 Task: Find connections with filter location Mundargi with filter topic #Networkingwith filter profile language German with filter current company MyGate with filter school Pandit Deendayal Energy University with filter industry Robot Manufacturing with filter service category Trade Shows with filter keywords title Director of Bean Counting
Action: Mouse moved to (614, 109)
Screenshot: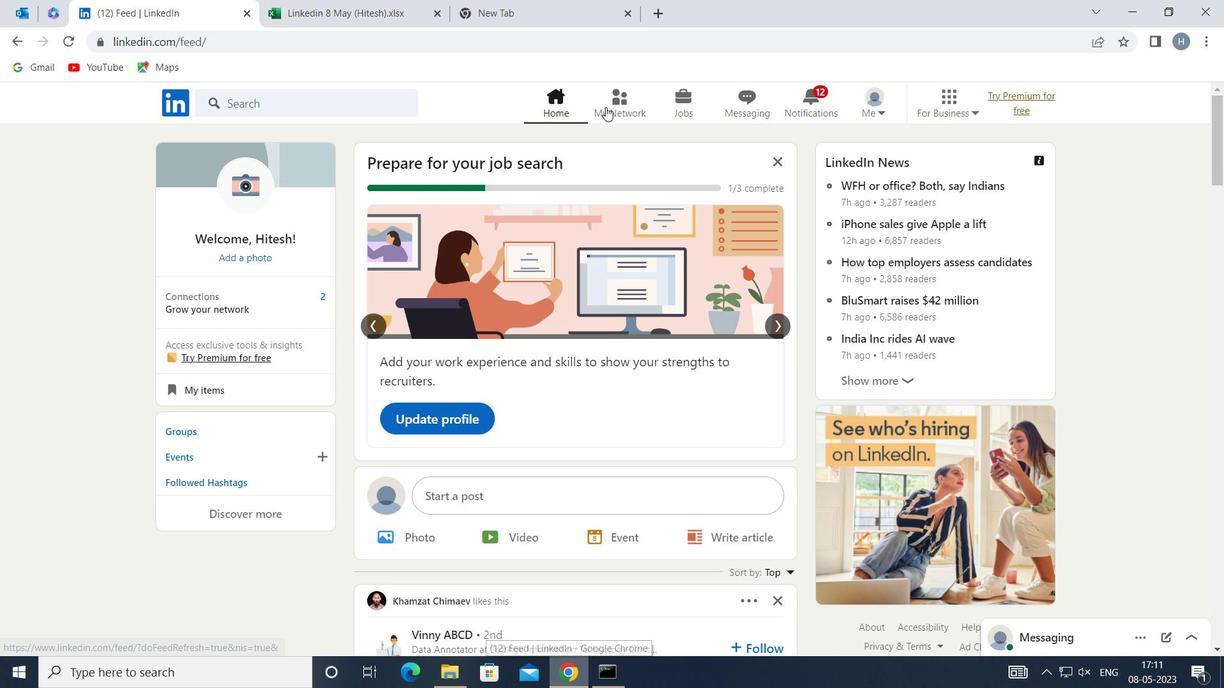 
Action: Mouse pressed left at (614, 109)
Screenshot: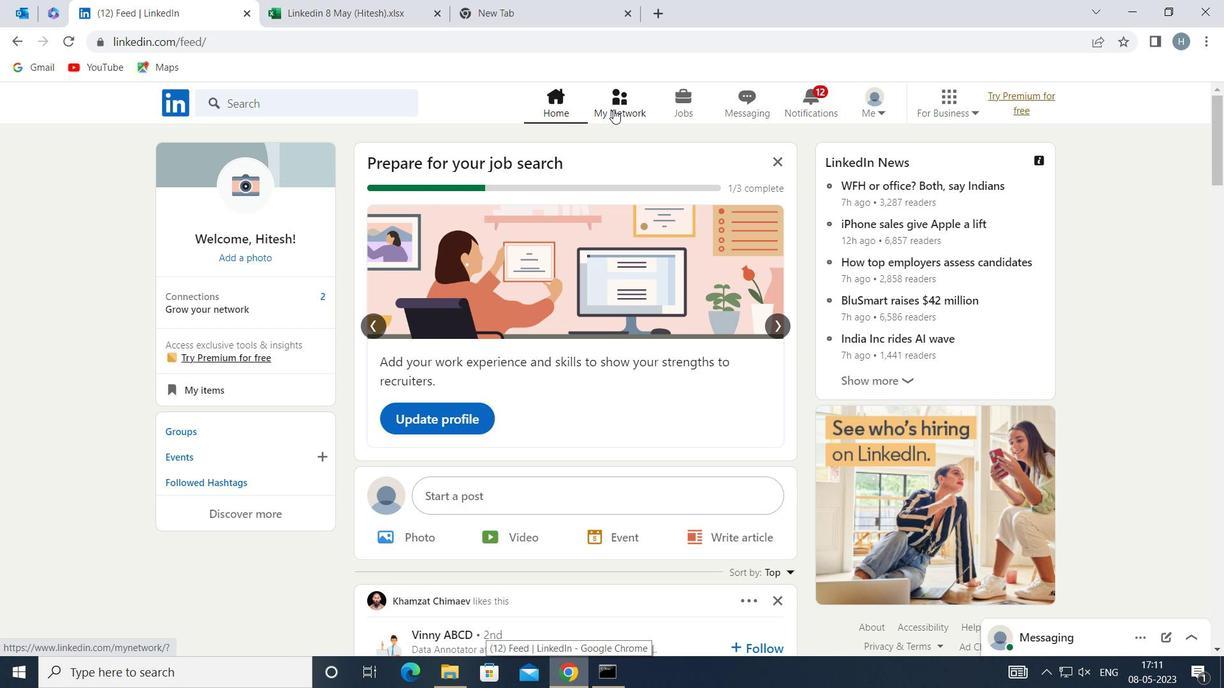 
Action: Mouse moved to (324, 190)
Screenshot: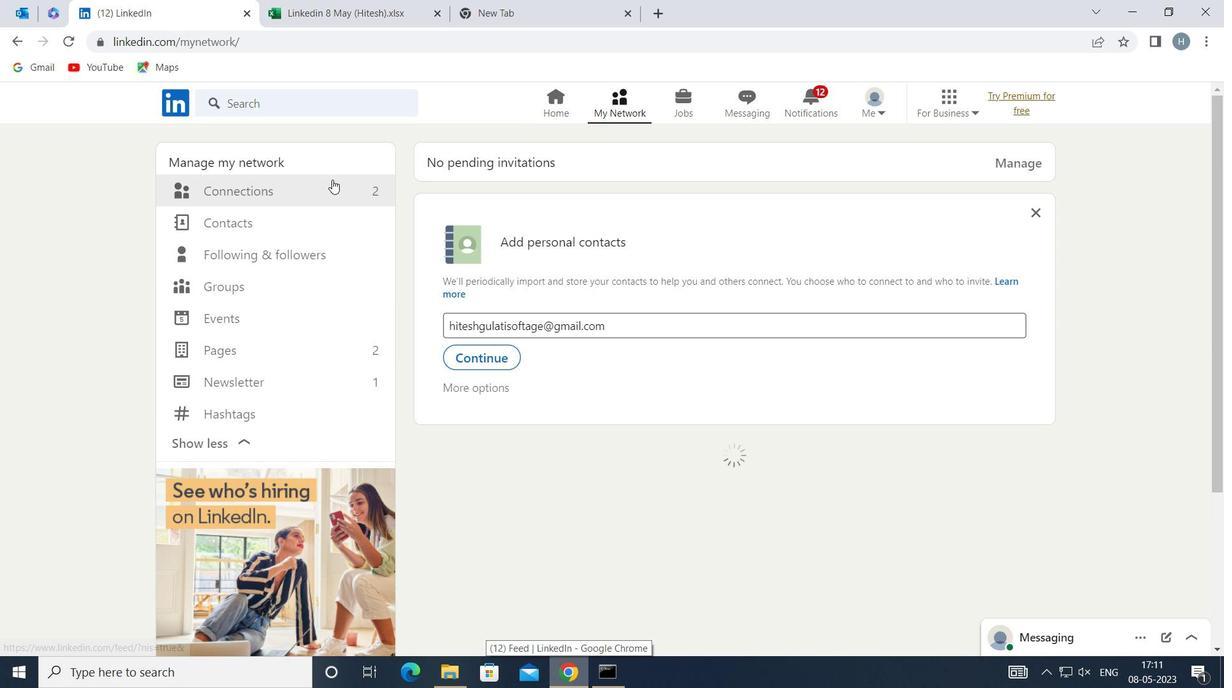 
Action: Mouse pressed left at (324, 190)
Screenshot: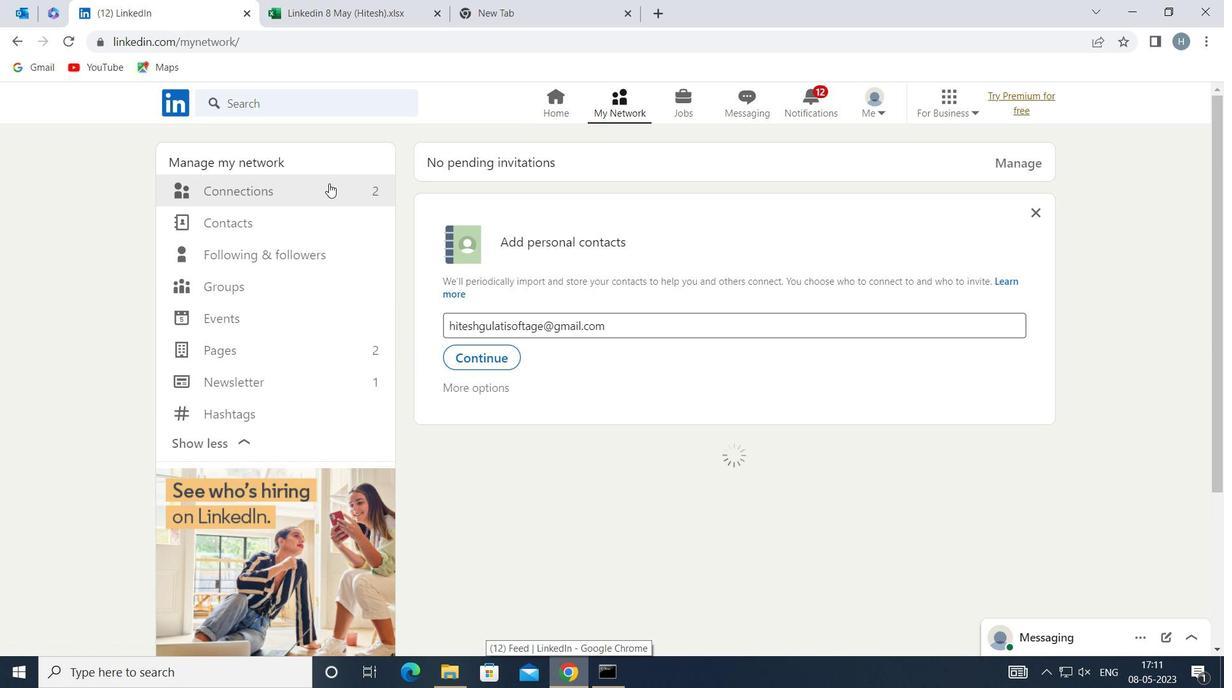 
Action: Mouse moved to (710, 190)
Screenshot: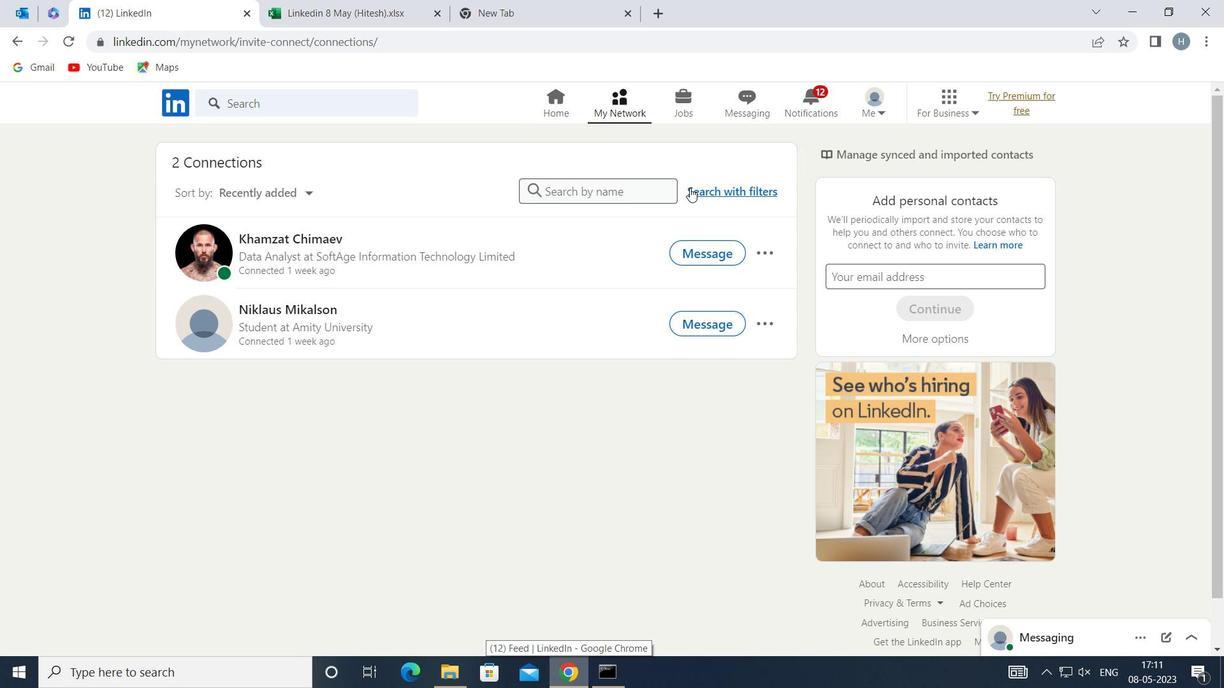 
Action: Mouse pressed left at (710, 190)
Screenshot: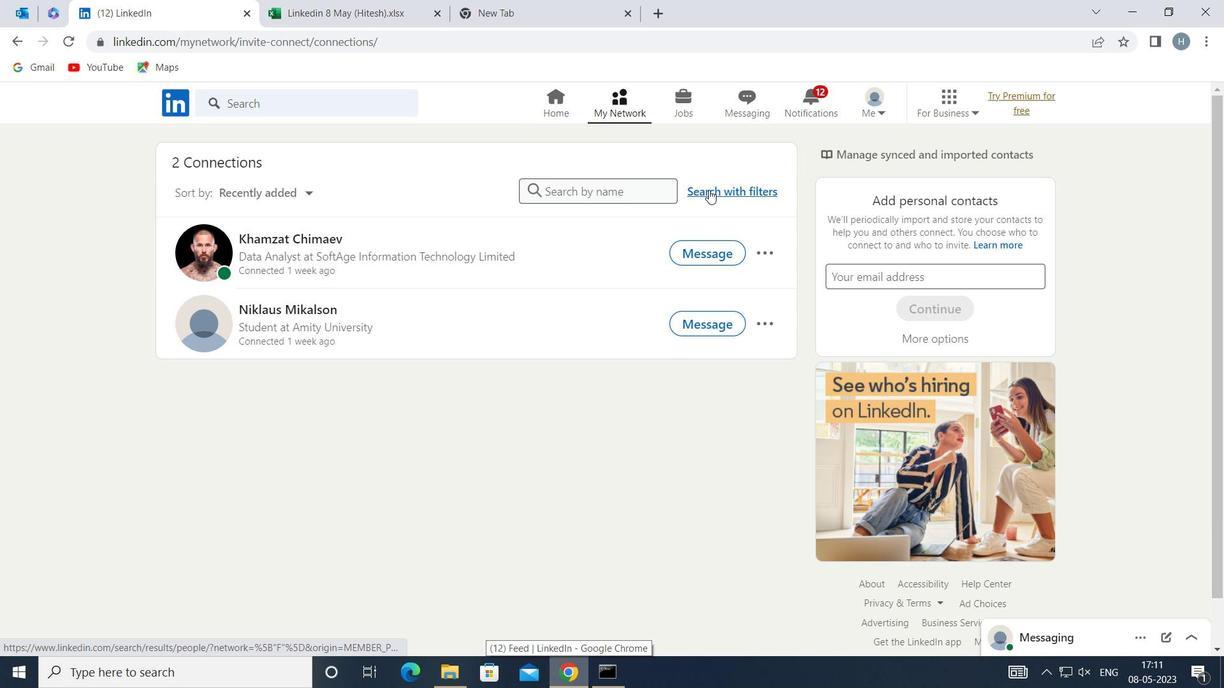 
Action: Mouse moved to (661, 150)
Screenshot: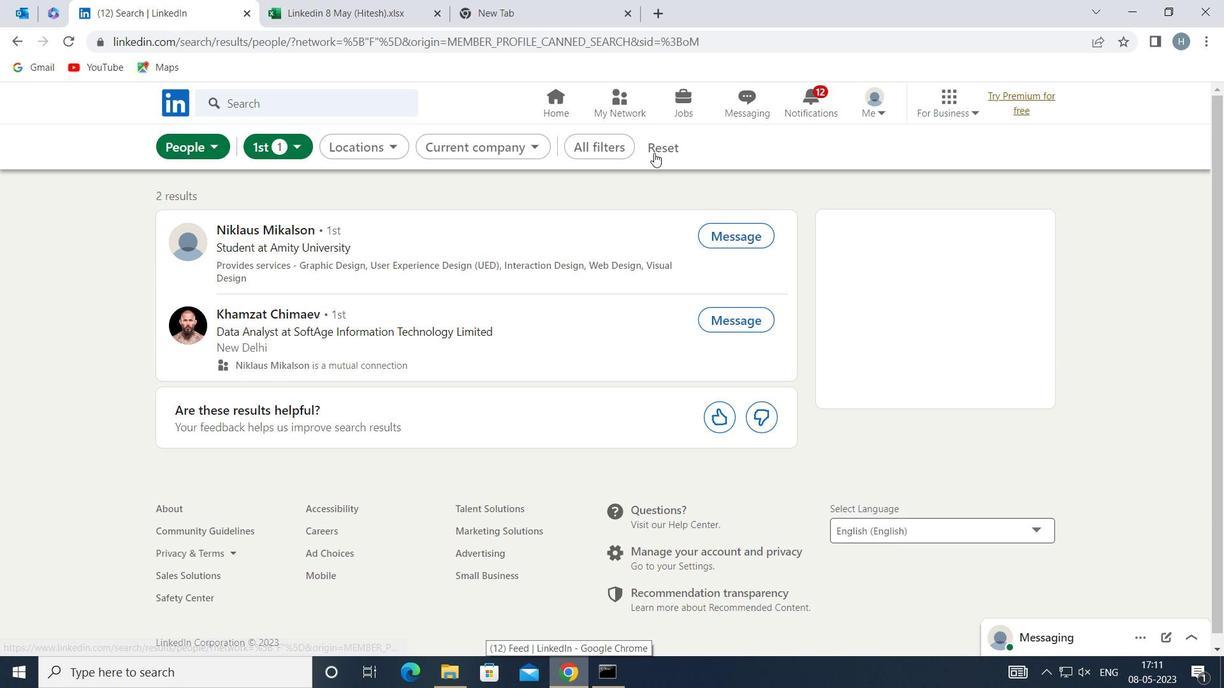 
Action: Mouse pressed left at (661, 150)
Screenshot: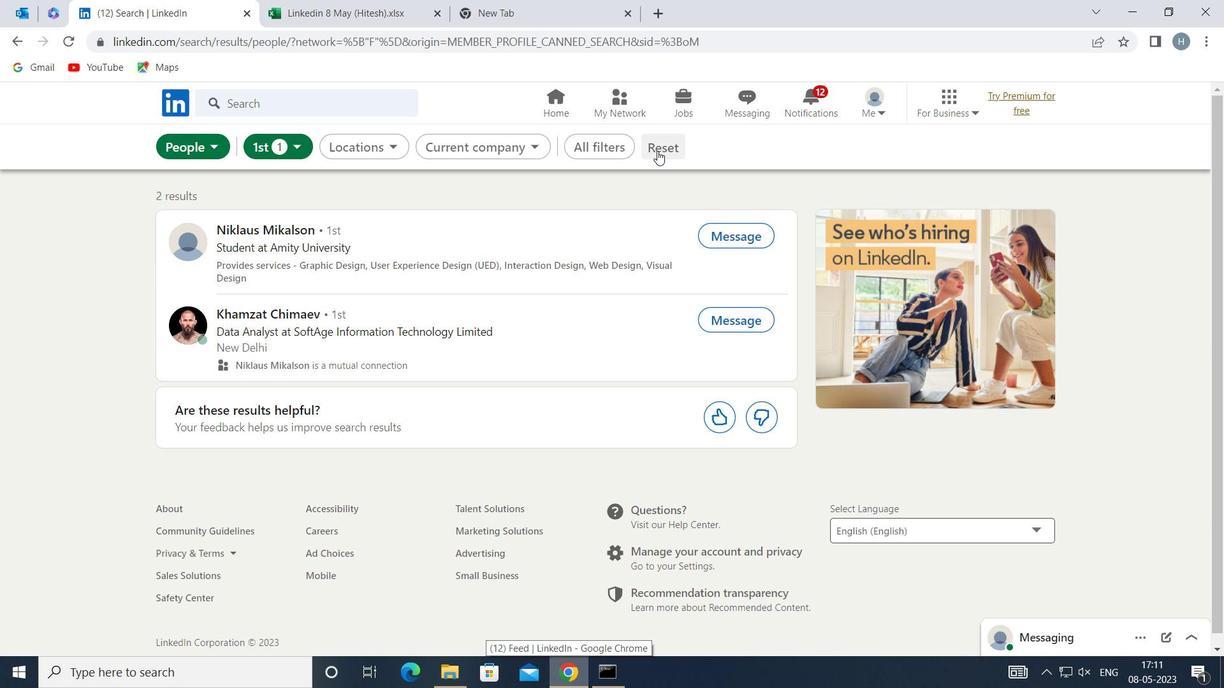 
Action: Mouse moved to (645, 147)
Screenshot: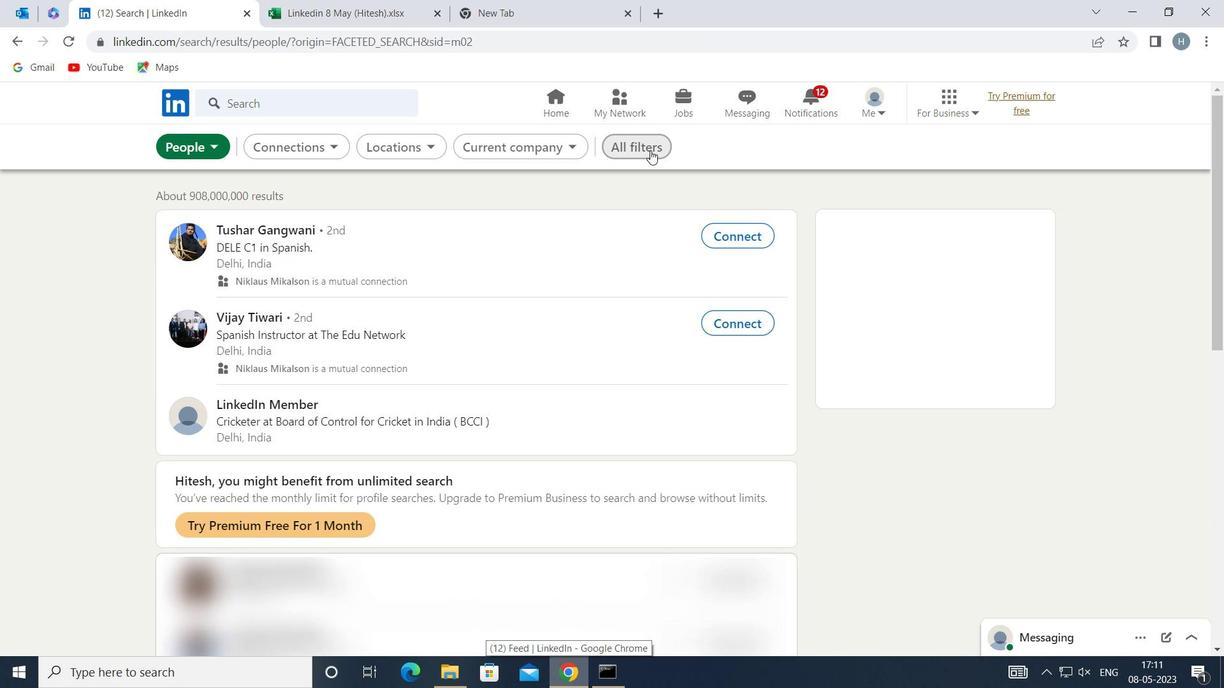 
Action: Mouse pressed left at (645, 147)
Screenshot: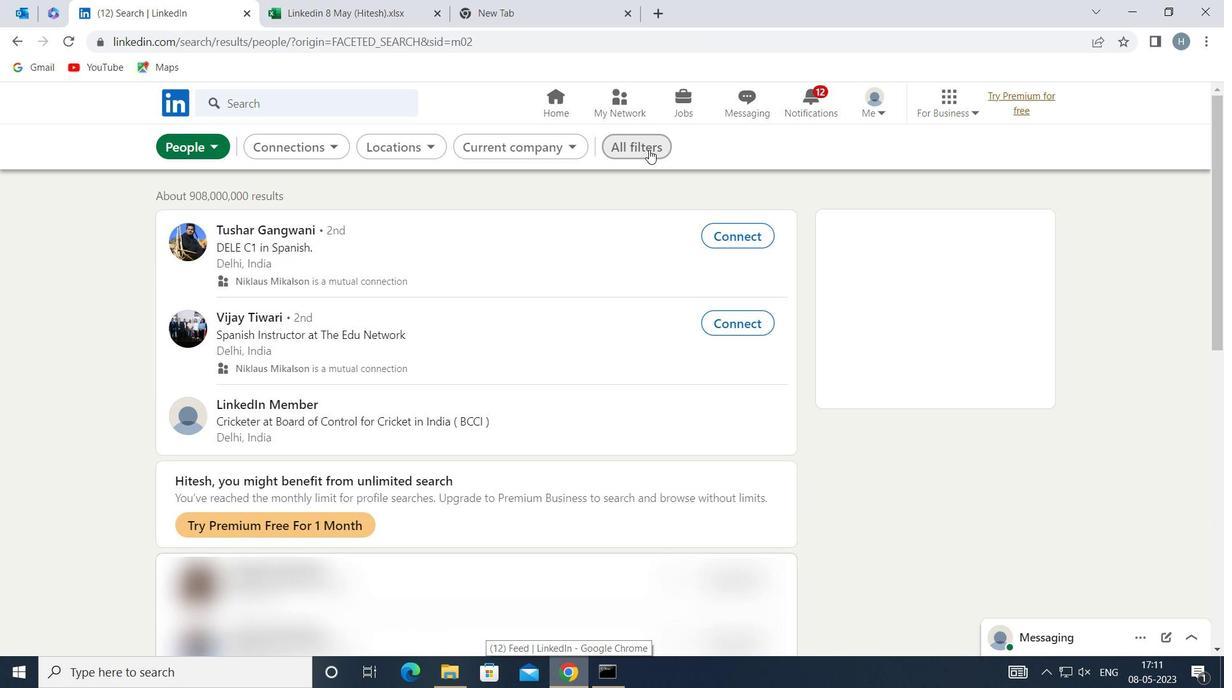 
Action: Mouse moved to (929, 285)
Screenshot: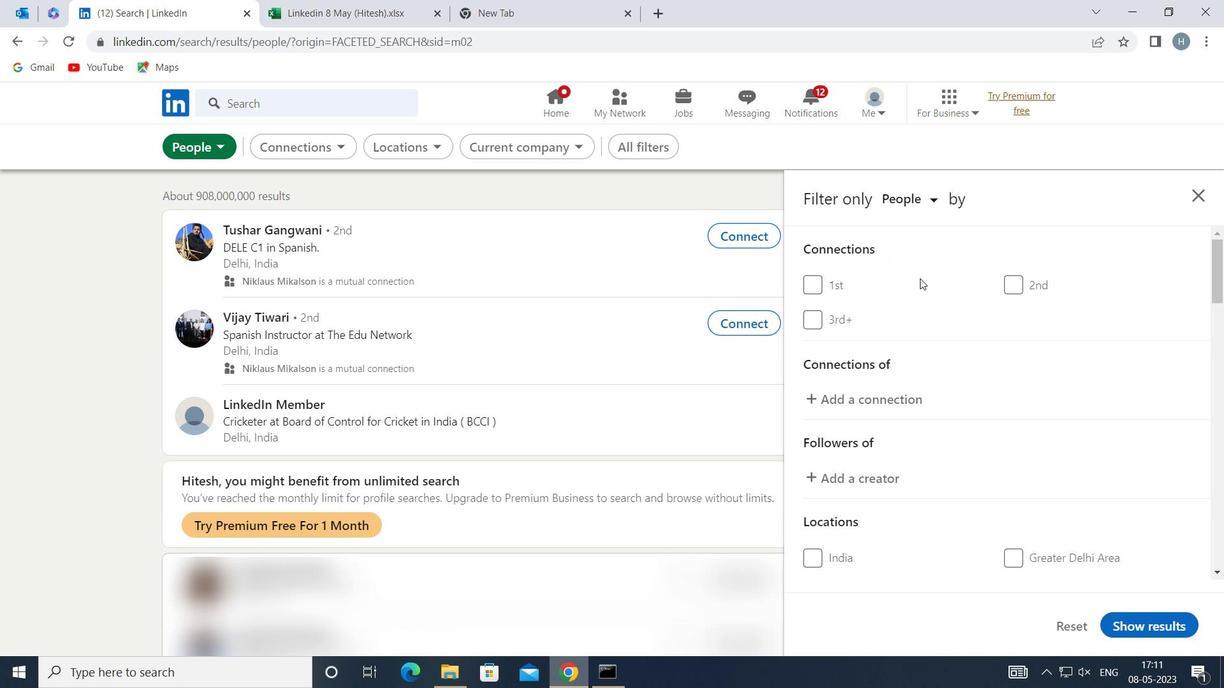 
Action: Mouse scrolled (929, 284) with delta (0, 0)
Screenshot: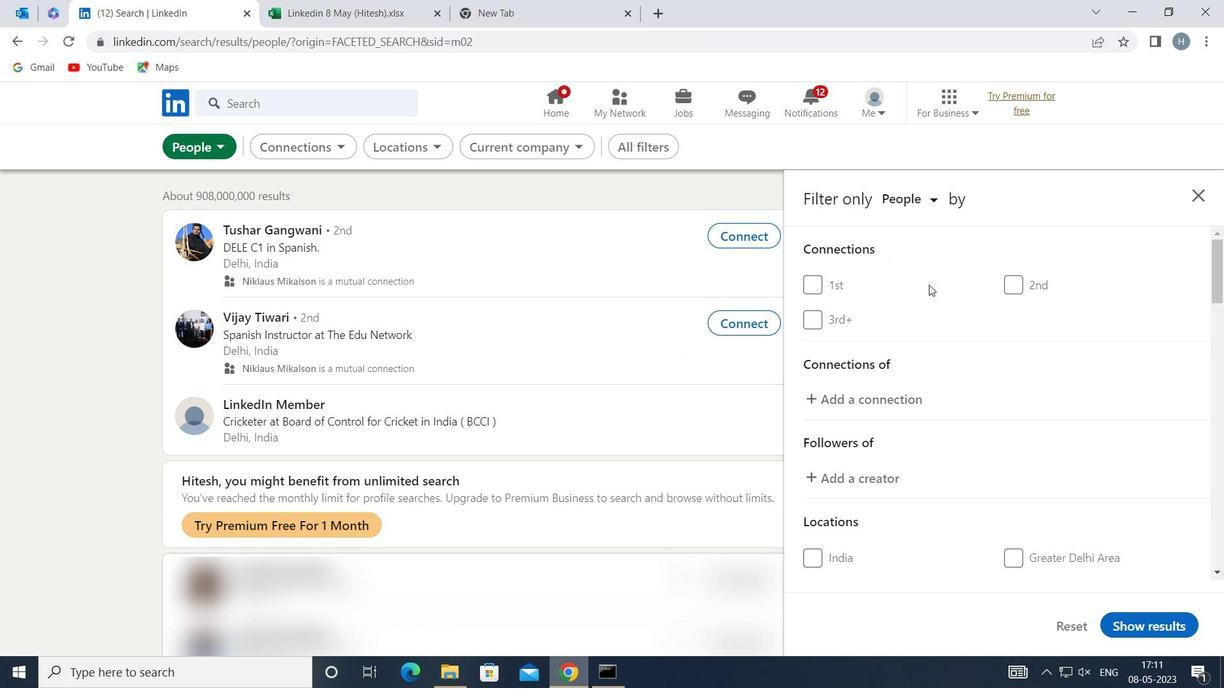 
Action: Mouse scrolled (929, 284) with delta (0, 0)
Screenshot: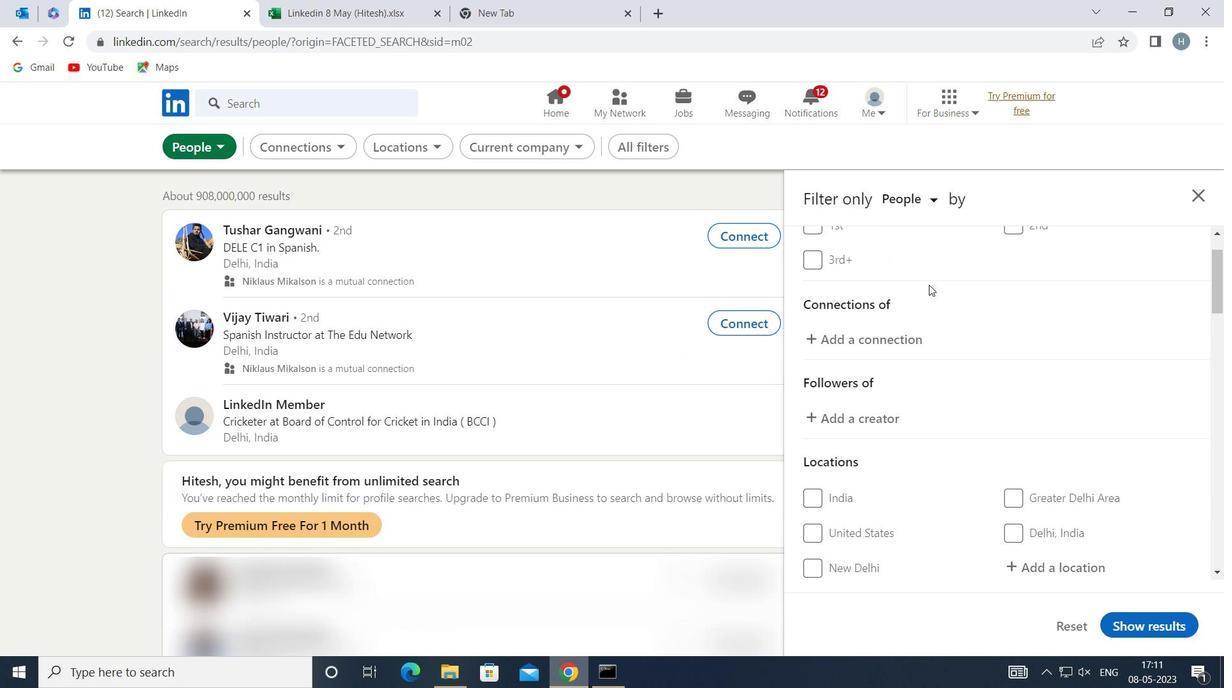 
Action: Mouse scrolled (929, 284) with delta (0, 0)
Screenshot: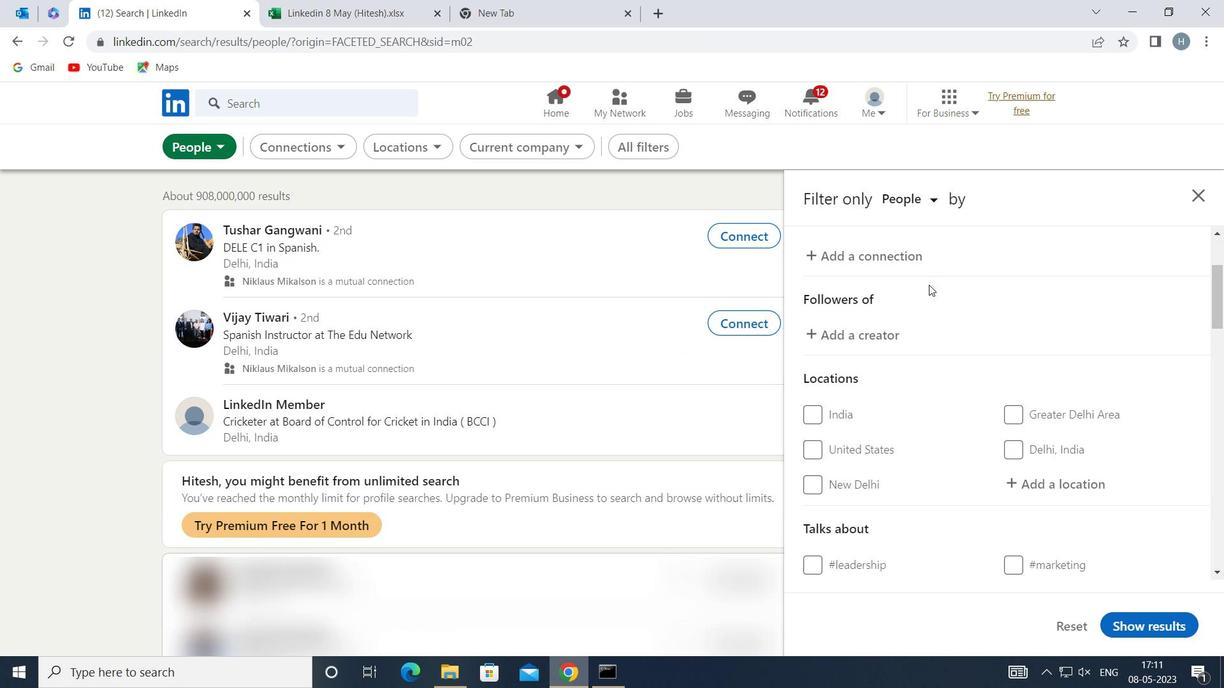 
Action: Mouse moved to (1048, 381)
Screenshot: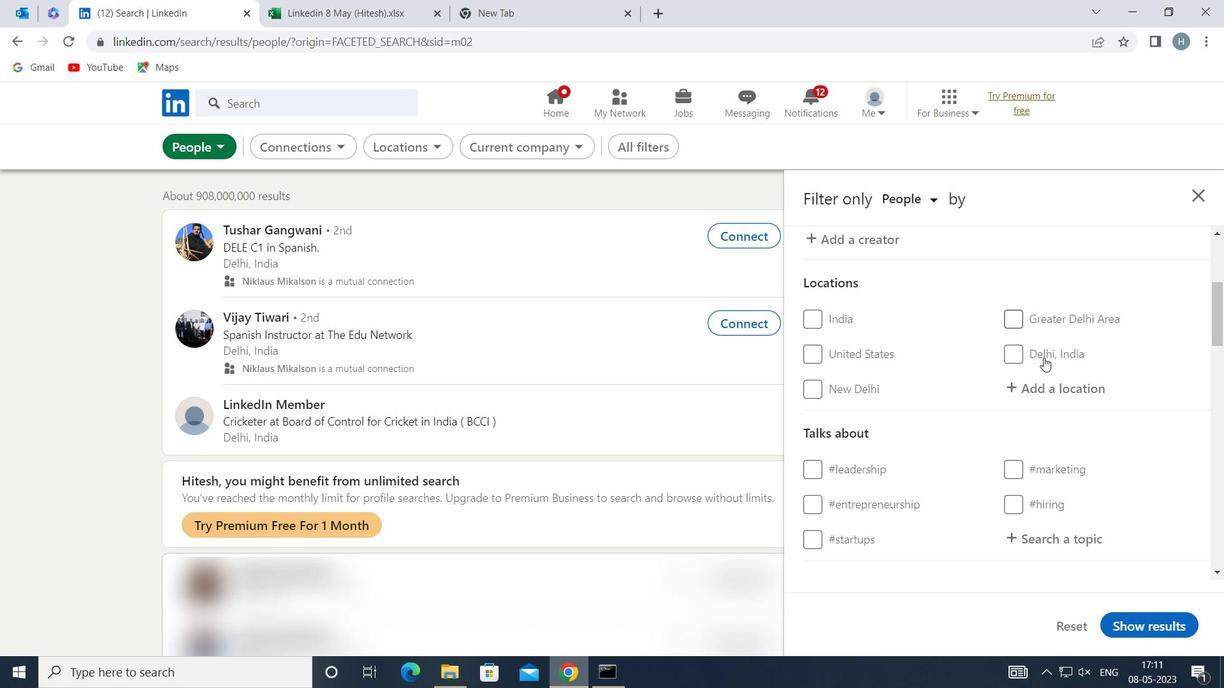 
Action: Mouse pressed left at (1048, 381)
Screenshot: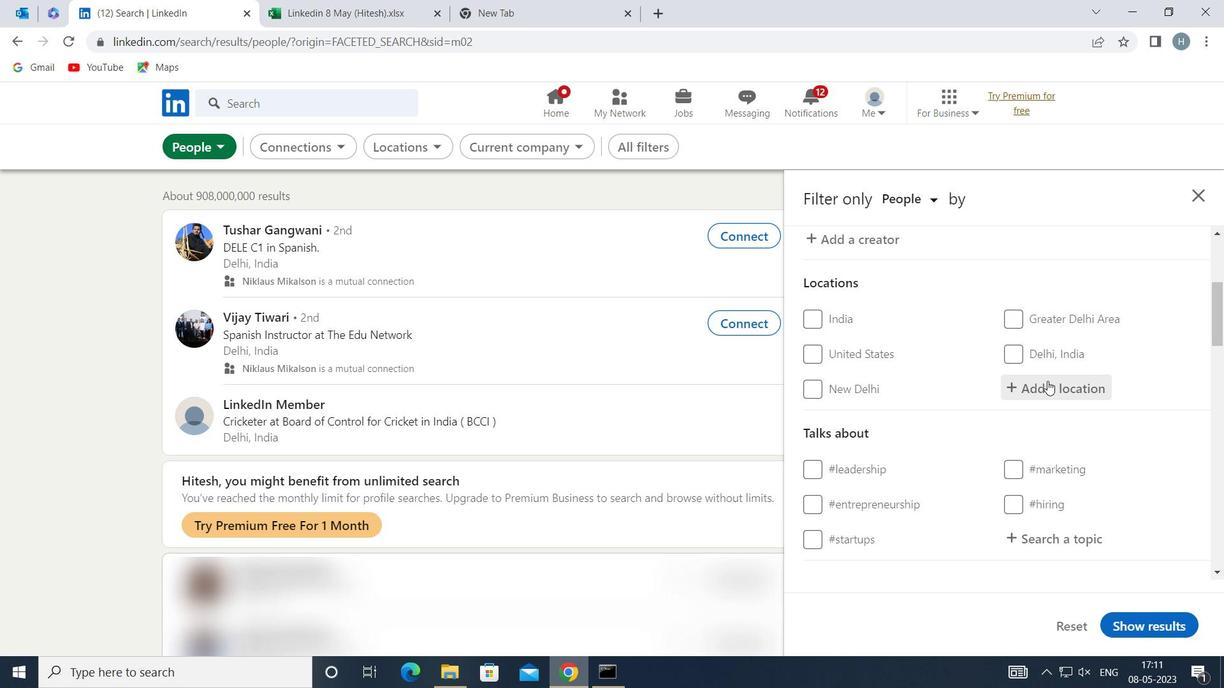 
Action: Key pressed <Key.shift>MUNDARGI
Screenshot: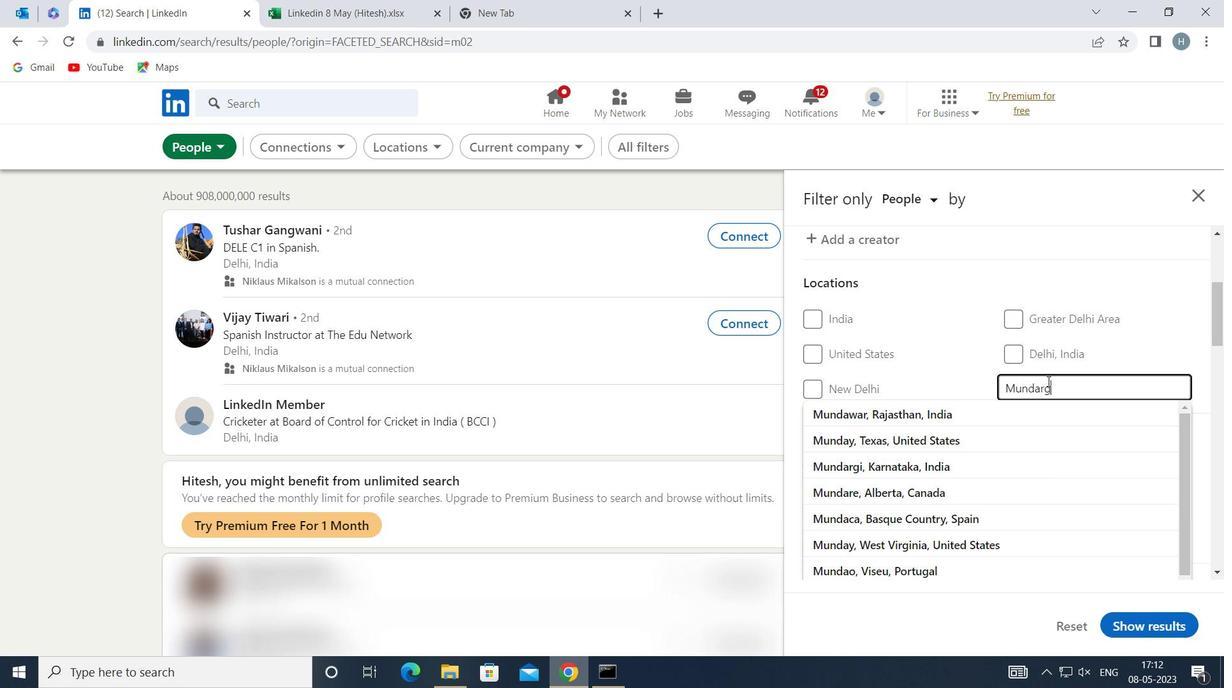 
Action: Mouse moved to (1019, 404)
Screenshot: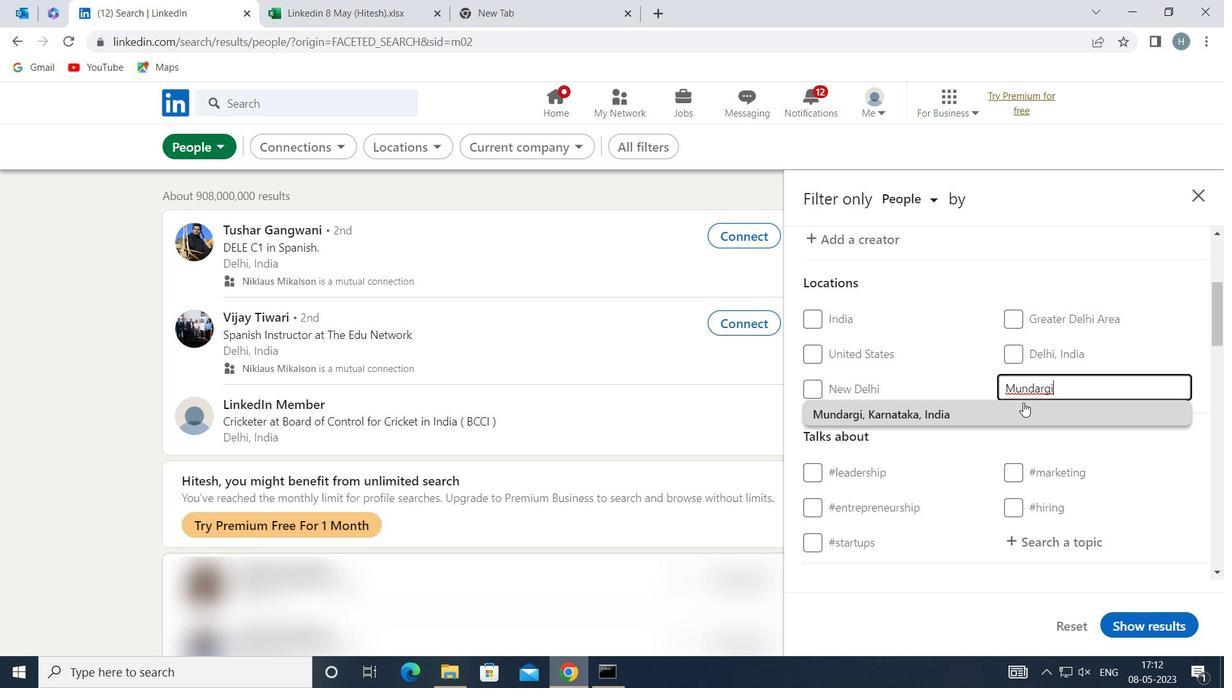 
Action: Mouse pressed left at (1019, 404)
Screenshot: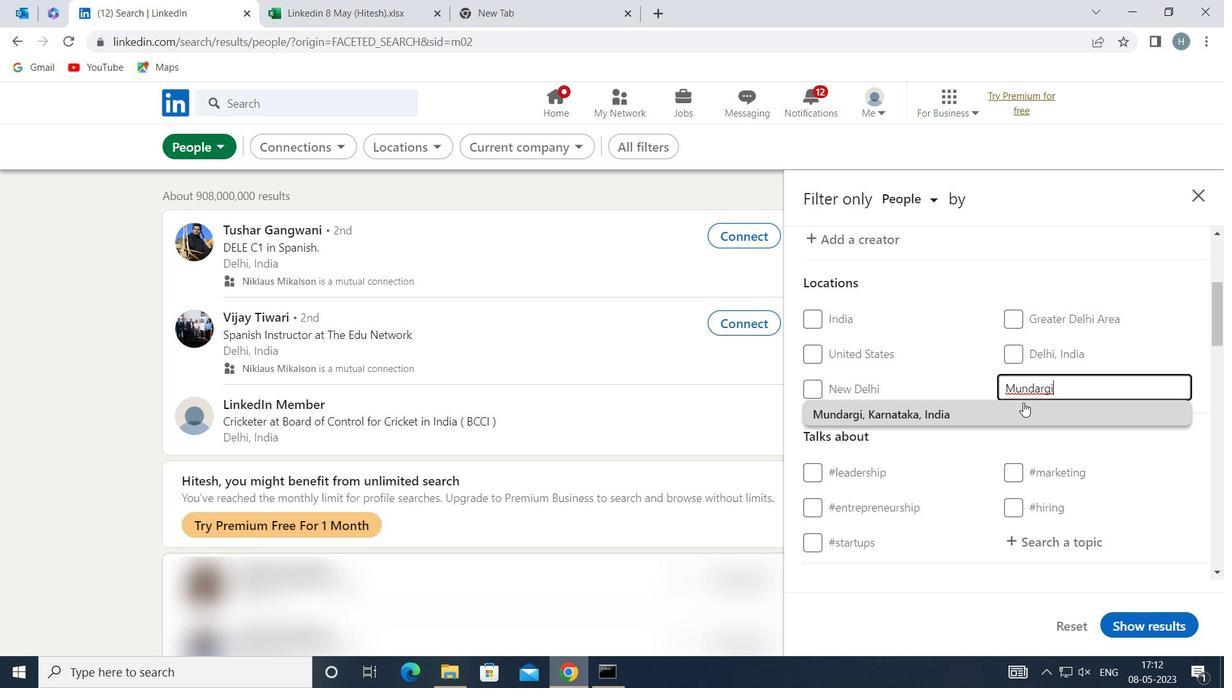 
Action: Mouse moved to (1015, 408)
Screenshot: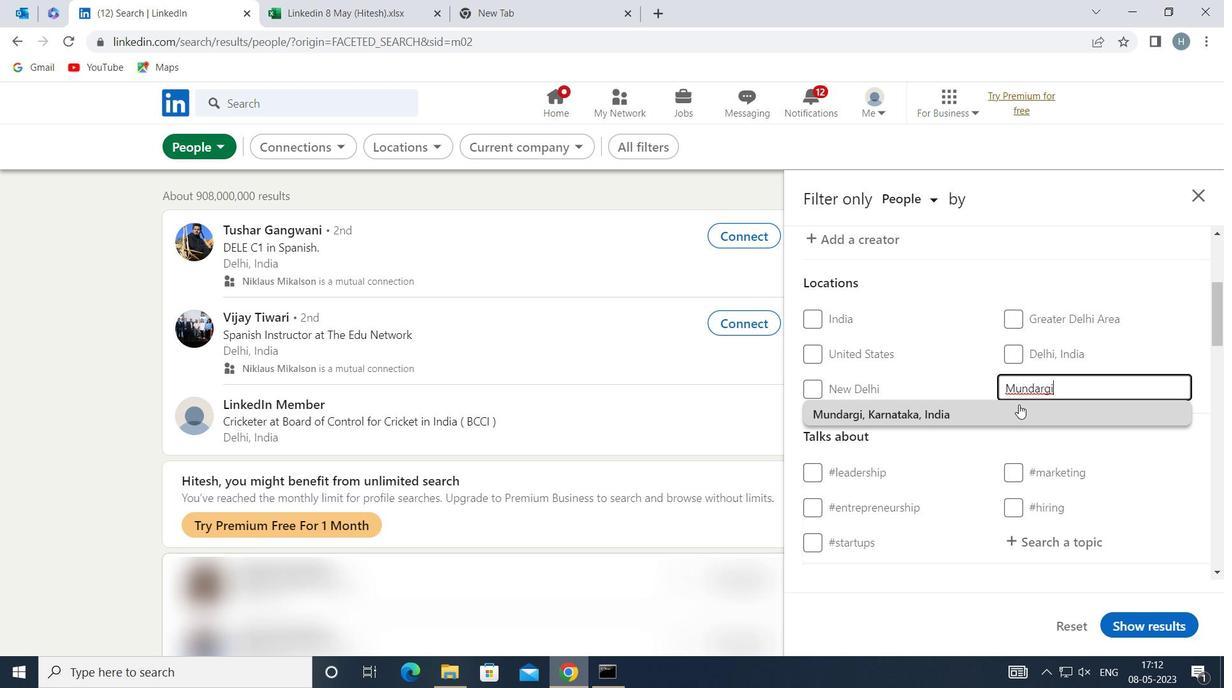 
Action: Mouse scrolled (1015, 407) with delta (0, 0)
Screenshot: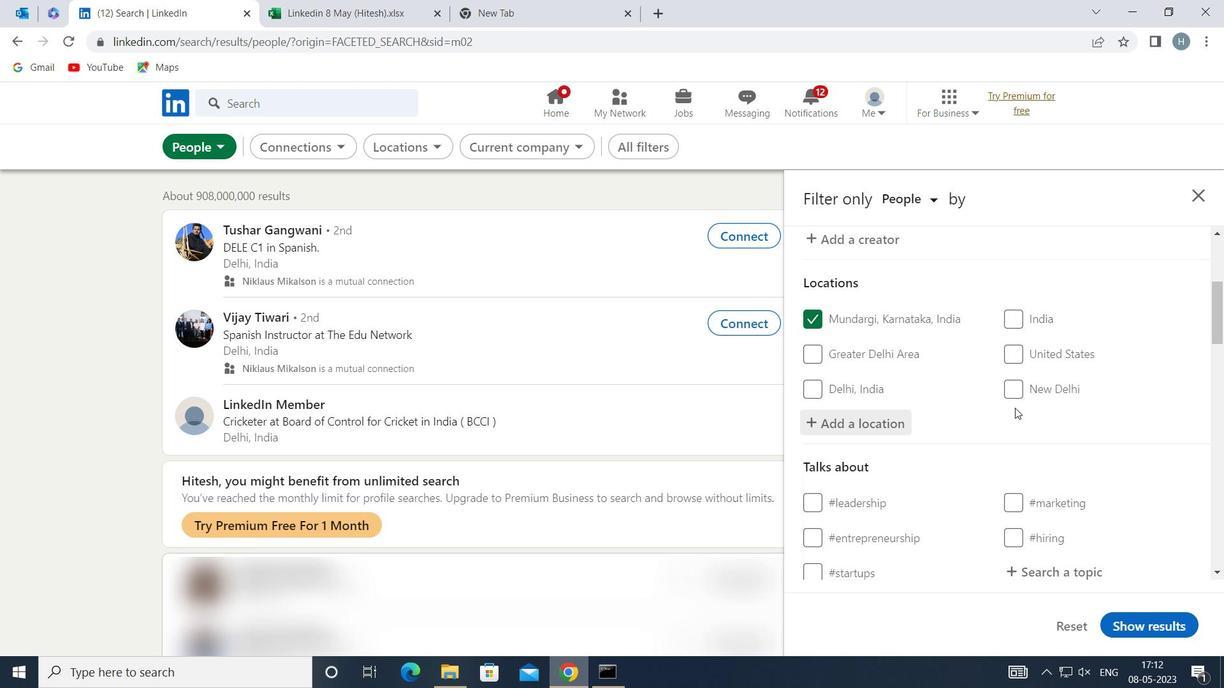 
Action: Mouse scrolled (1015, 407) with delta (0, 0)
Screenshot: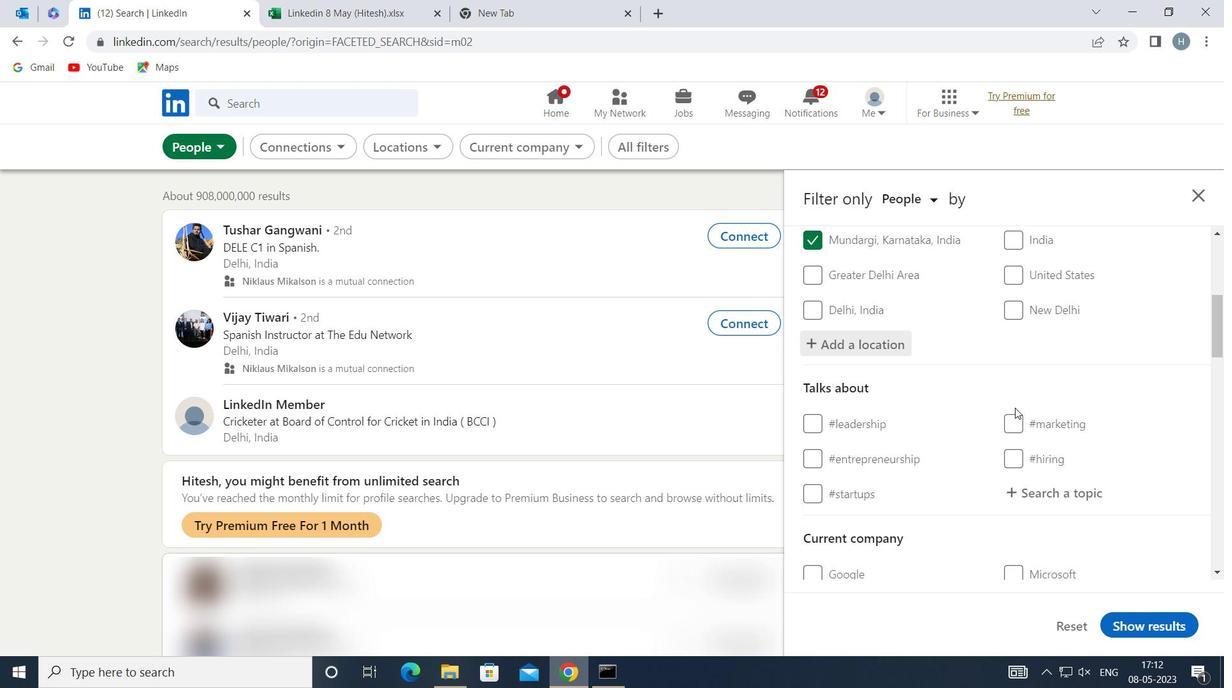 
Action: Mouse moved to (1080, 406)
Screenshot: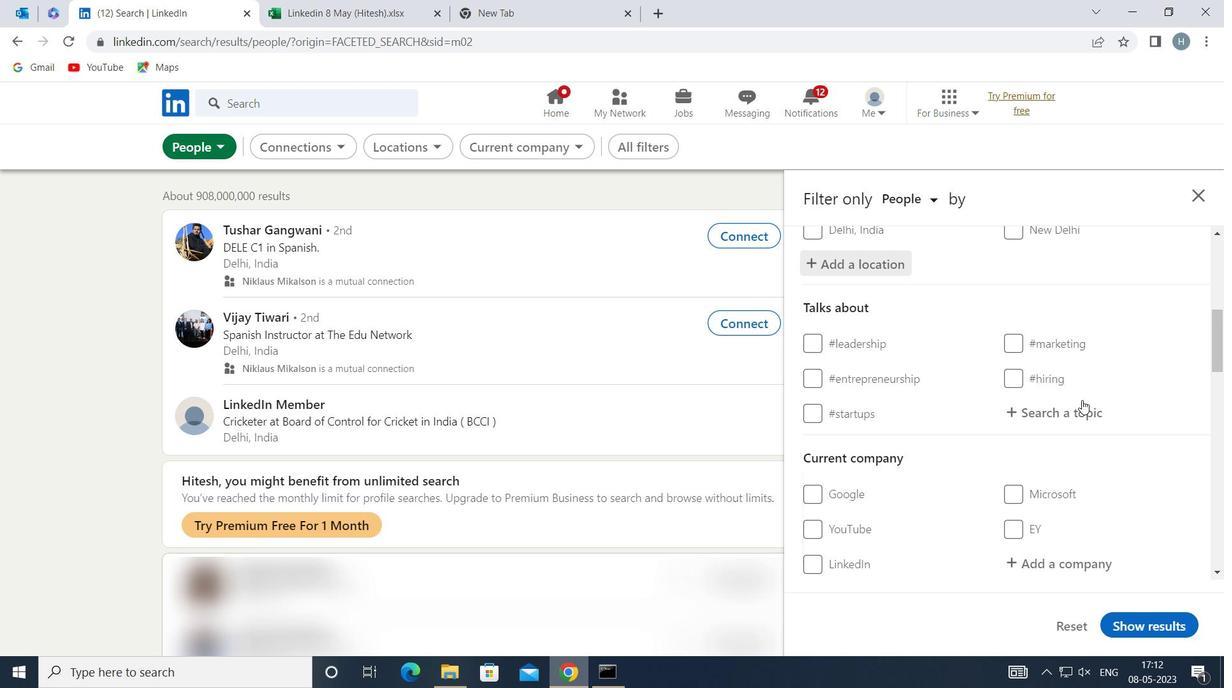 
Action: Mouse pressed left at (1080, 406)
Screenshot: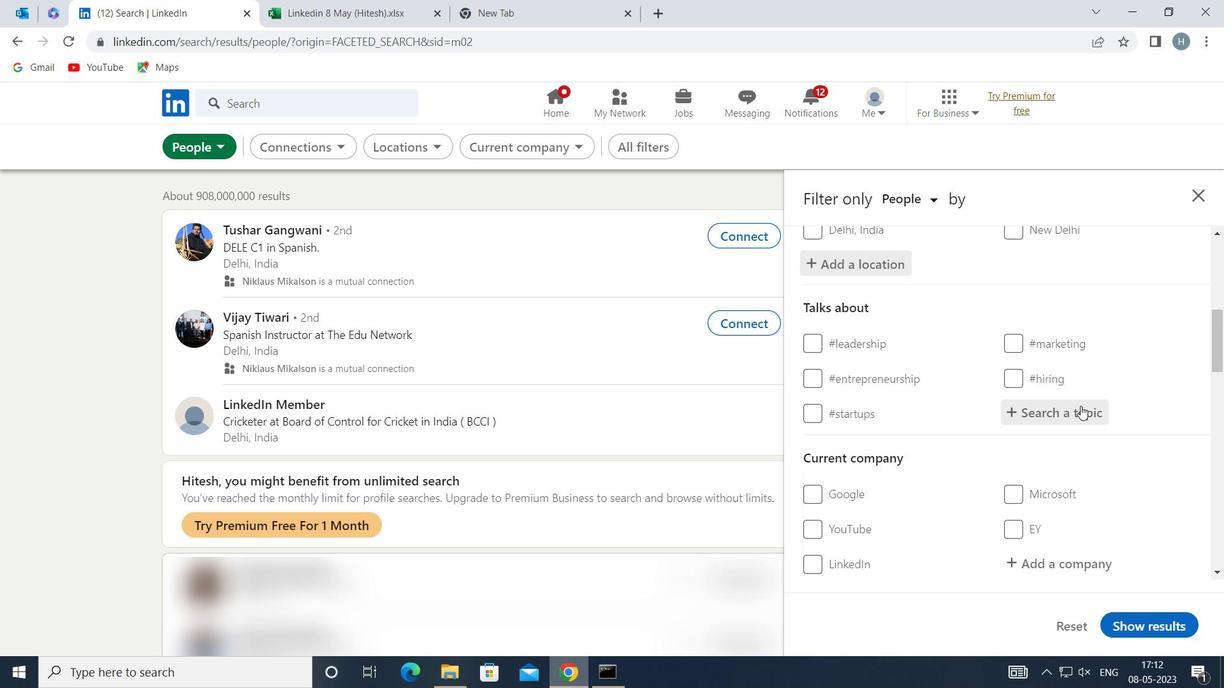 
Action: Mouse moved to (1079, 407)
Screenshot: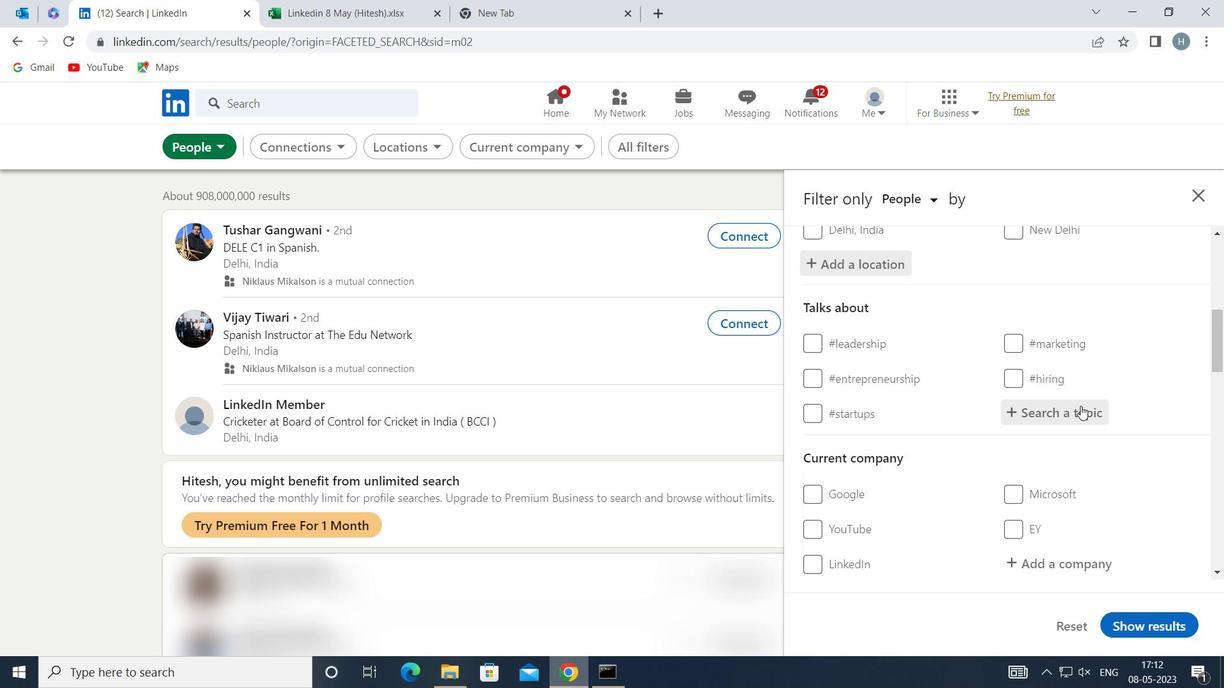 
Action: Key pressed <Key.shift>NETWORKIN
Screenshot: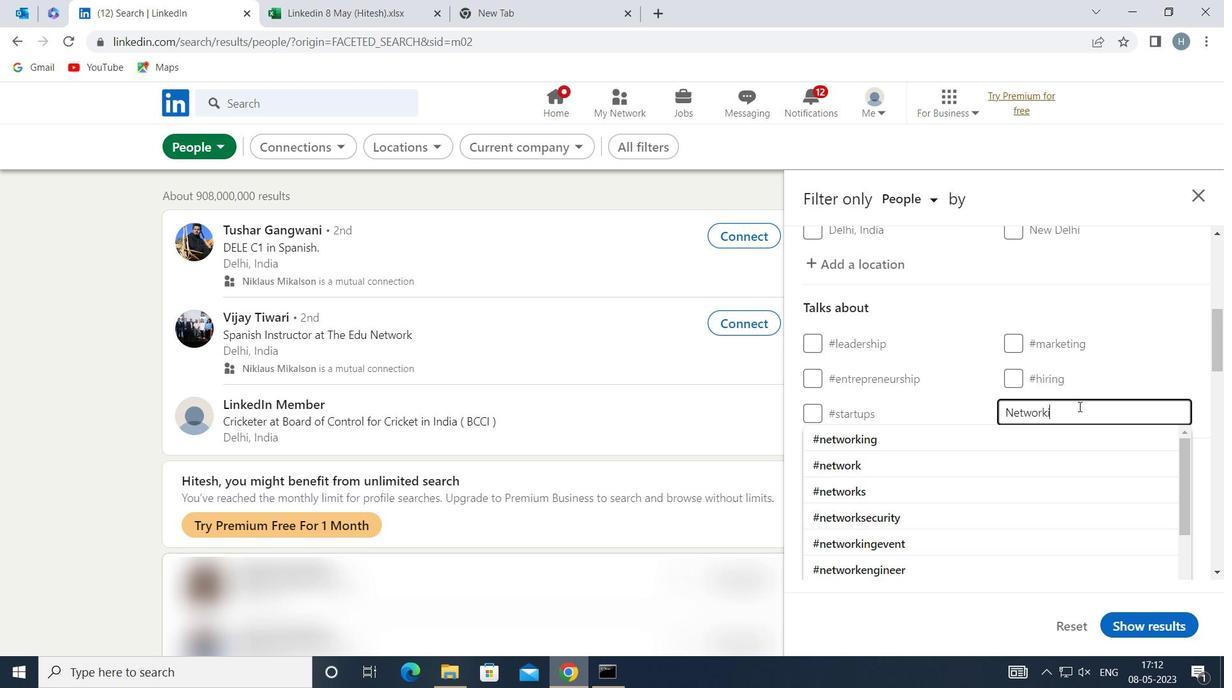 
Action: Mouse moved to (1081, 407)
Screenshot: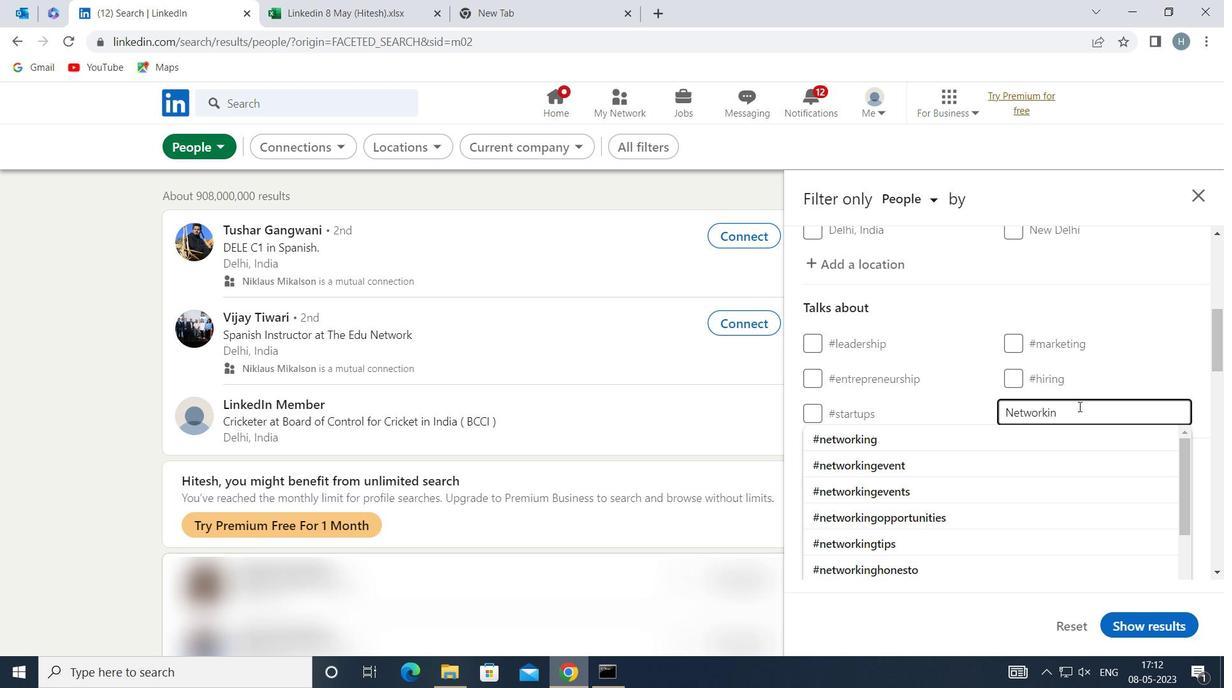 
Action: Key pressed G
Screenshot: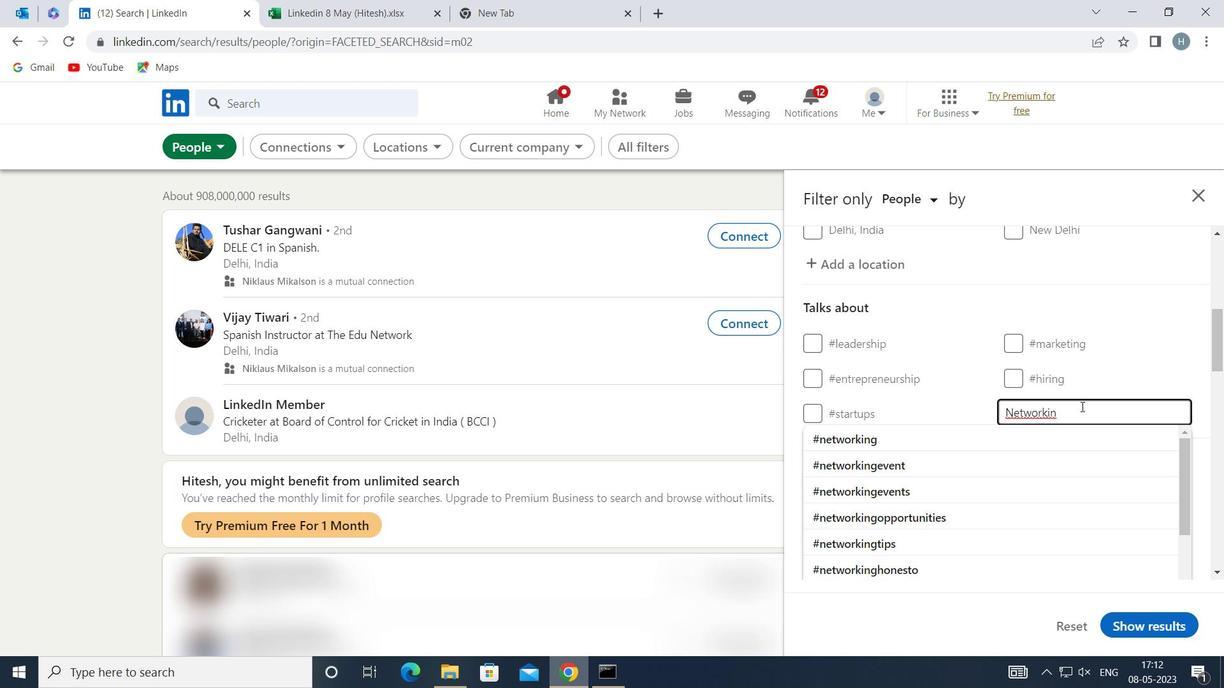 
Action: Mouse moved to (1008, 440)
Screenshot: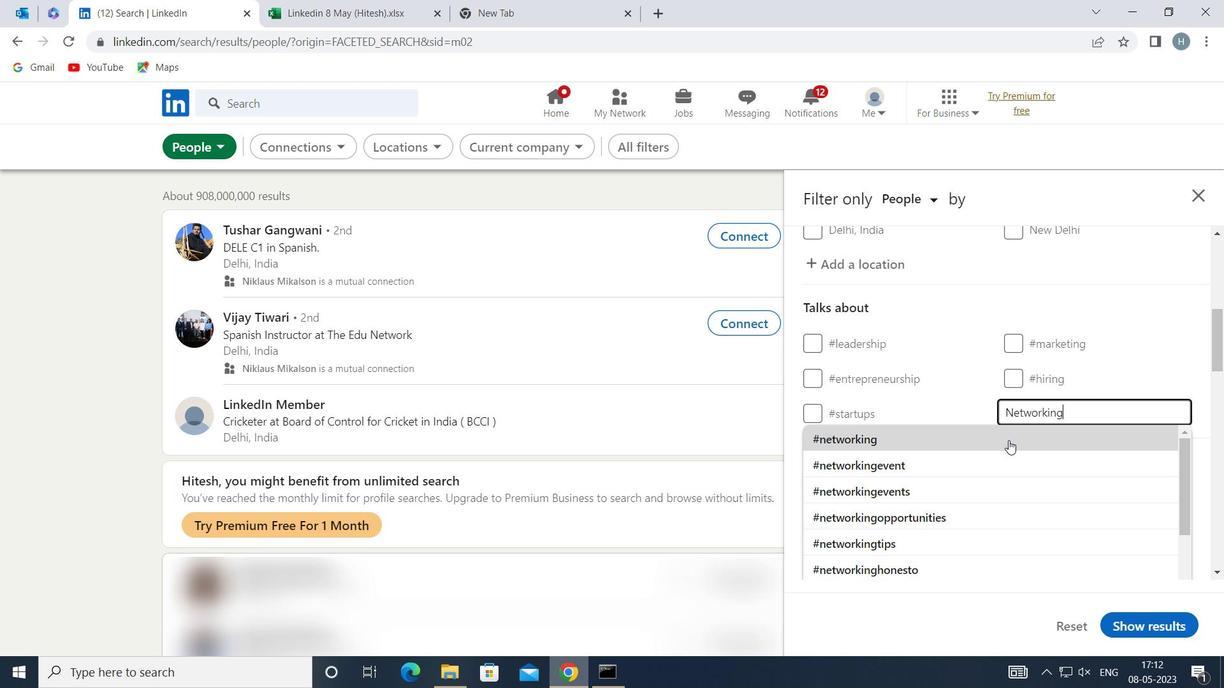 
Action: Mouse pressed left at (1008, 440)
Screenshot: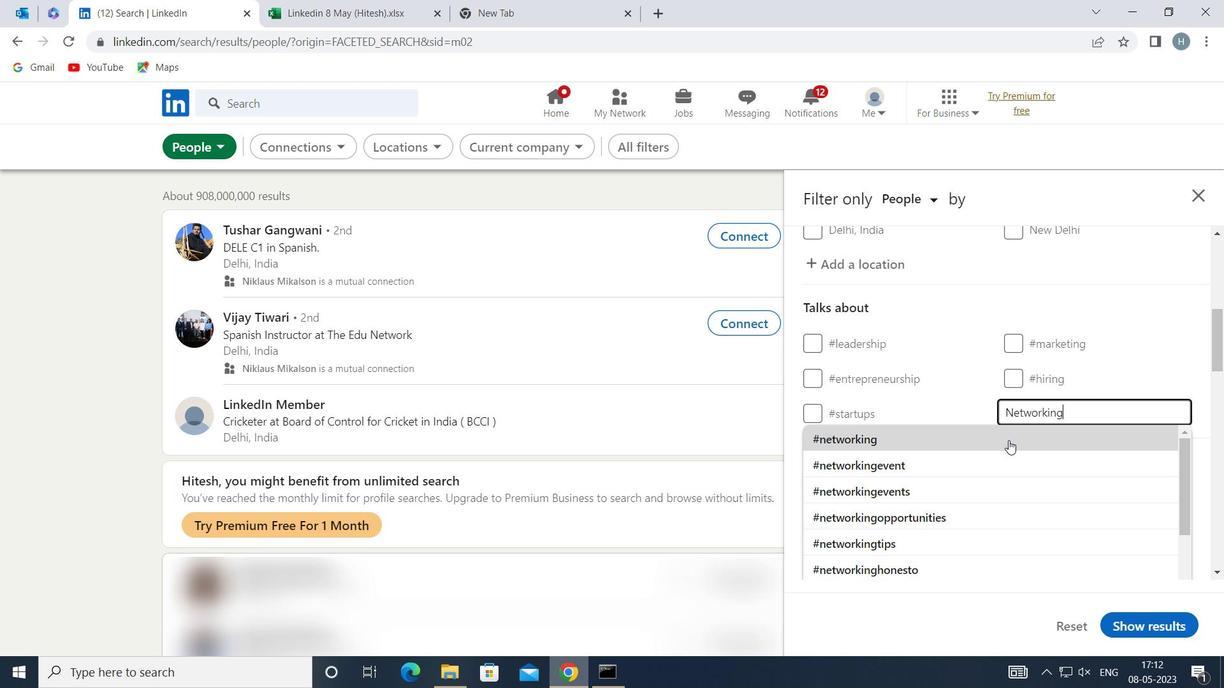 
Action: Mouse moved to (975, 427)
Screenshot: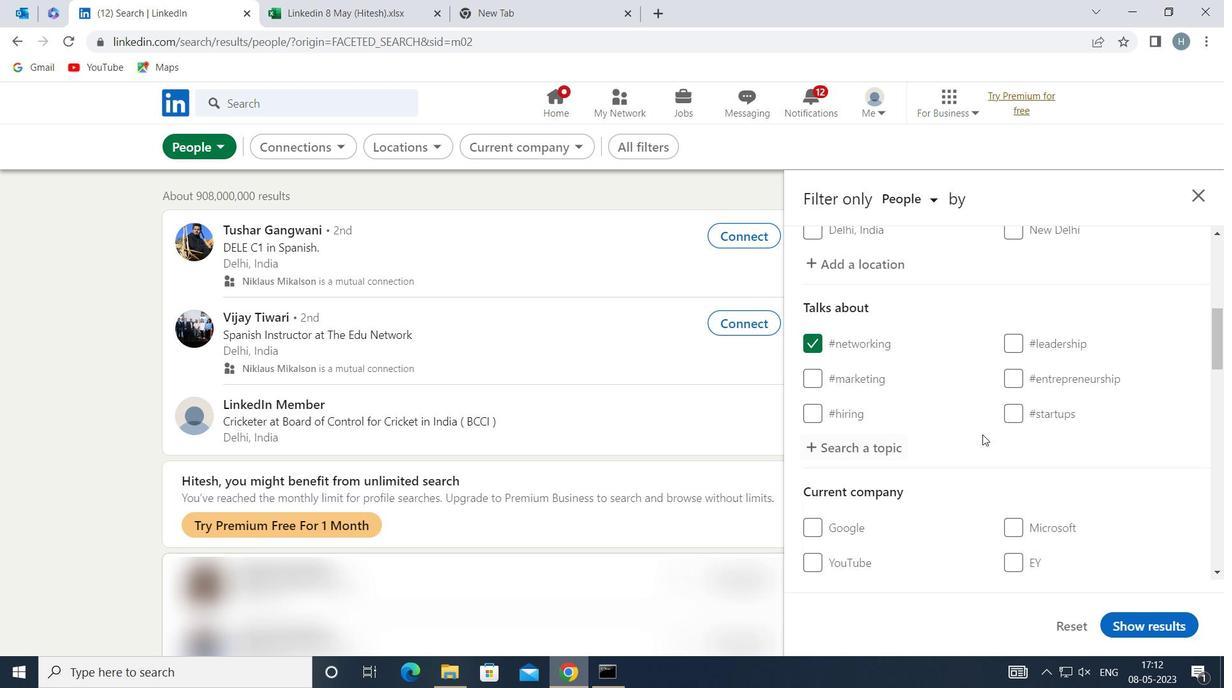 
Action: Mouse scrolled (975, 426) with delta (0, 0)
Screenshot: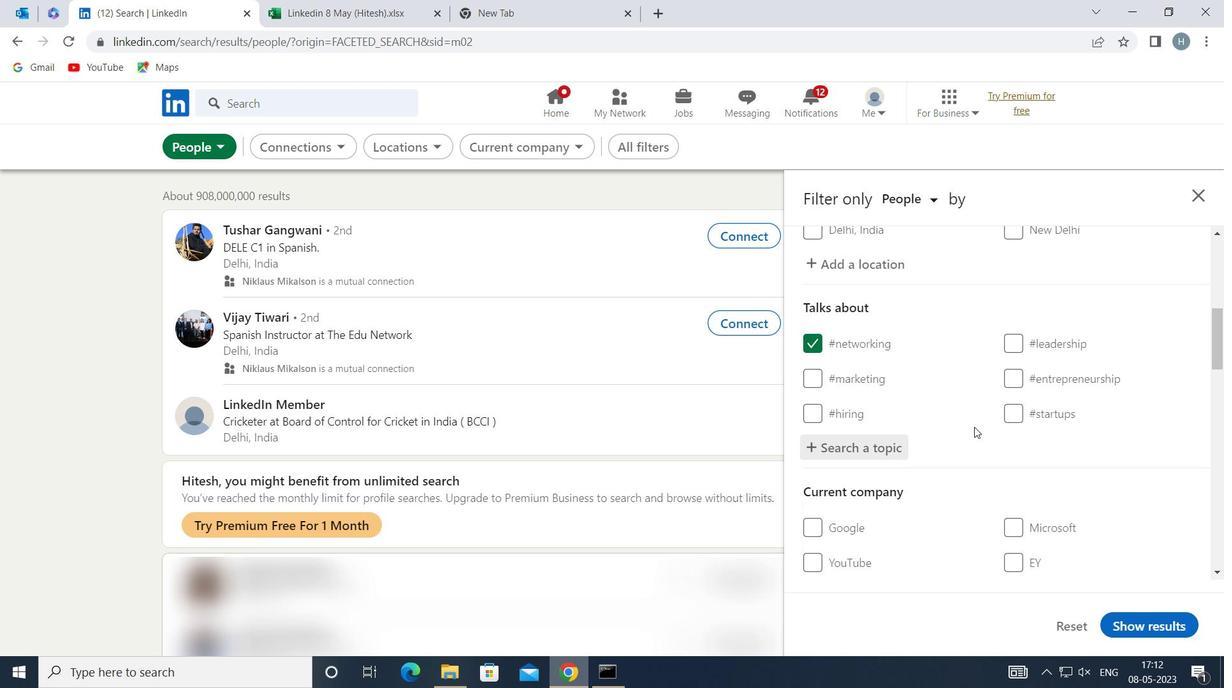 
Action: Mouse moved to (975, 425)
Screenshot: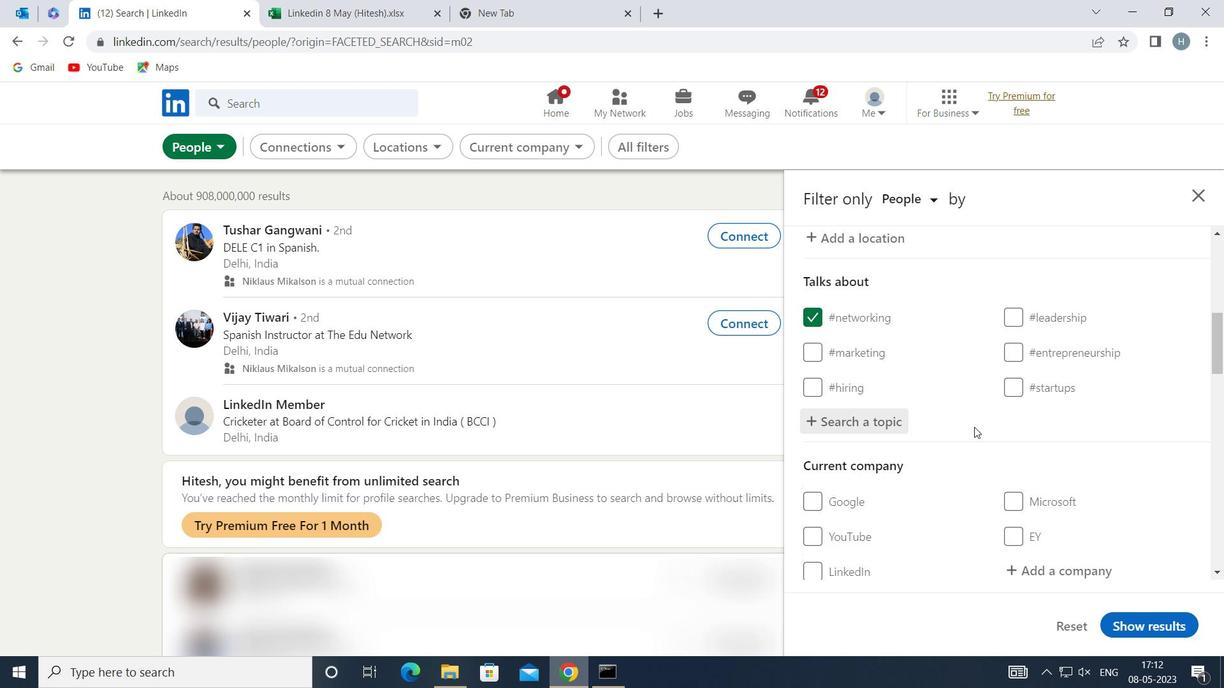 
Action: Mouse scrolled (975, 425) with delta (0, 0)
Screenshot: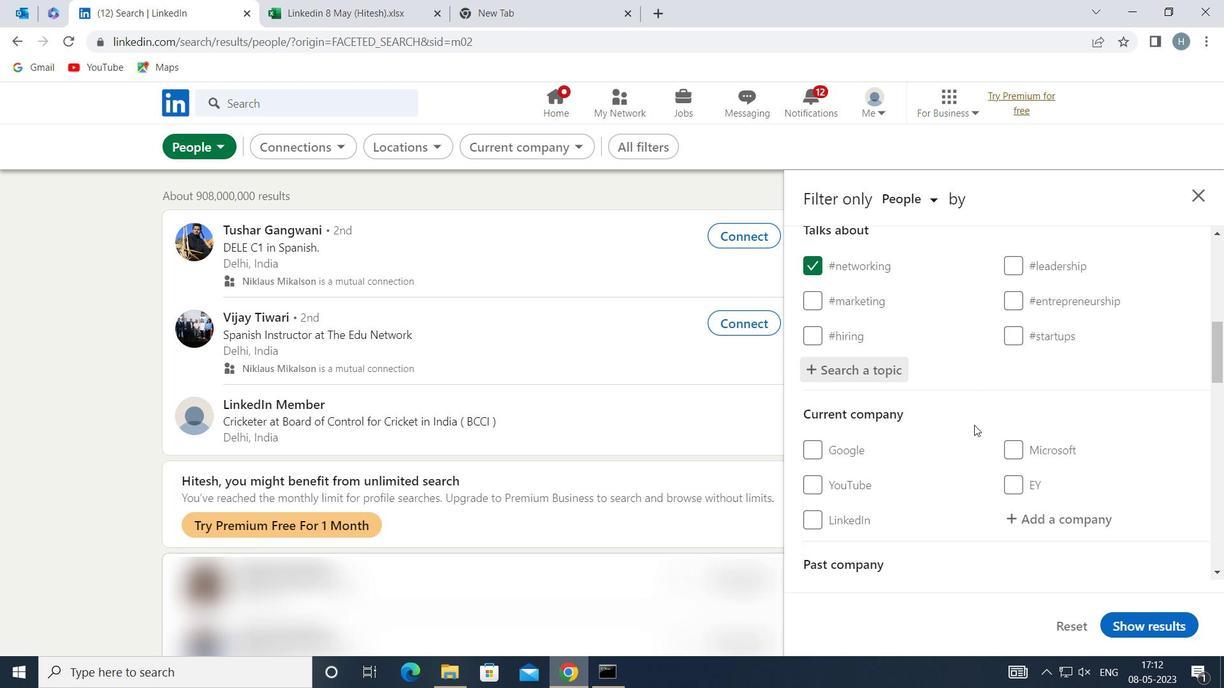 
Action: Mouse scrolled (975, 425) with delta (0, 0)
Screenshot: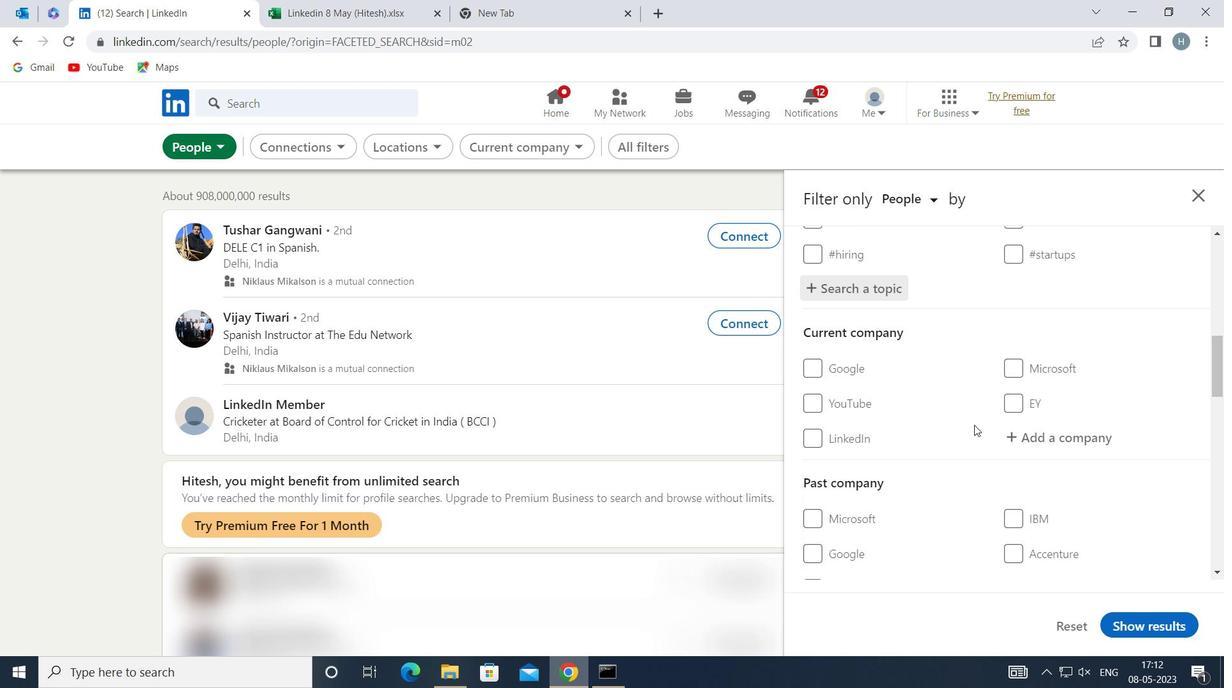 
Action: Mouse moved to (969, 420)
Screenshot: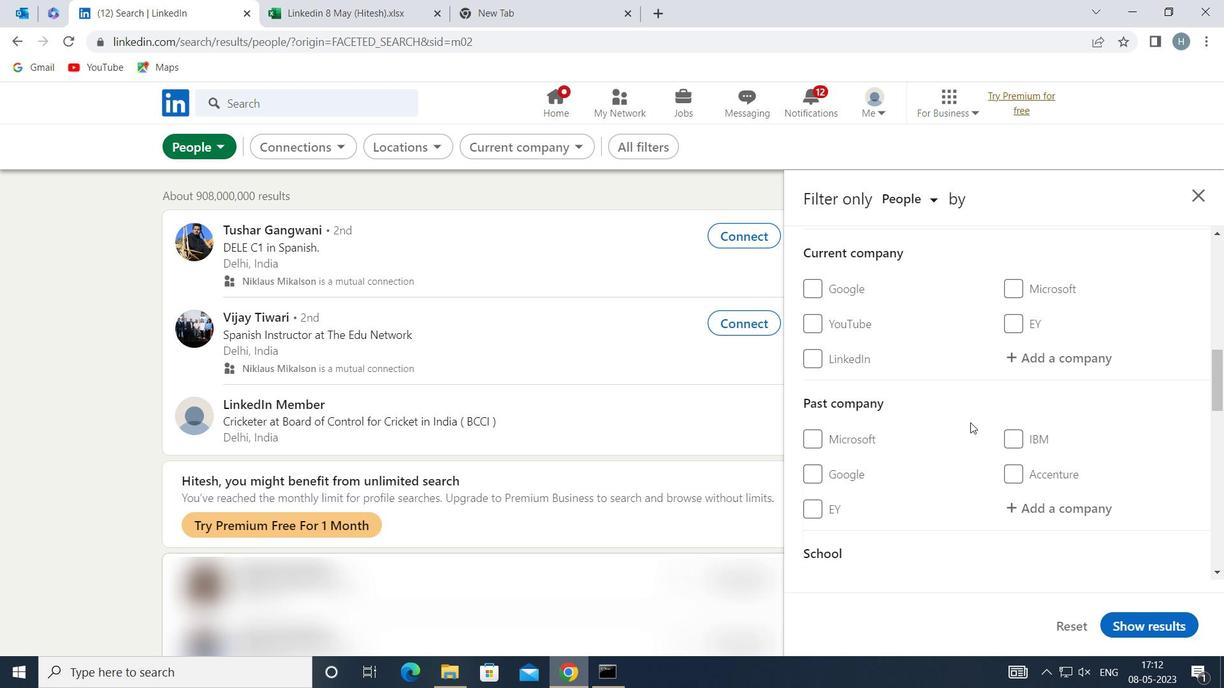 
Action: Mouse scrolled (969, 420) with delta (0, 0)
Screenshot: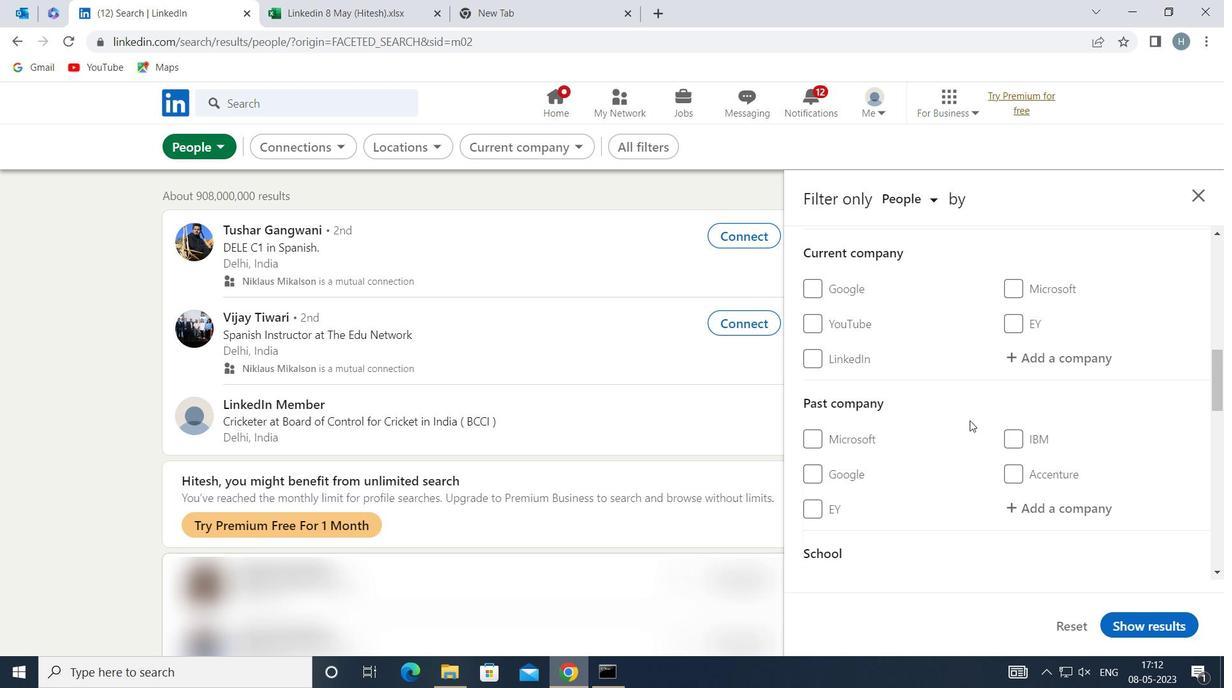 
Action: Mouse moved to (969, 420)
Screenshot: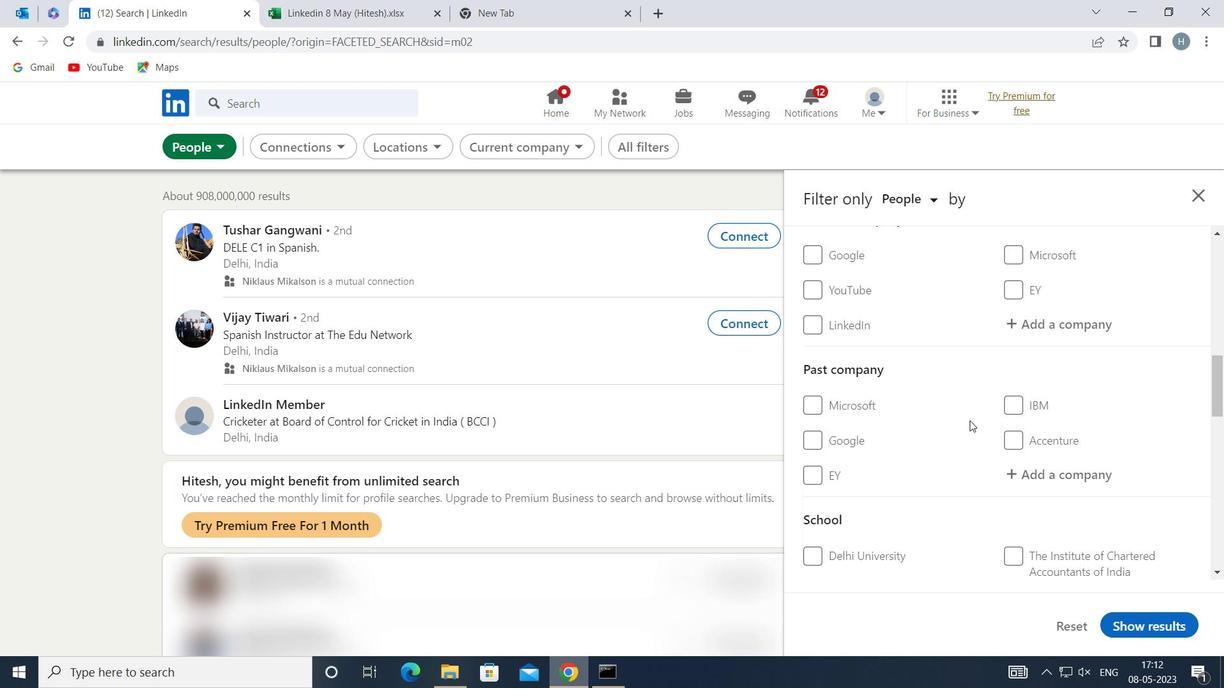 
Action: Mouse scrolled (969, 420) with delta (0, 0)
Screenshot: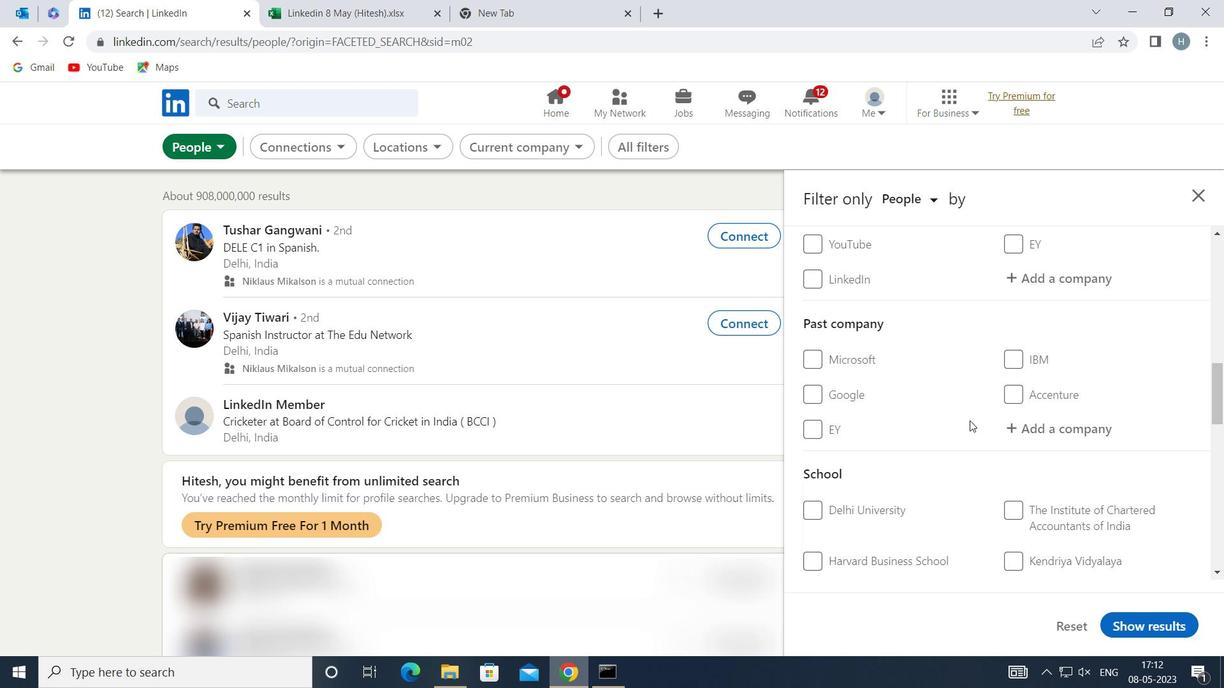 
Action: Mouse scrolled (969, 420) with delta (0, 0)
Screenshot: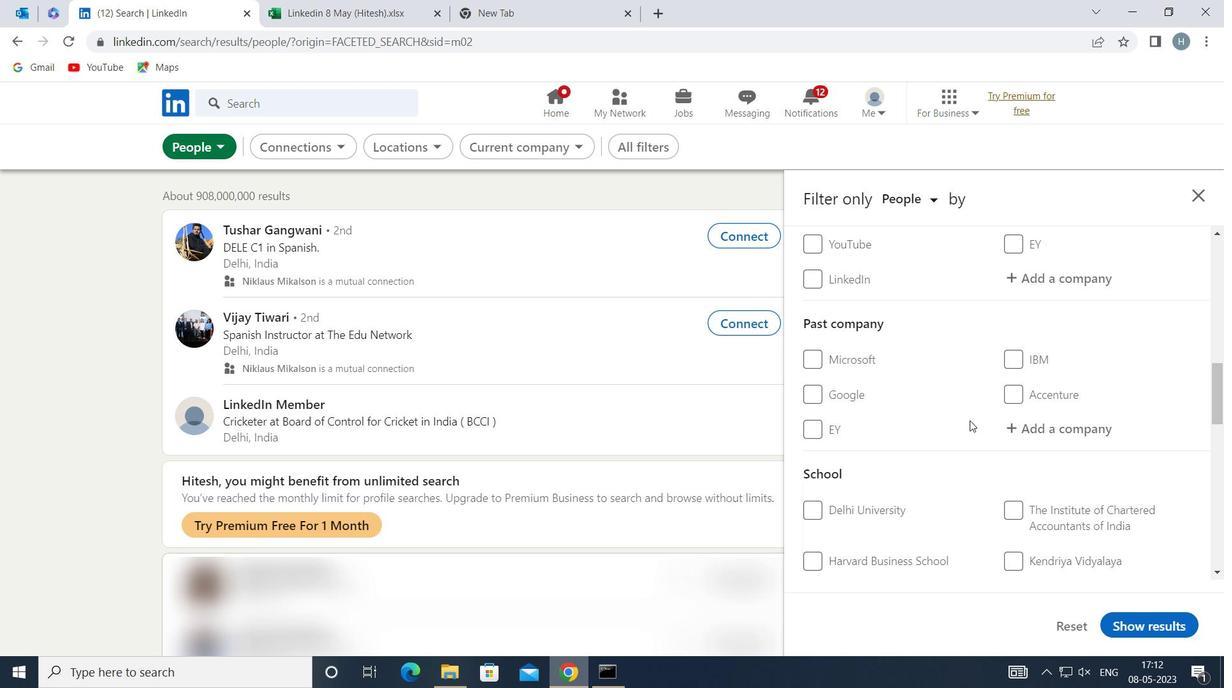 
Action: Mouse moved to (966, 418)
Screenshot: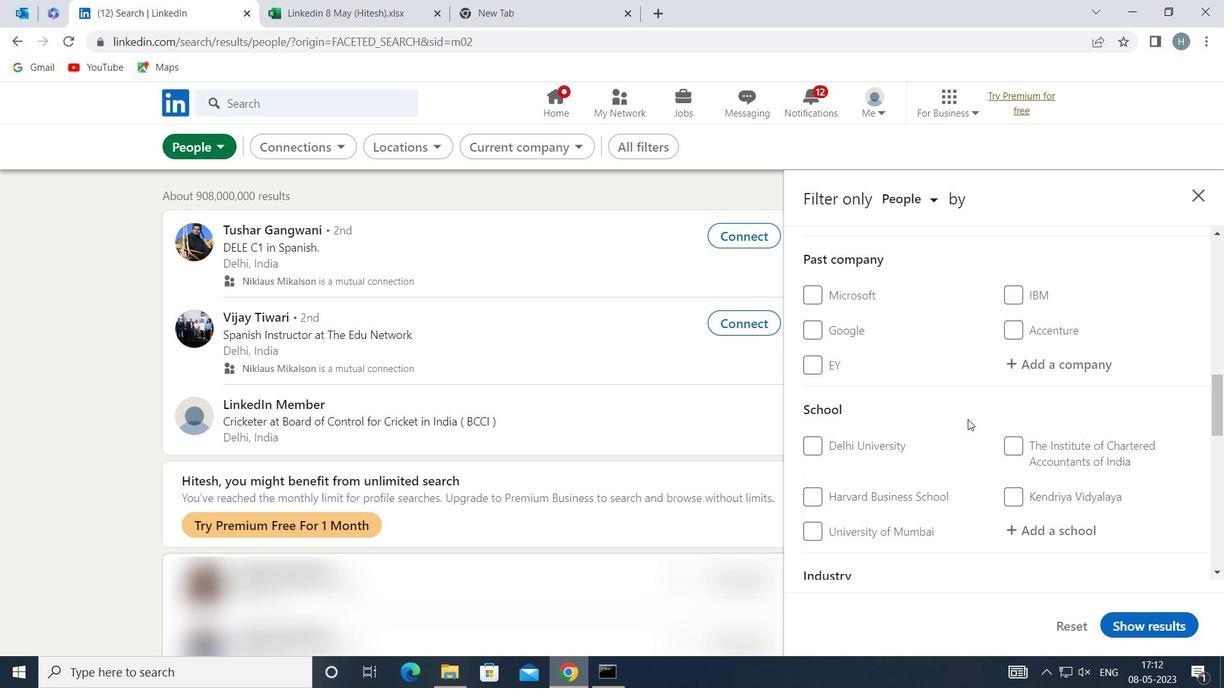 
Action: Mouse scrolled (966, 417) with delta (0, 0)
Screenshot: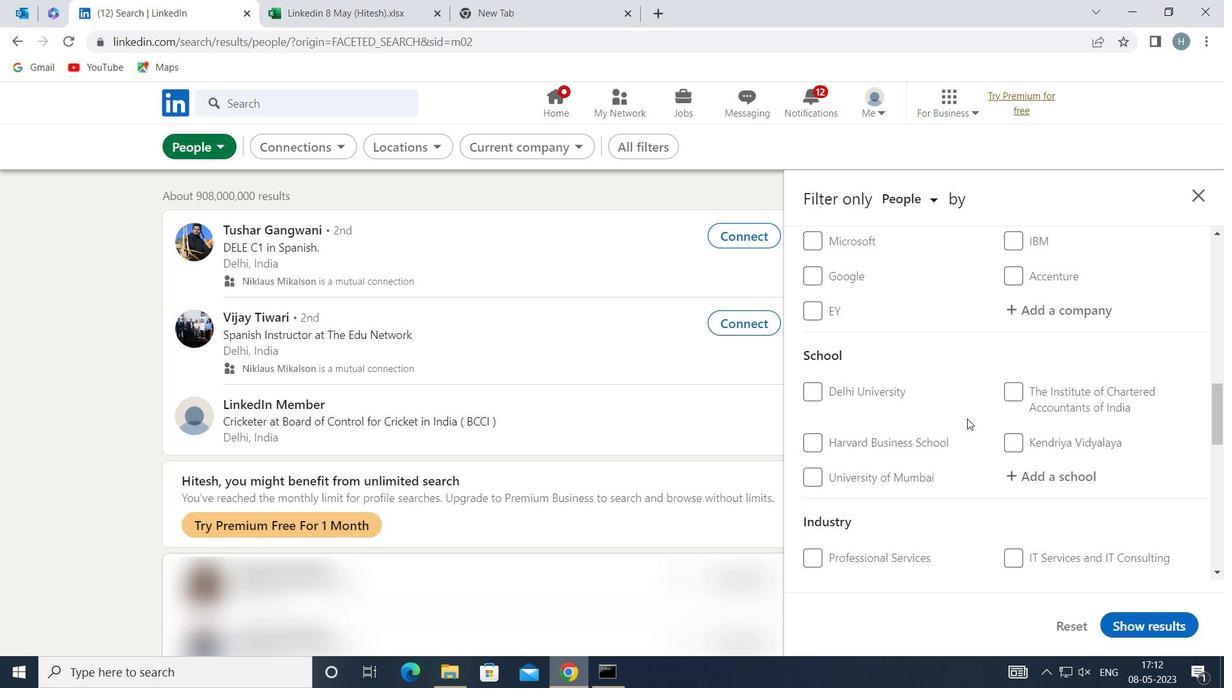 
Action: Mouse moved to (966, 417)
Screenshot: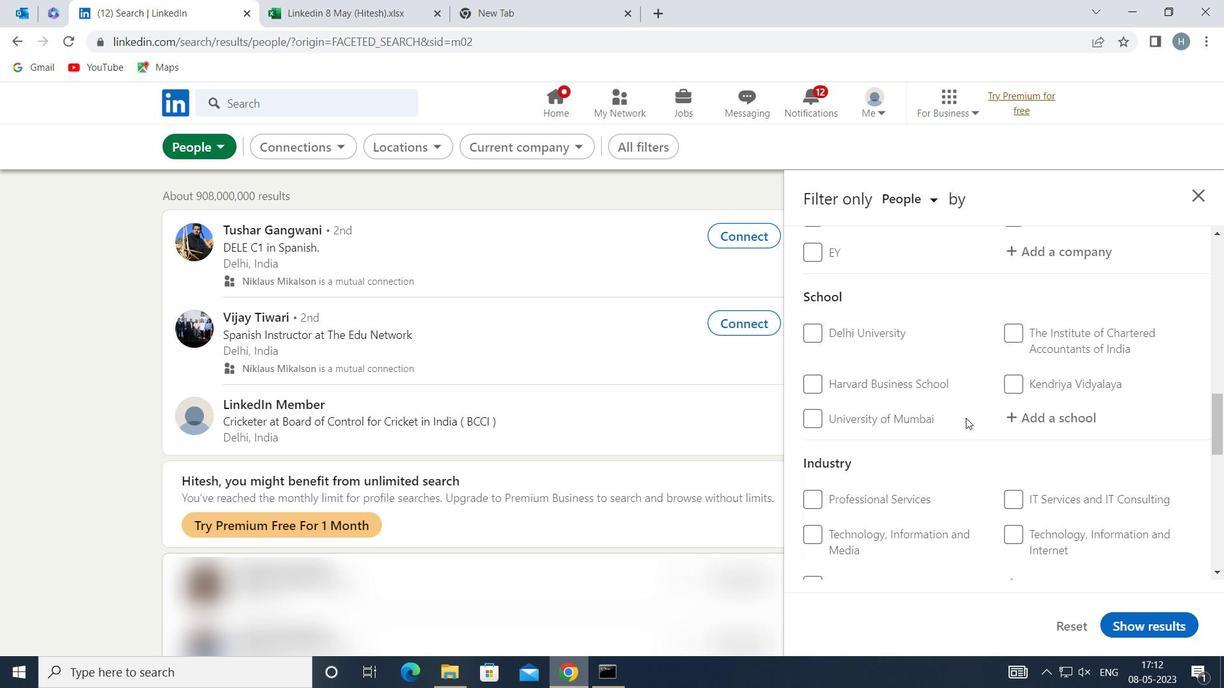 
Action: Mouse scrolled (966, 417) with delta (0, 0)
Screenshot: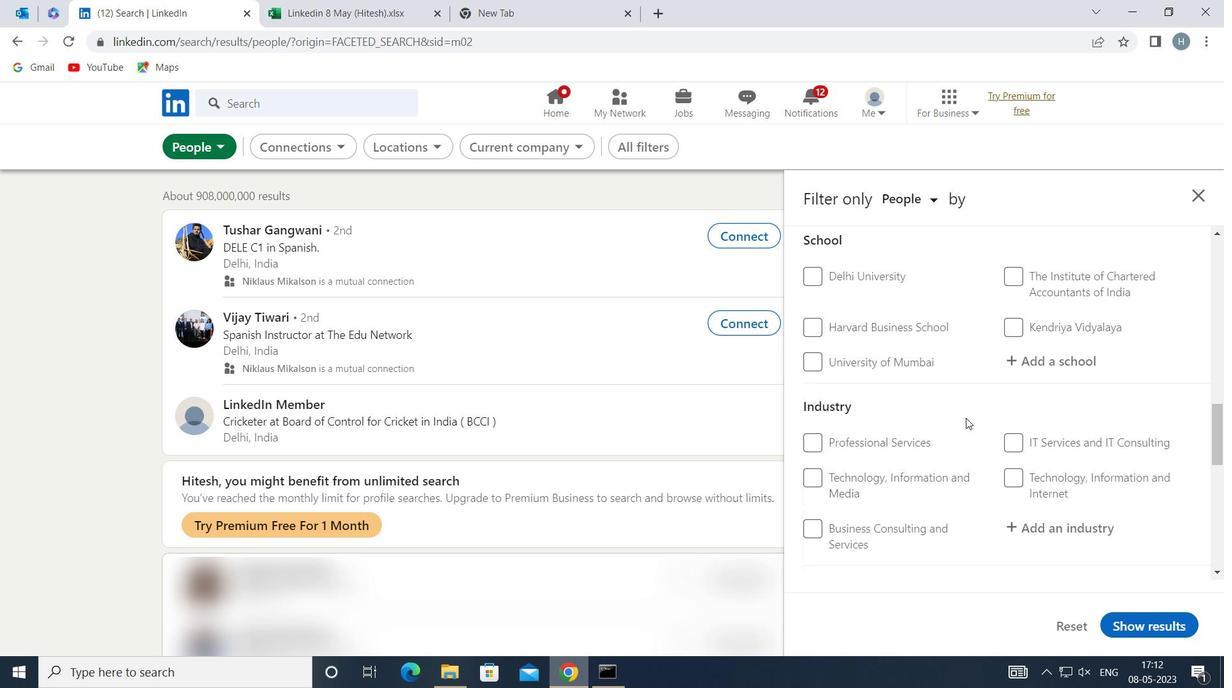 
Action: Mouse scrolled (966, 417) with delta (0, 0)
Screenshot: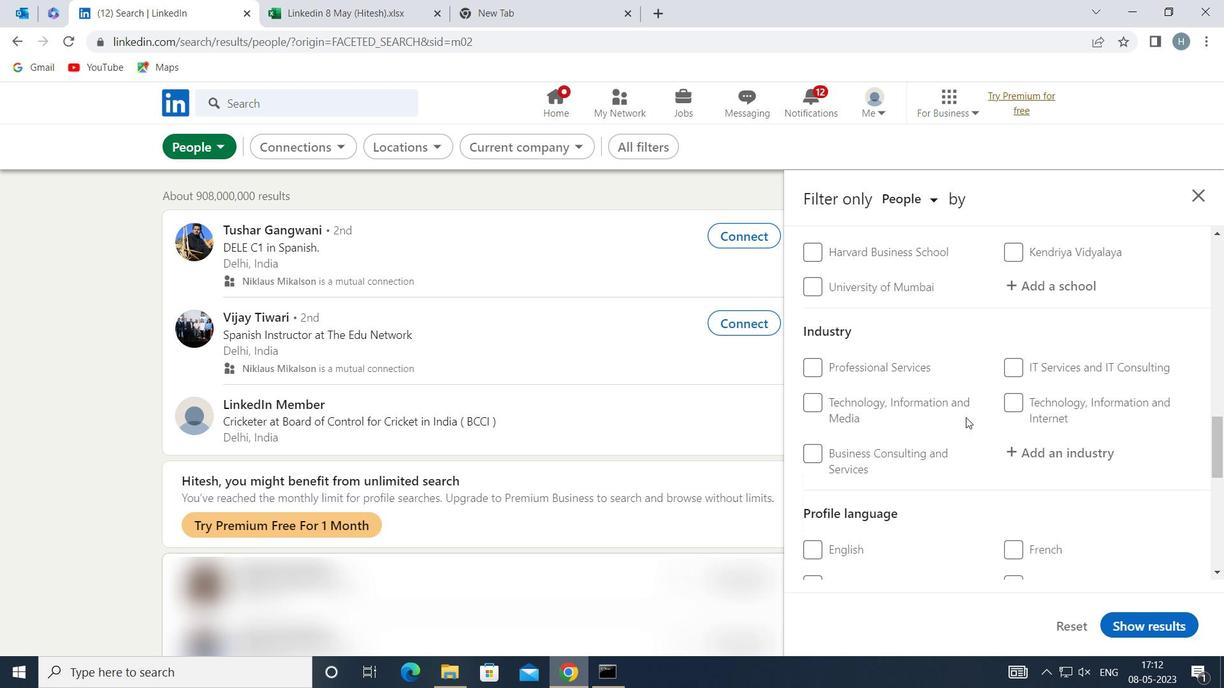 
Action: Mouse scrolled (966, 417) with delta (0, 0)
Screenshot: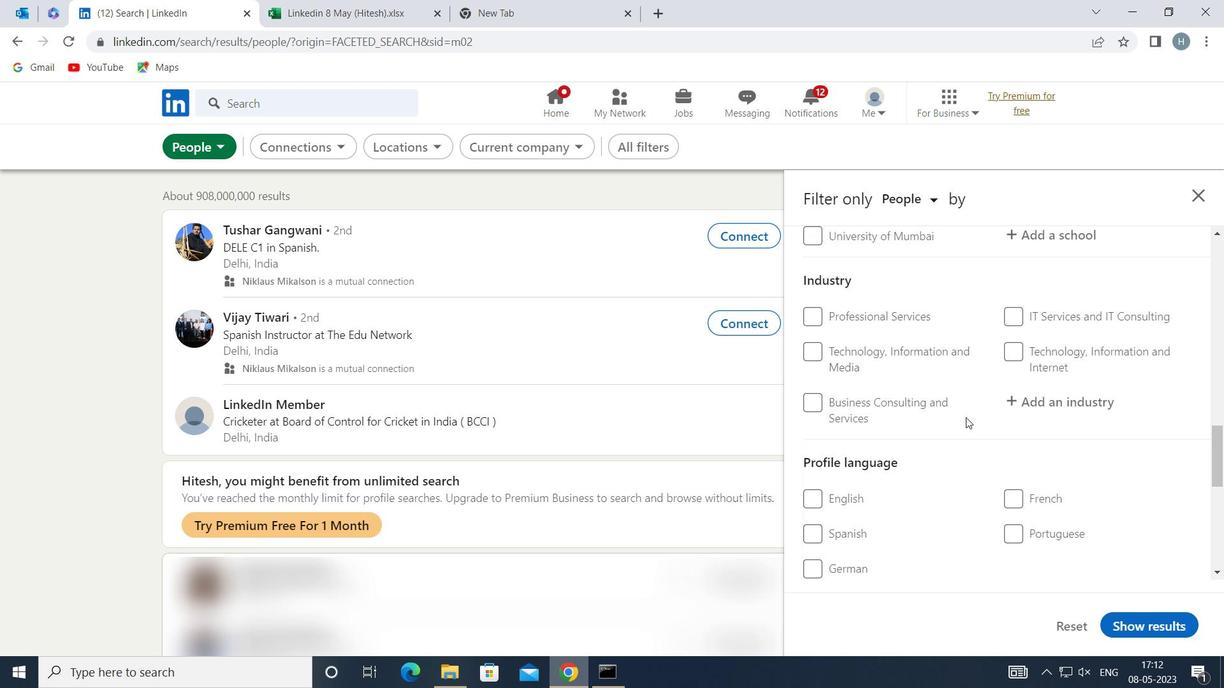 
Action: Mouse moved to (820, 448)
Screenshot: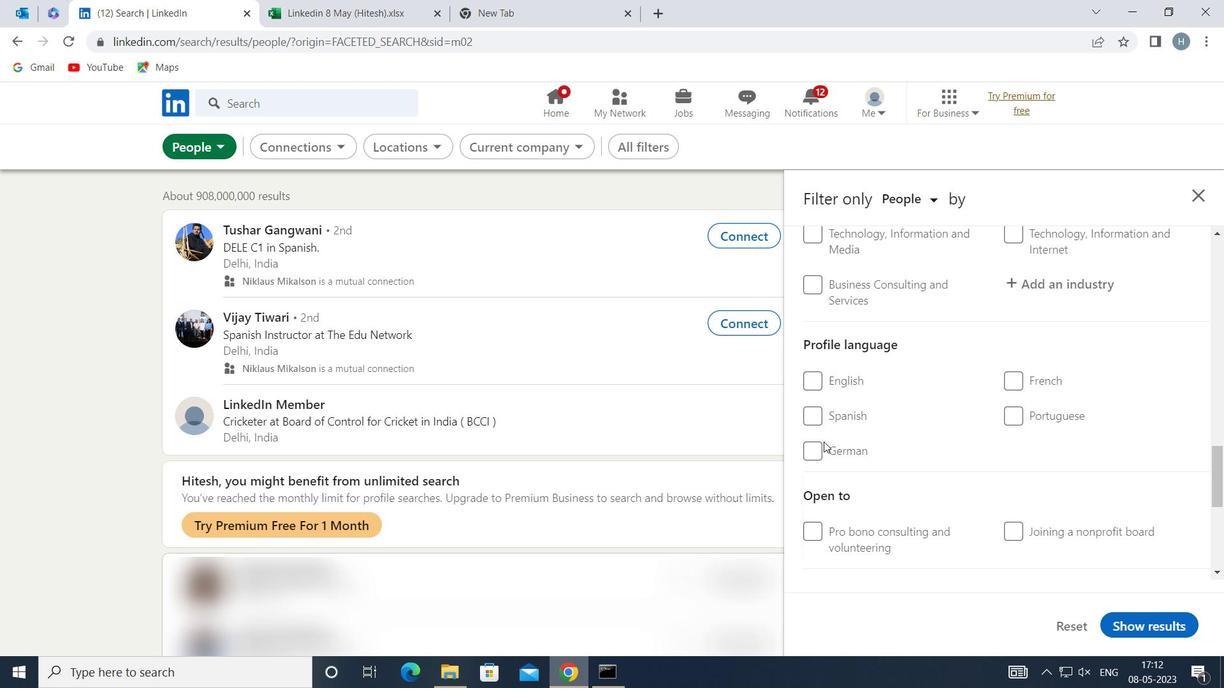 
Action: Mouse pressed left at (820, 448)
Screenshot: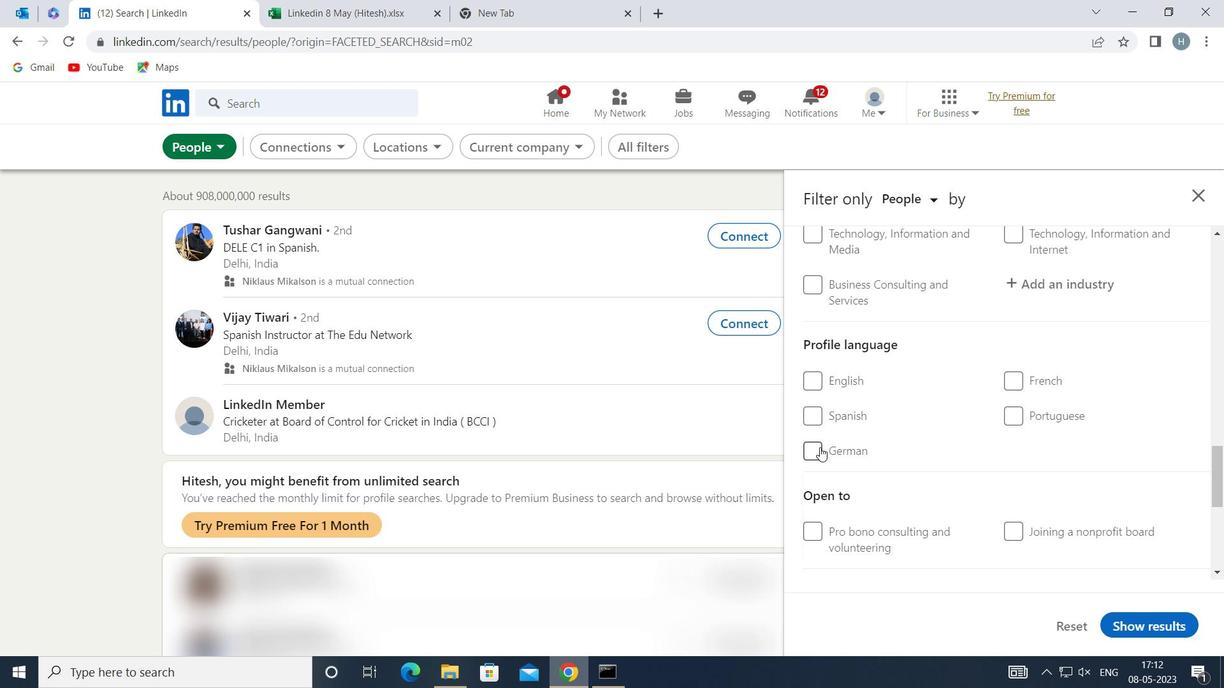 
Action: Mouse moved to (994, 419)
Screenshot: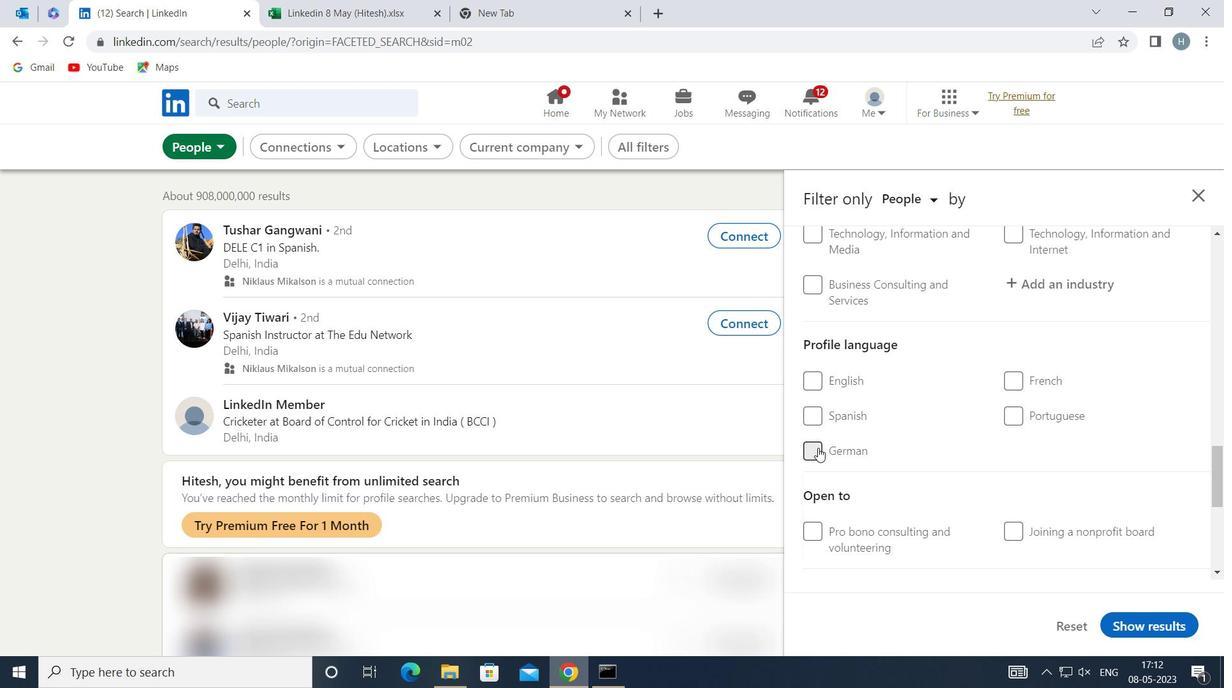 
Action: Mouse scrolled (994, 420) with delta (0, 0)
Screenshot: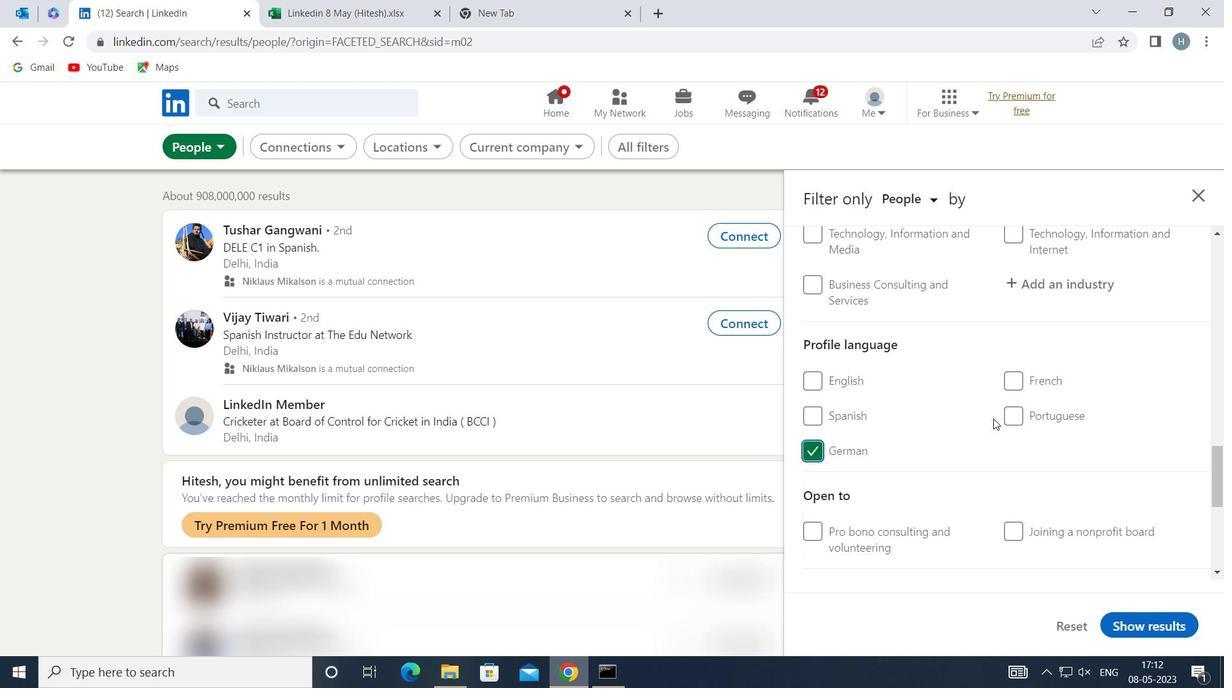 
Action: Mouse moved to (994, 418)
Screenshot: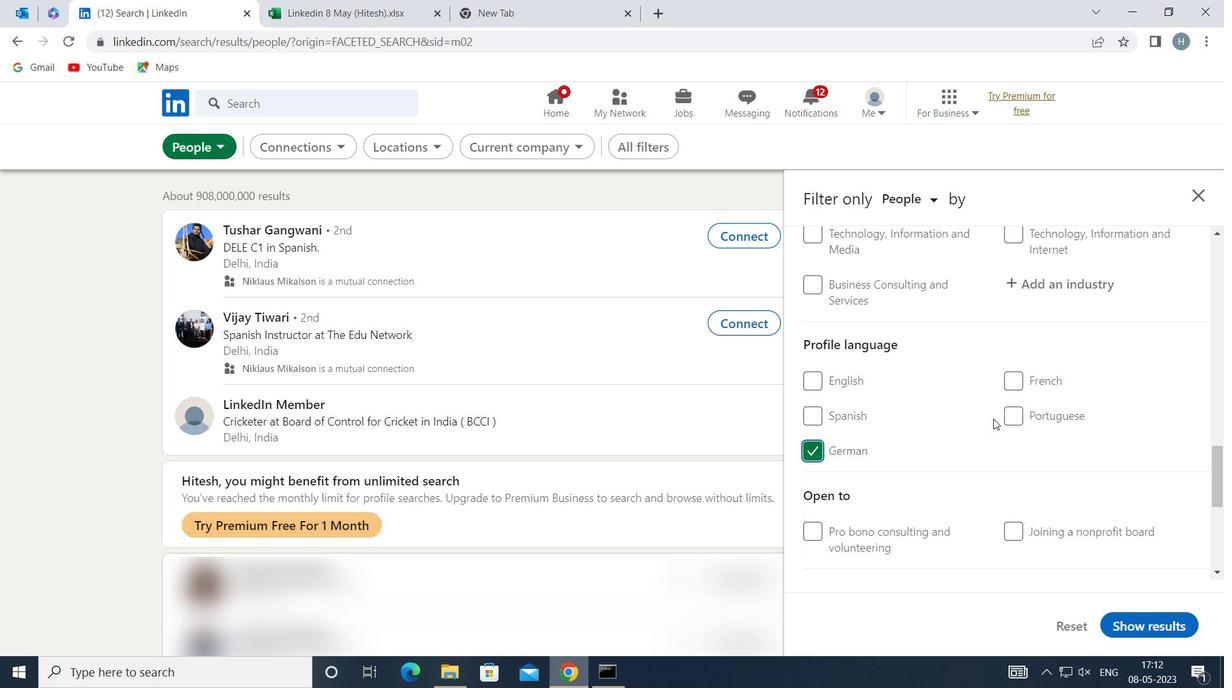 
Action: Mouse scrolled (994, 419) with delta (0, 0)
Screenshot: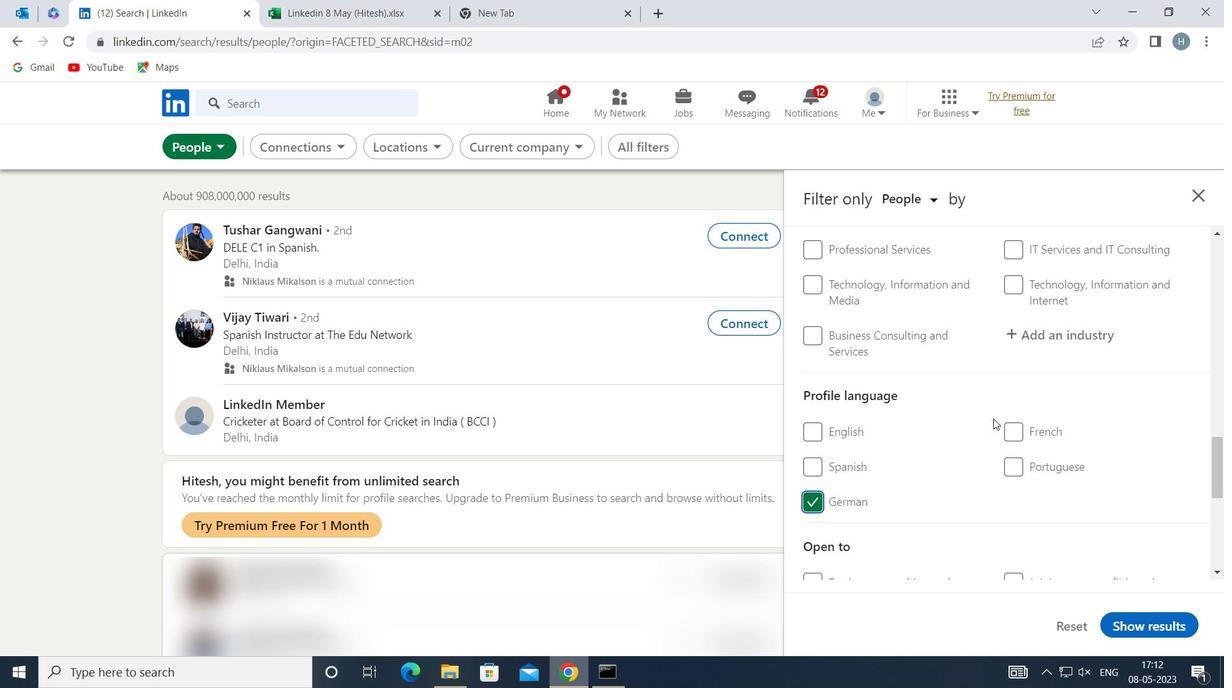 
Action: Mouse scrolled (994, 419) with delta (0, 0)
Screenshot: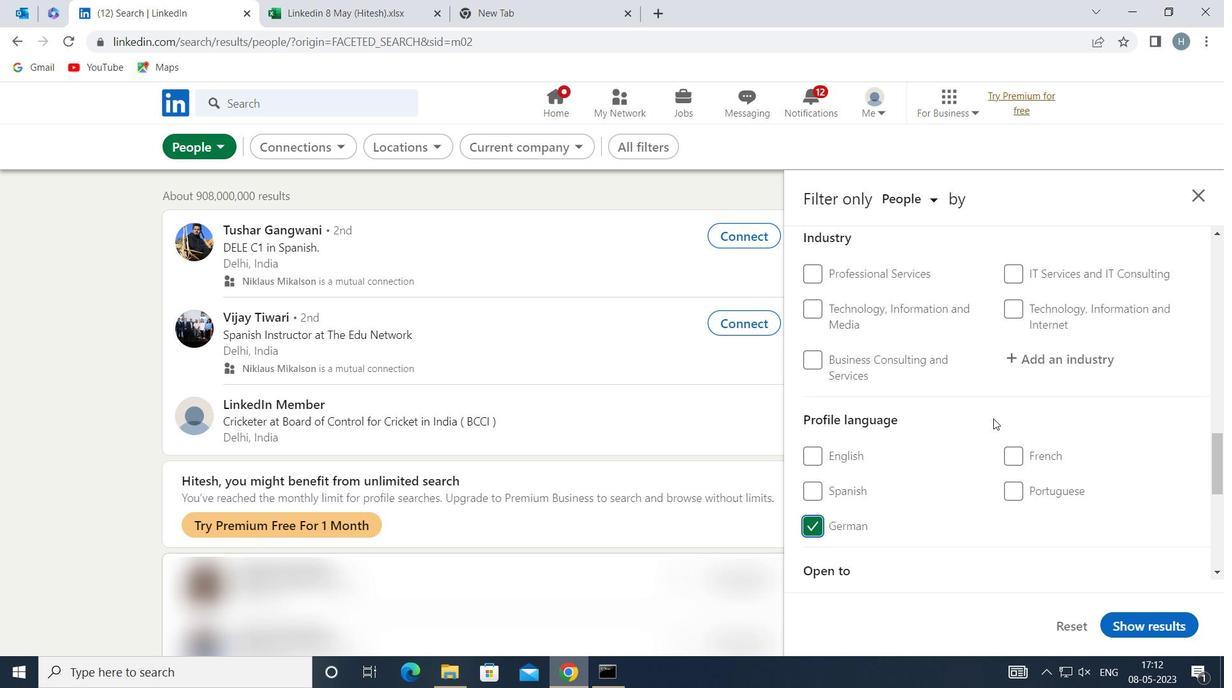 
Action: Mouse scrolled (994, 419) with delta (0, 0)
Screenshot: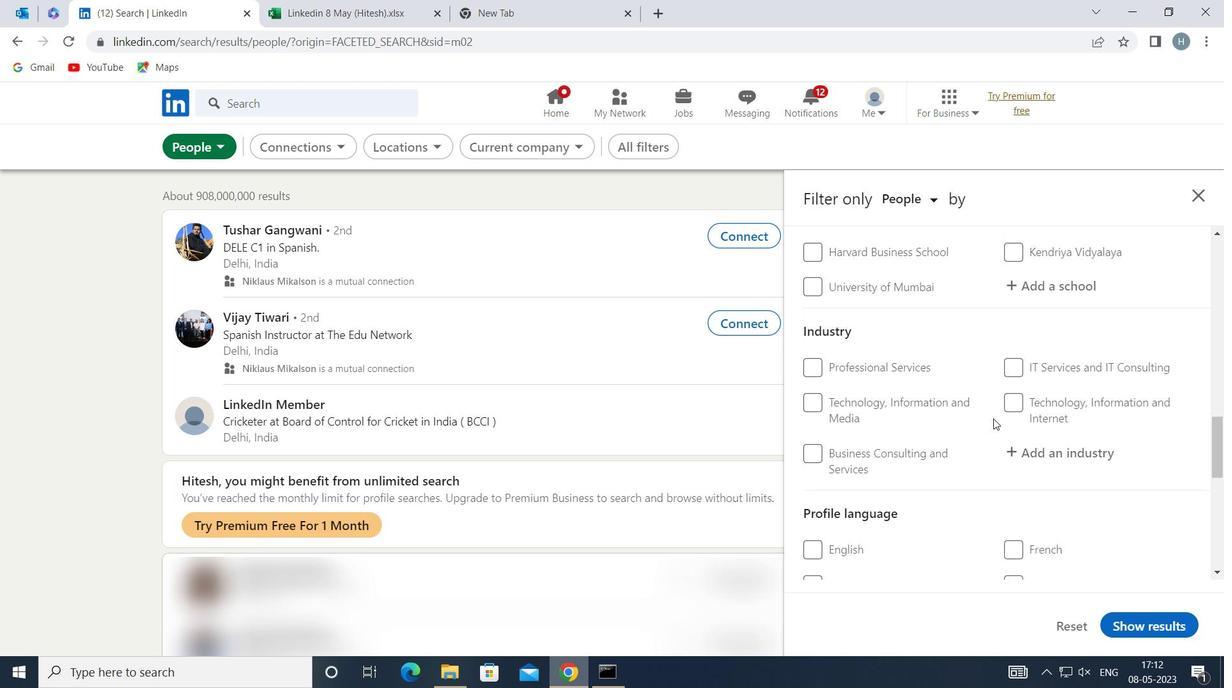 
Action: Mouse moved to (993, 418)
Screenshot: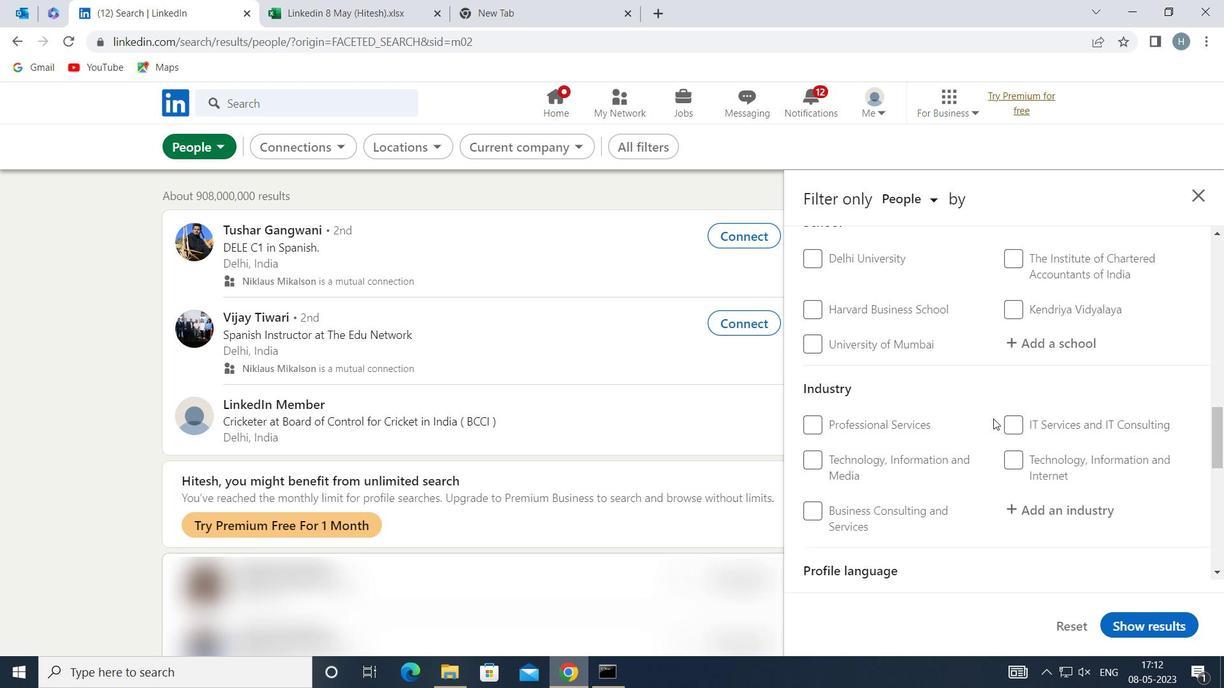 
Action: Mouse scrolled (993, 419) with delta (0, 0)
Screenshot: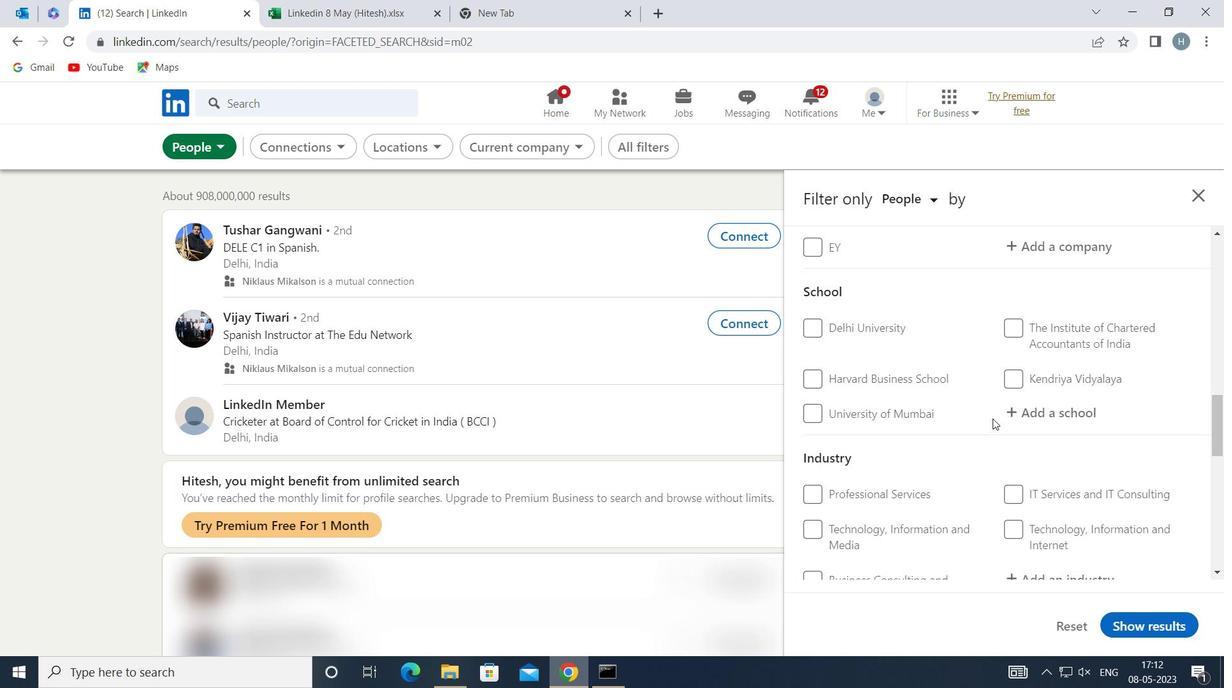 
Action: Mouse scrolled (993, 419) with delta (0, 0)
Screenshot: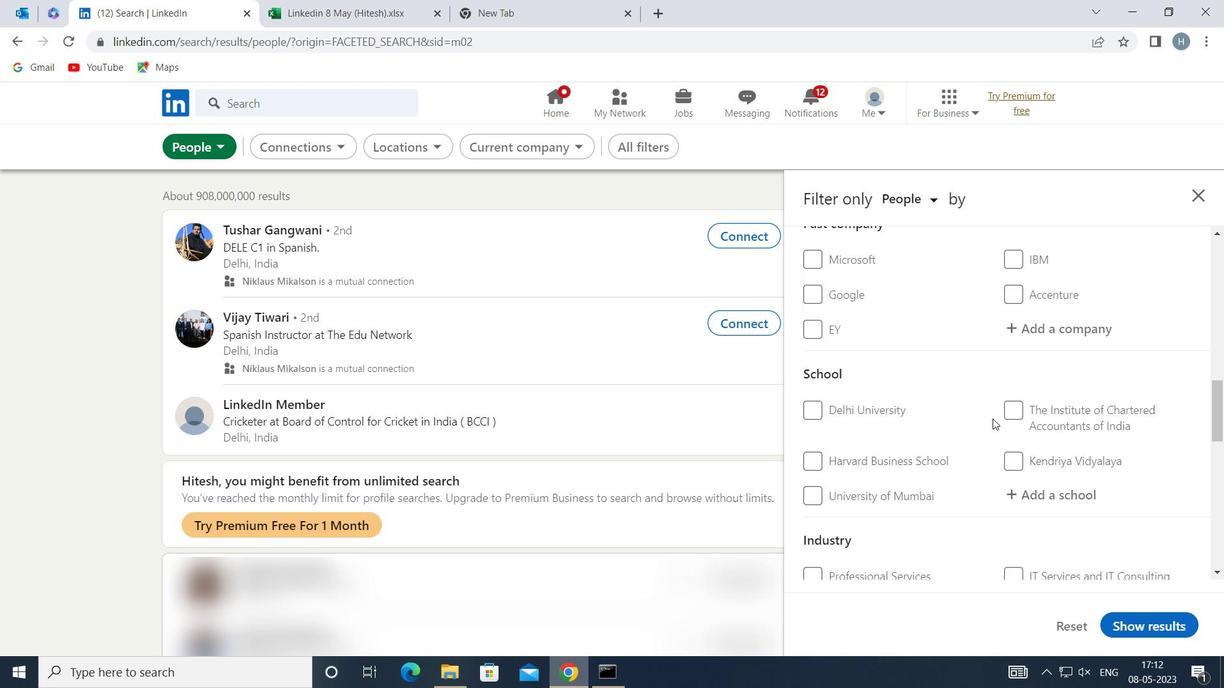 
Action: Mouse scrolled (993, 419) with delta (0, 0)
Screenshot: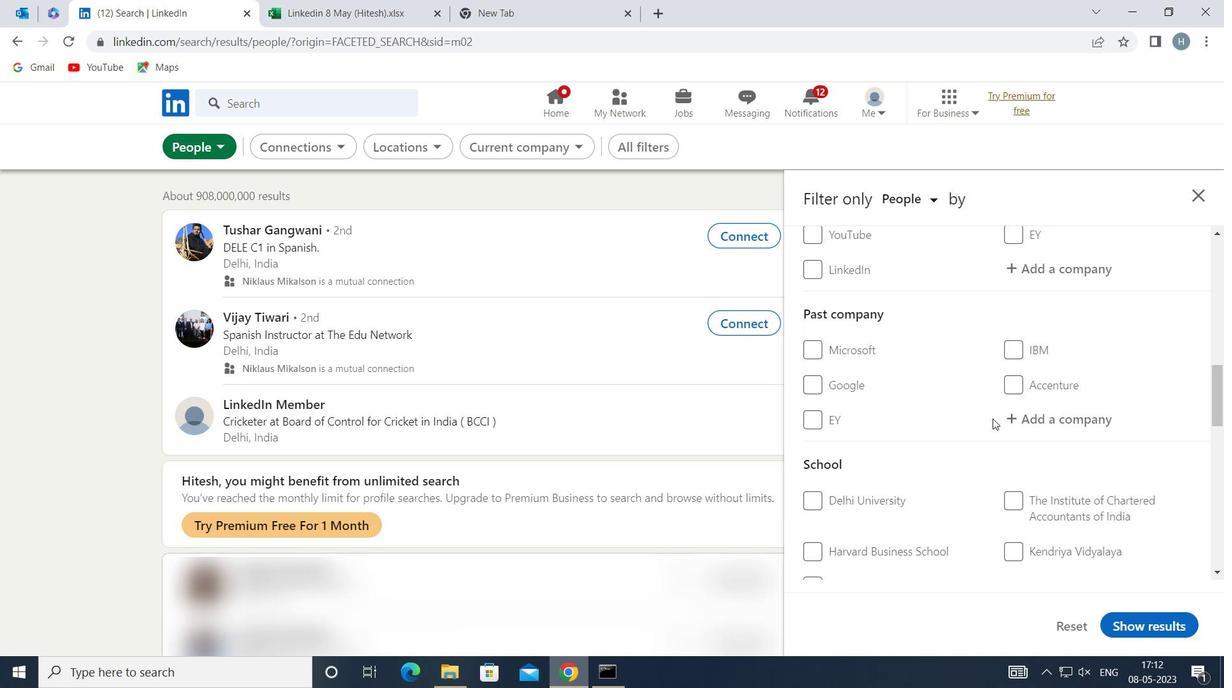 
Action: Mouse moved to (1075, 362)
Screenshot: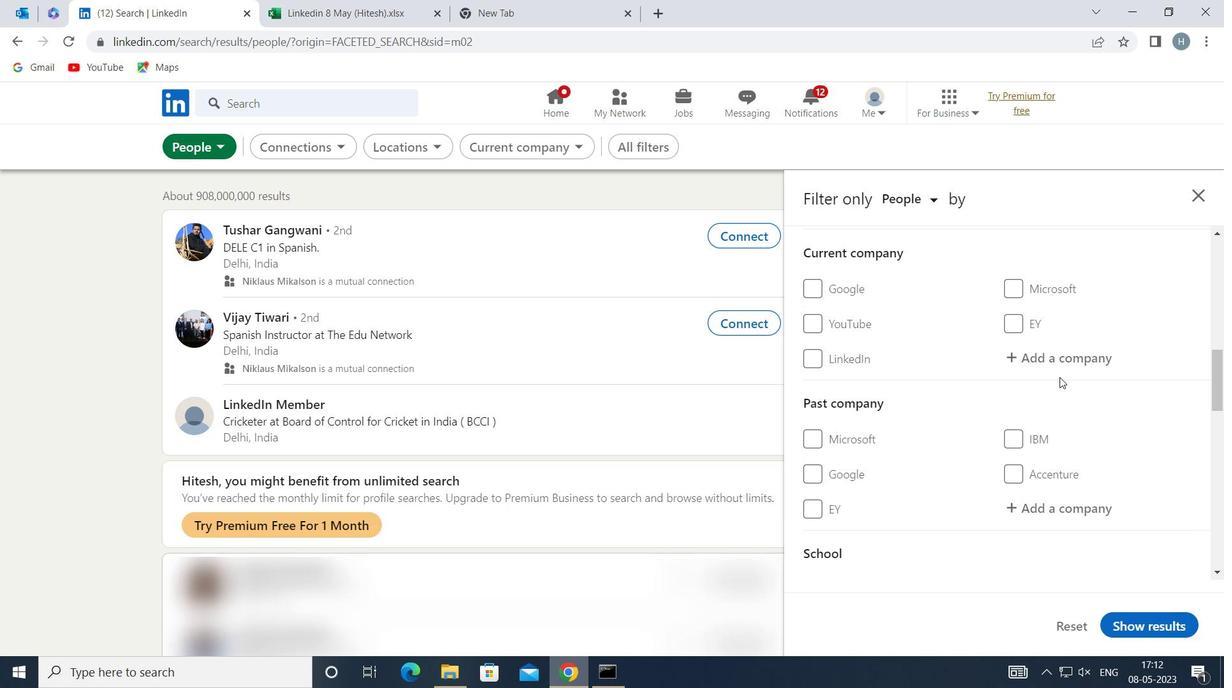 
Action: Mouse pressed left at (1075, 362)
Screenshot: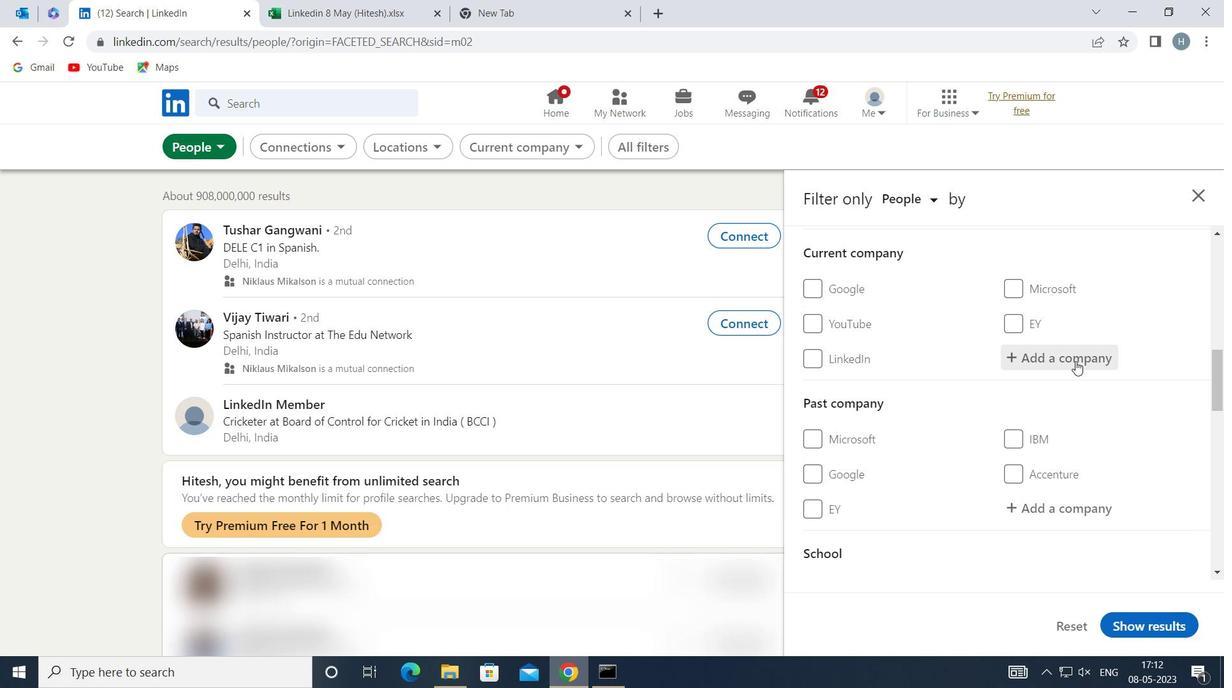 
Action: Key pressed <Key.shift>MY<Key.shift>GATE
Screenshot: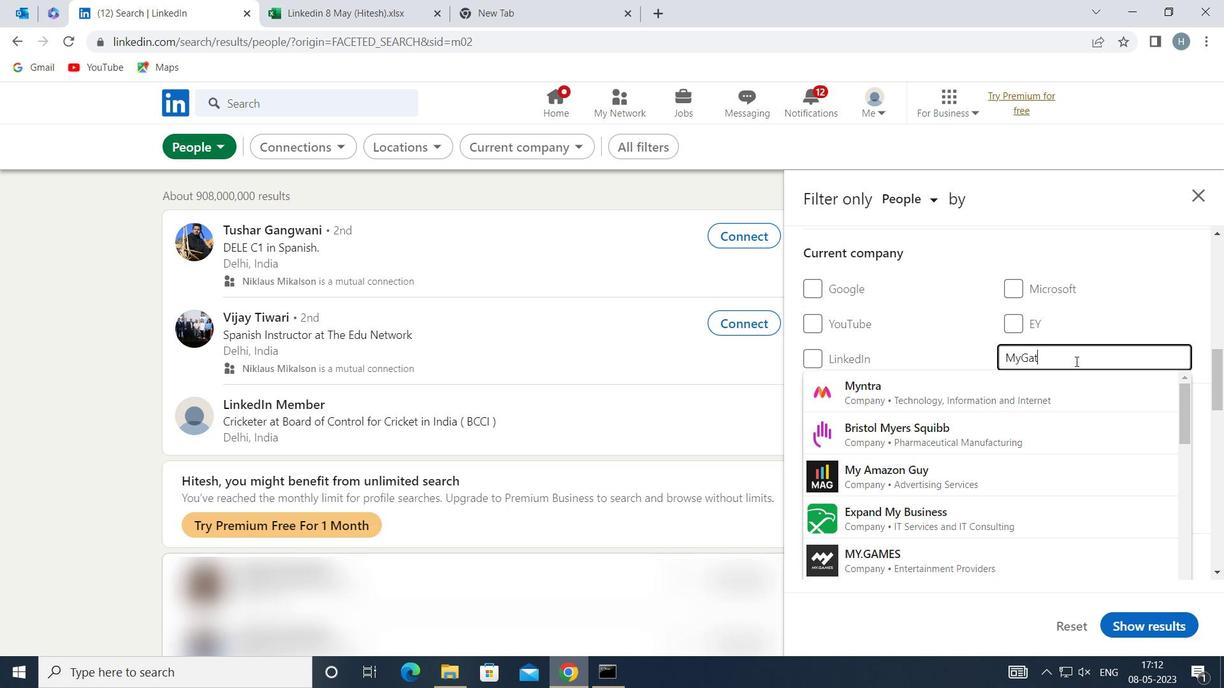 
Action: Mouse moved to (976, 386)
Screenshot: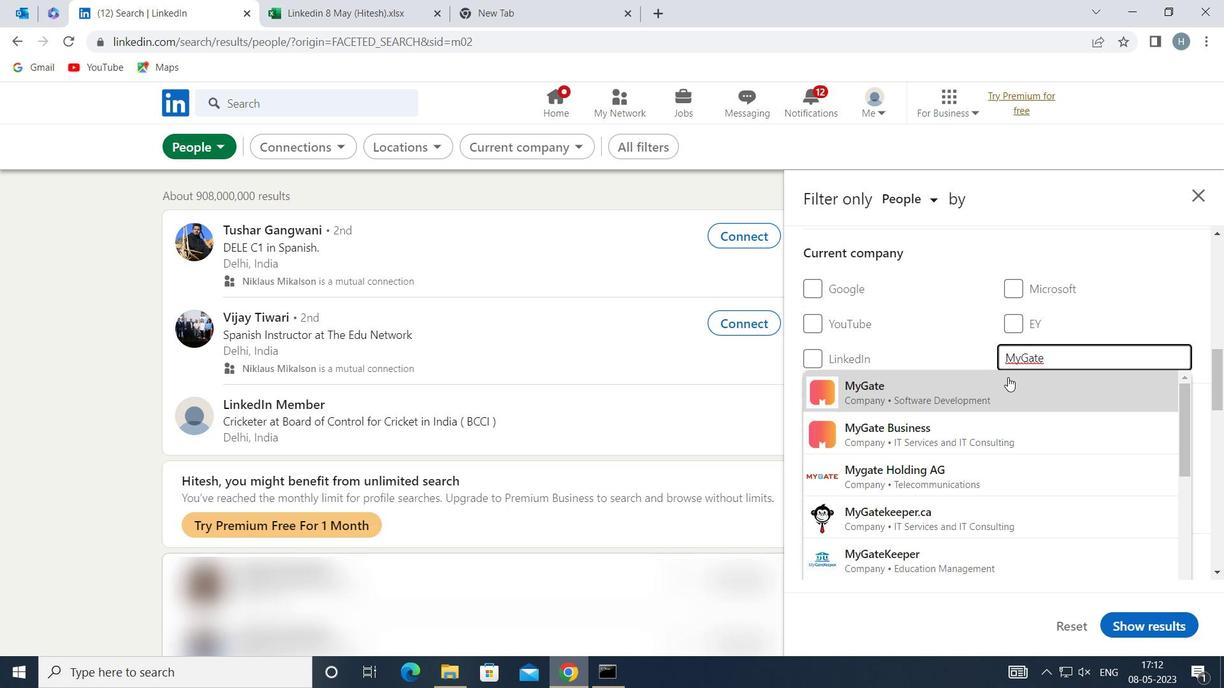 
Action: Mouse pressed left at (976, 386)
Screenshot: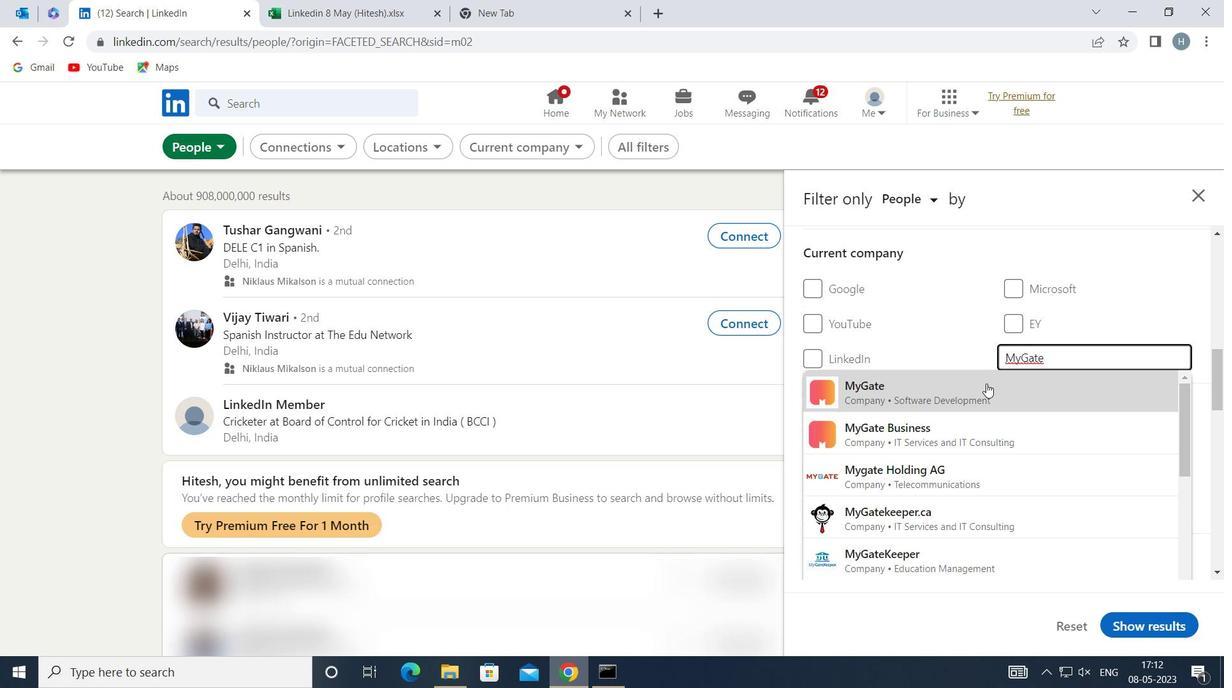 
Action: Mouse moved to (957, 366)
Screenshot: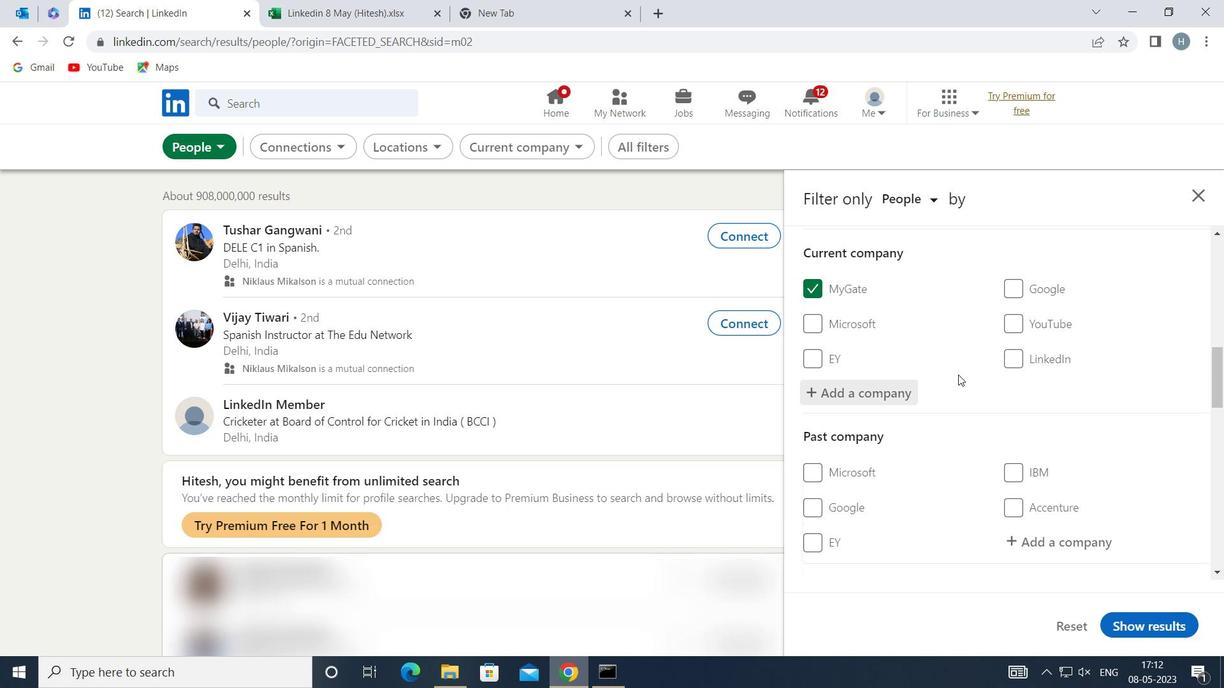 
Action: Mouse scrolled (957, 365) with delta (0, 0)
Screenshot: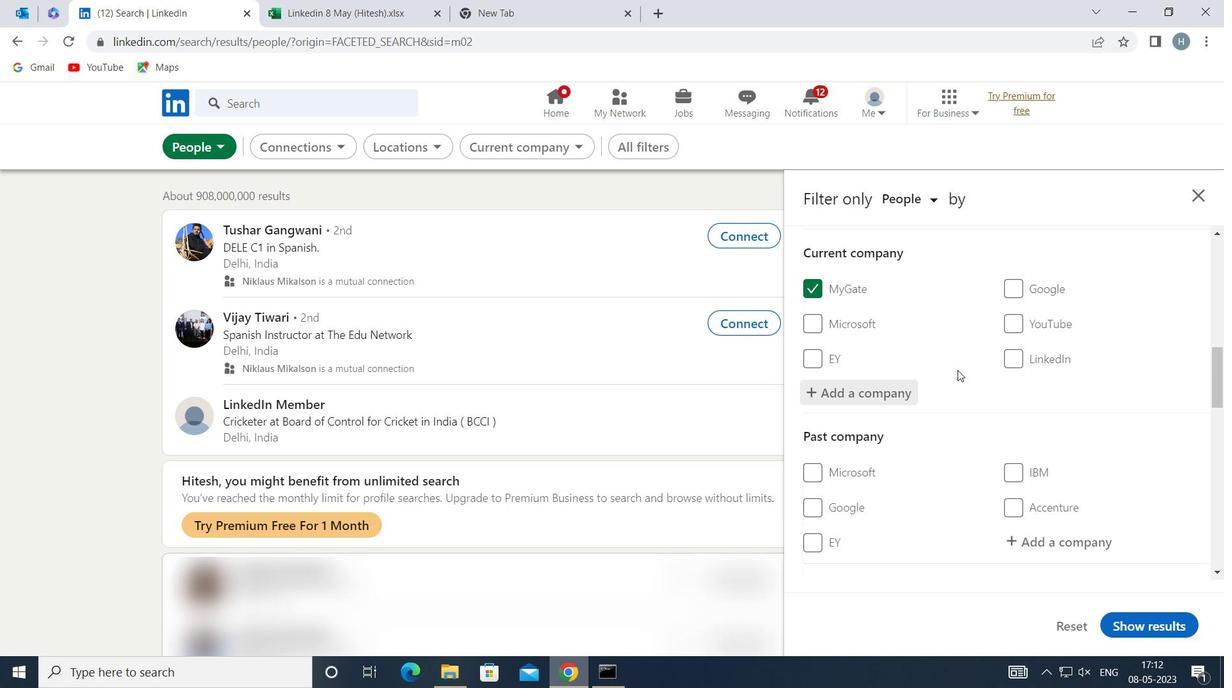 
Action: Mouse moved to (958, 360)
Screenshot: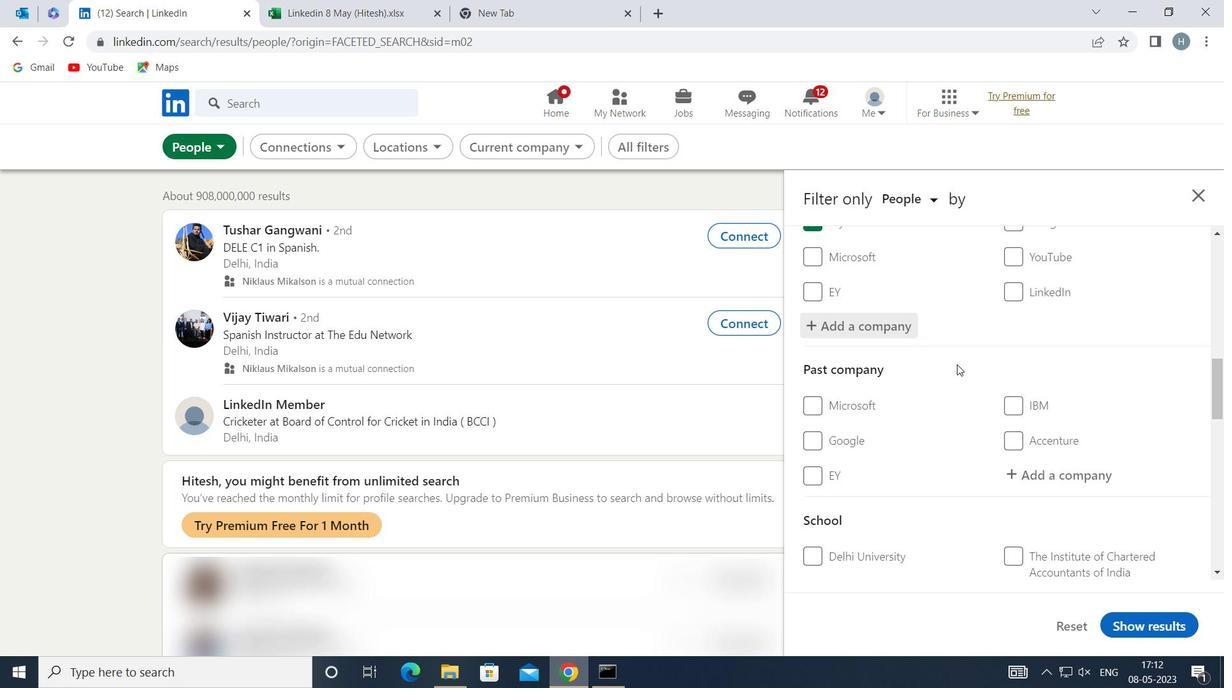 
Action: Mouse scrolled (958, 359) with delta (0, 0)
Screenshot: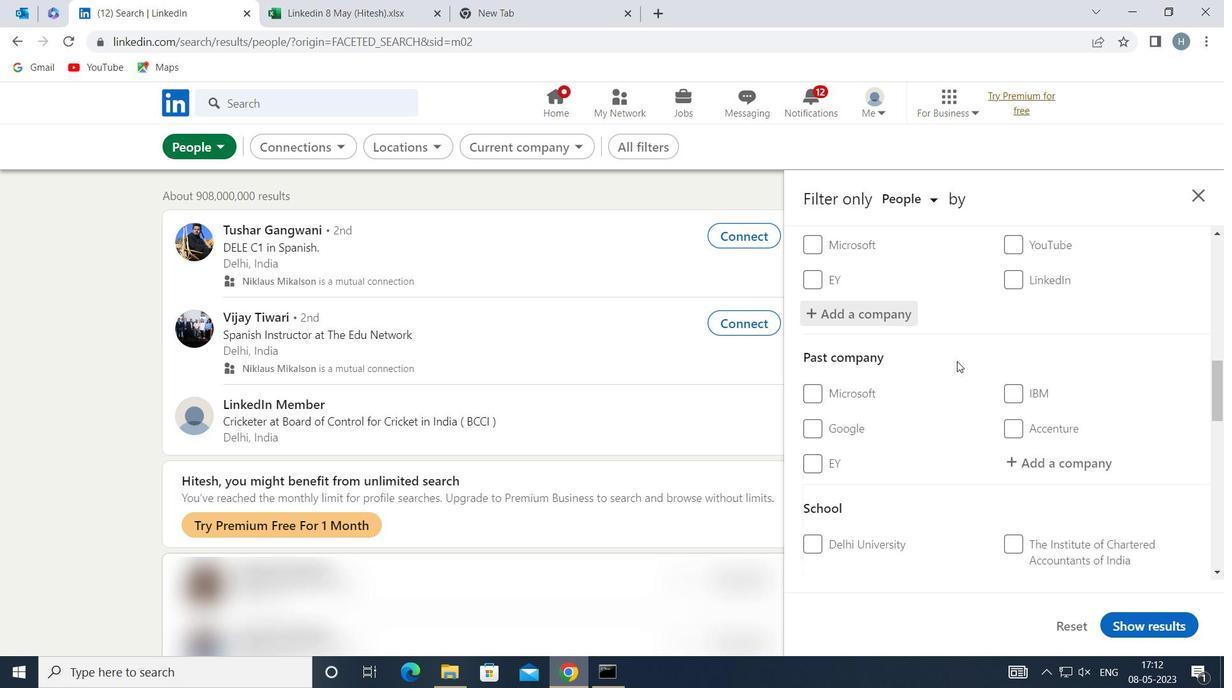 
Action: Mouse moved to (958, 360)
Screenshot: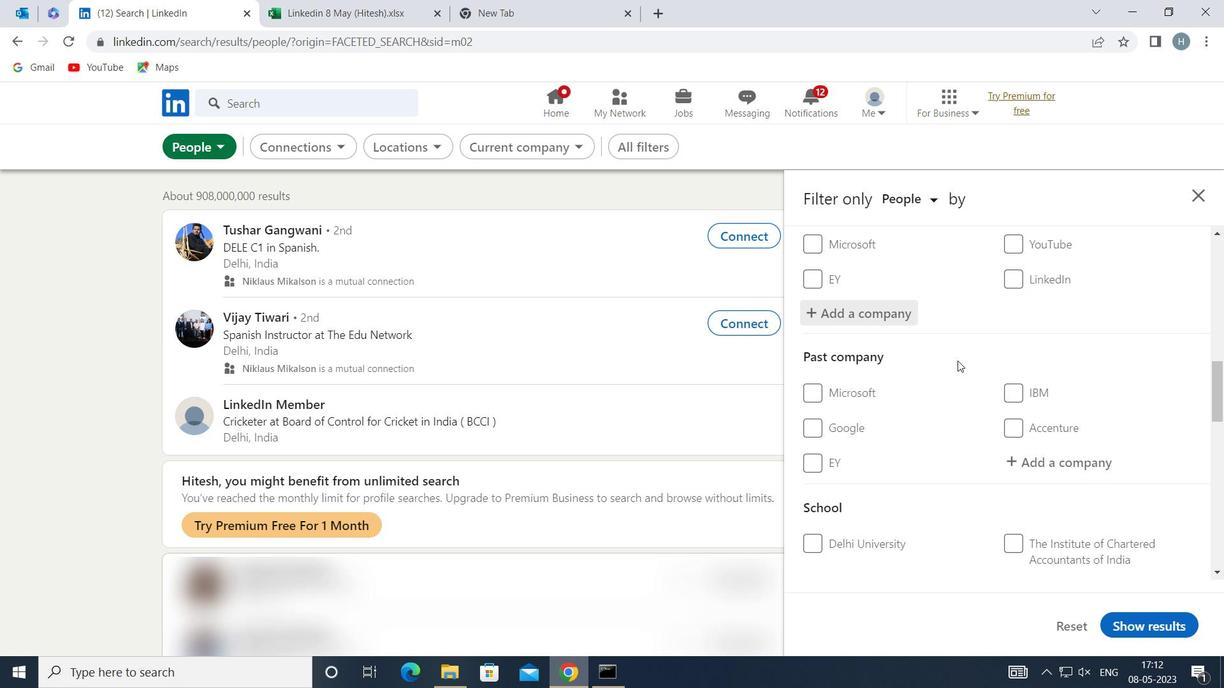 
Action: Mouse scrolled (958, 359) with delta (0, 0)
Screenshot: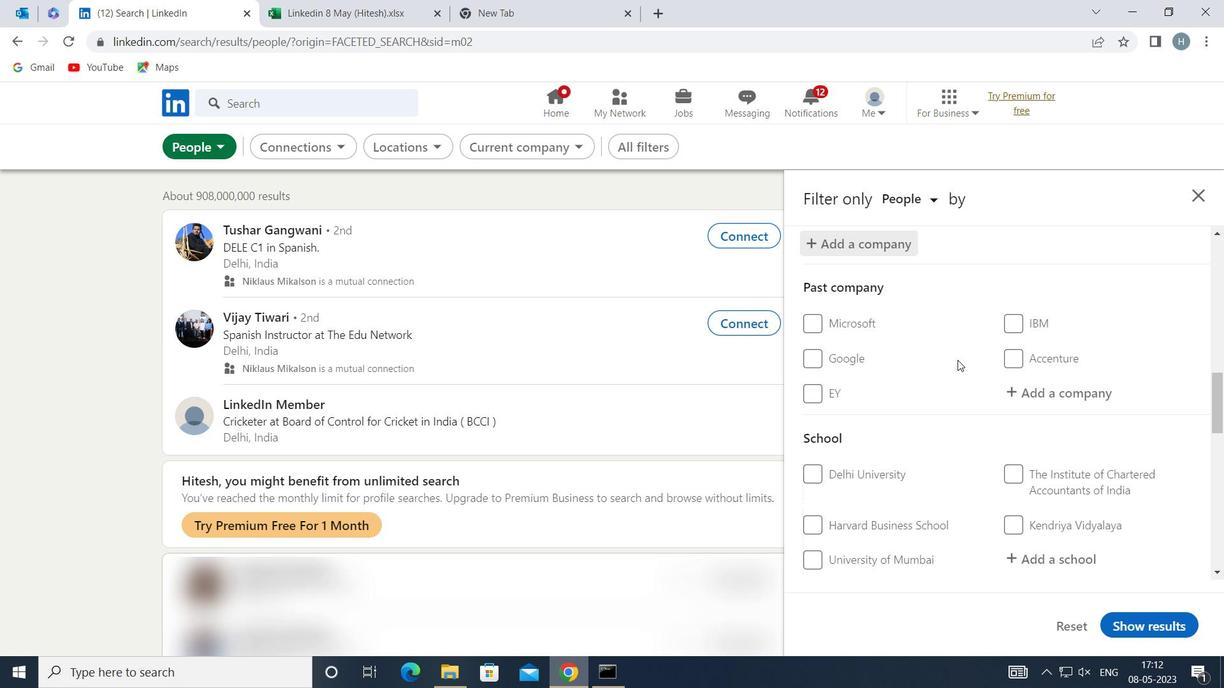 
Action: Mouse moved to (959, 359)
Screenshot: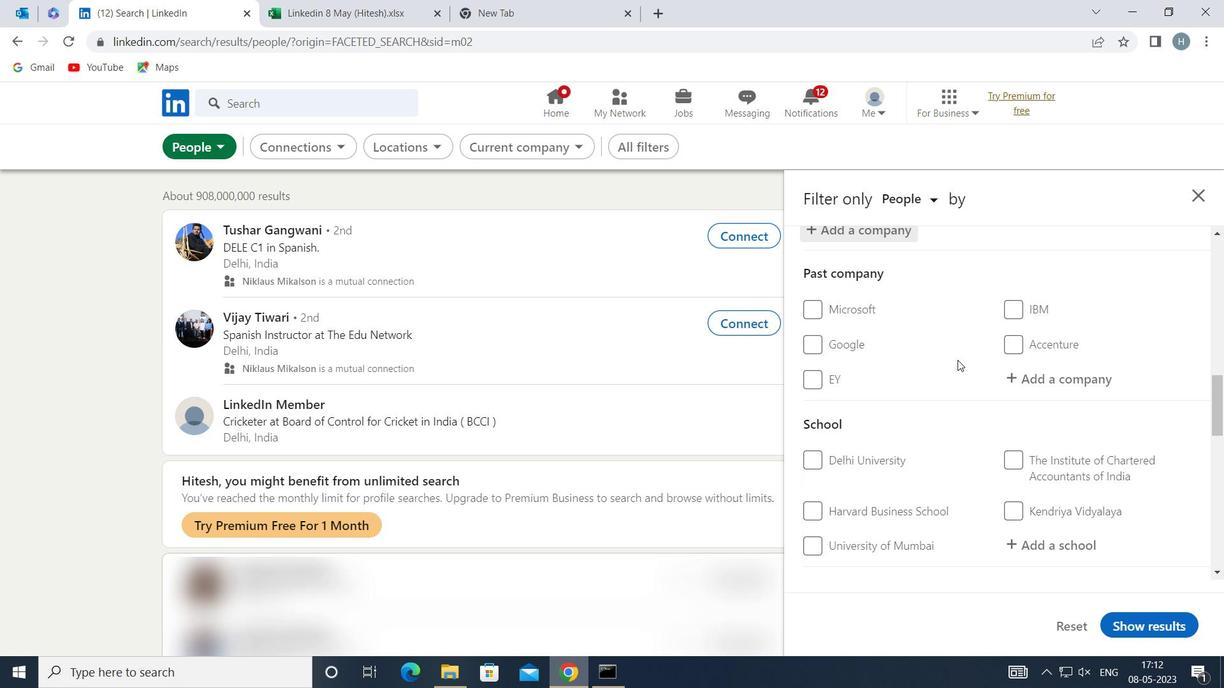 
Action: Mouse scrolled (959, 358) with delta (0, 0)
Screenshot: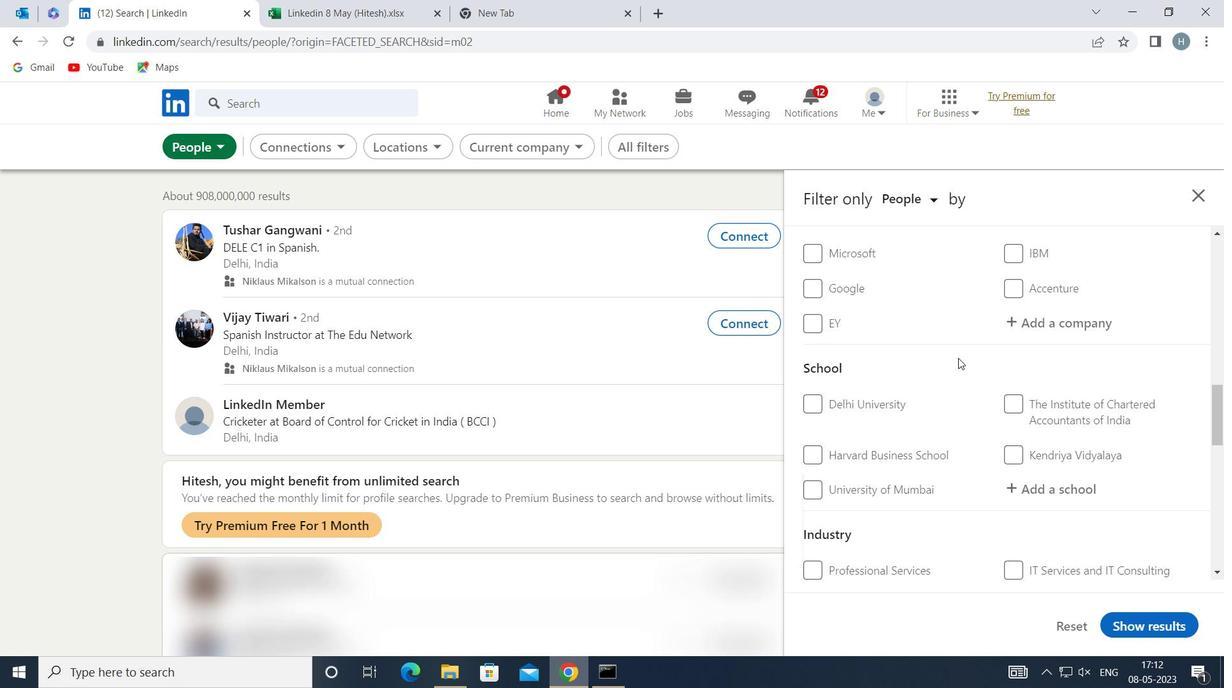
Action: Mouse moved to (1041, 383)
Screenshot: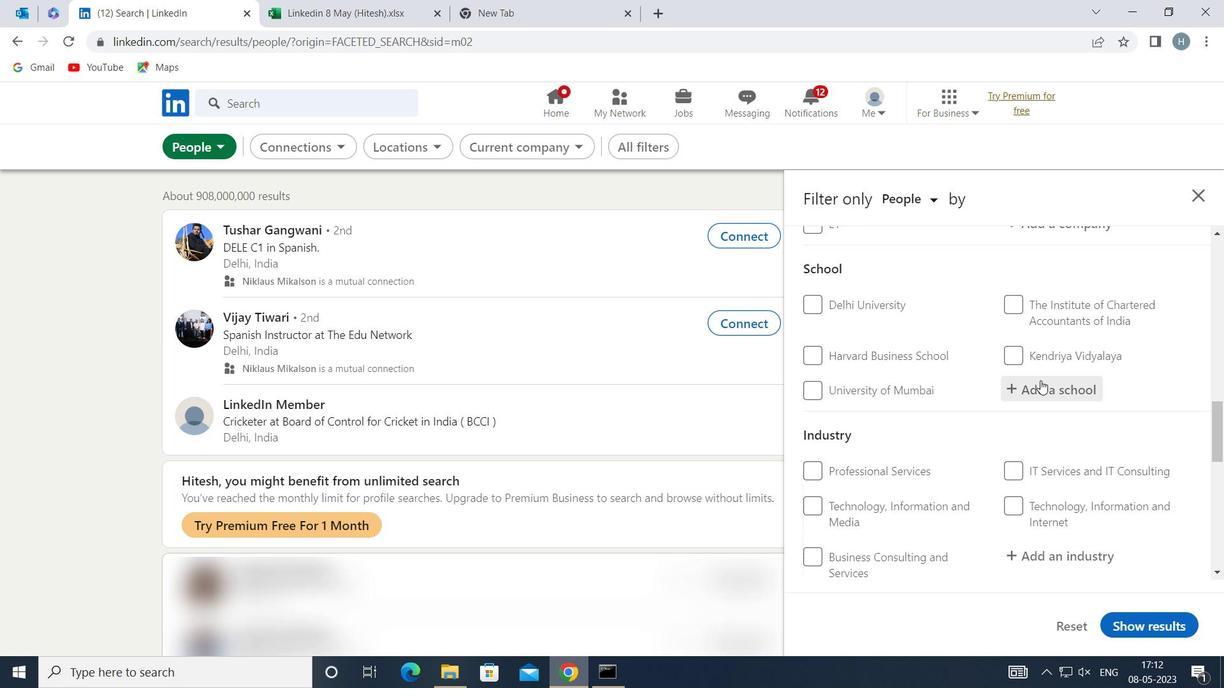 
Action: Mouse pressed left at (1041, 383)
Screenshot: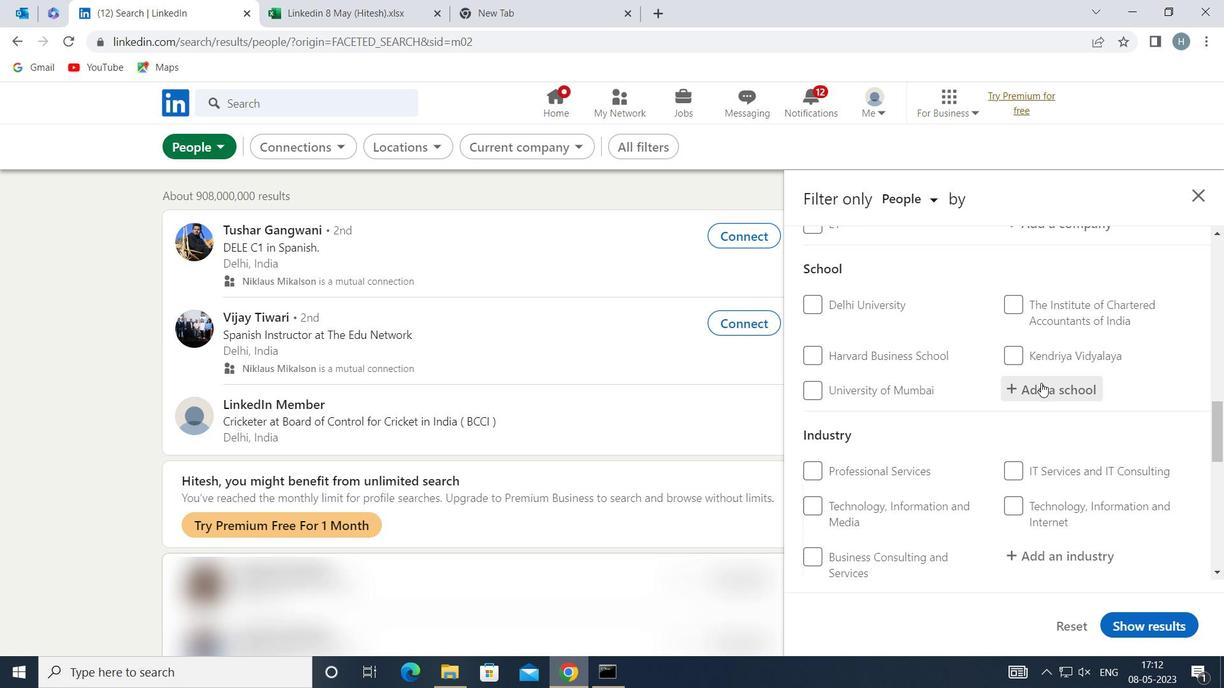 
Action: Key pressed <Key.shift>PANDIT<Key.space><Key.shift>DEENDAYAL<Key.space>
Screenshot: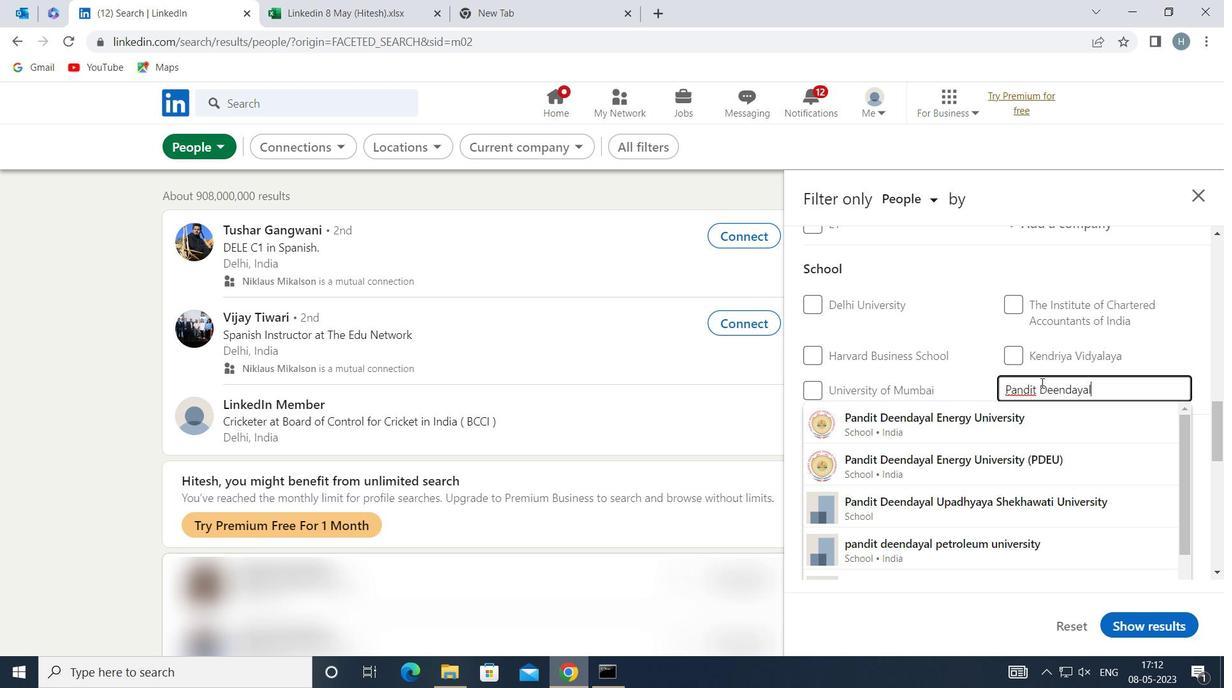 
Action: Mouse moved to (1011, 417)
Screenshot: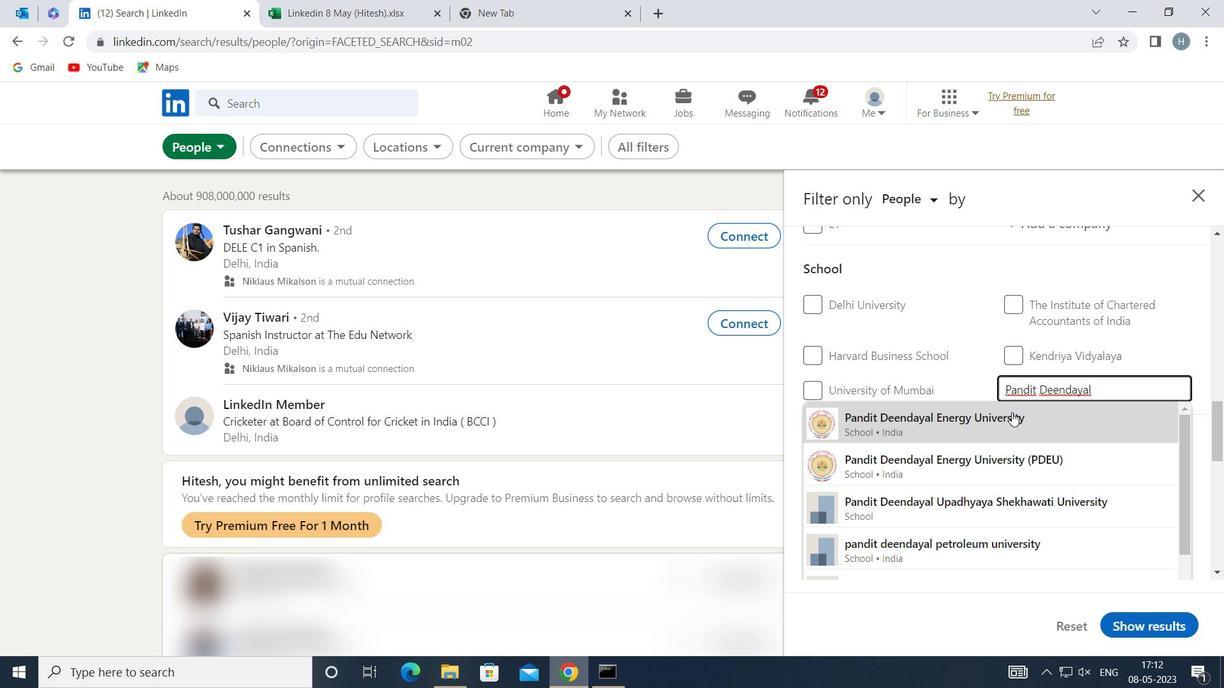 
Action: Mouse pressed left at (1011, 417)
Screenshot: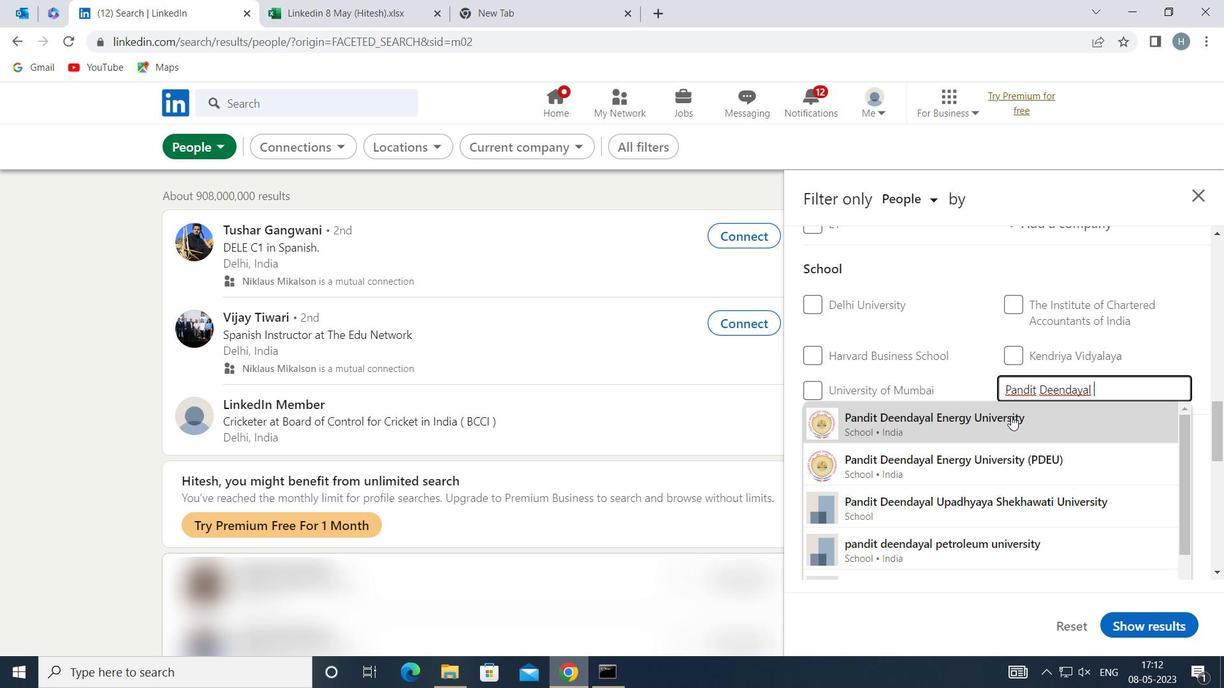 
Action: Mouse moved to (969, 387)
Screenshot: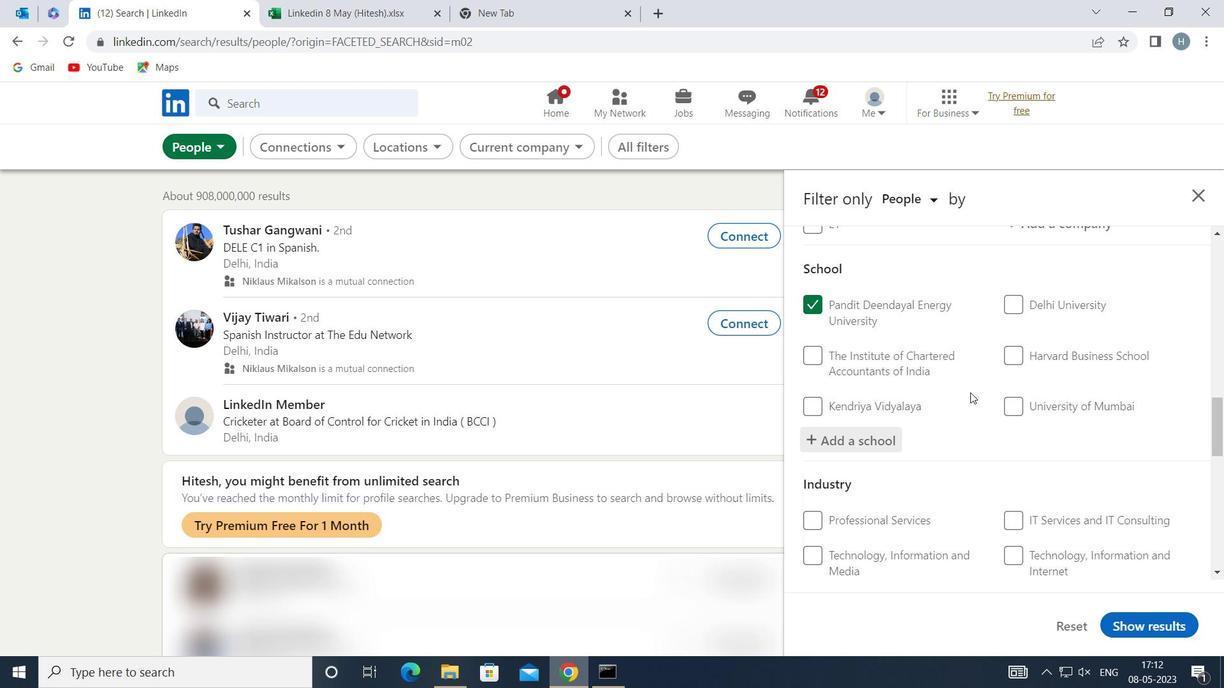 
Action: Mouse scrolled (969, 386) with delta (0, 0)
Screenshot: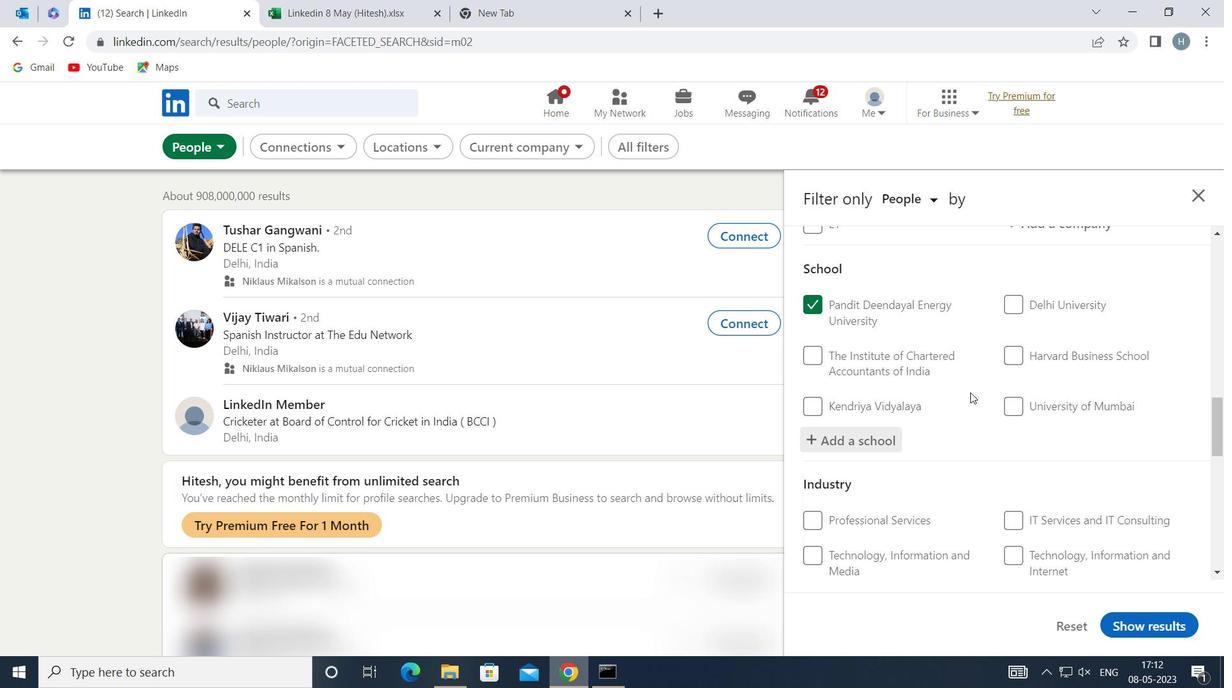 
Action: Mouse moved to (969, 386)
Screenshot: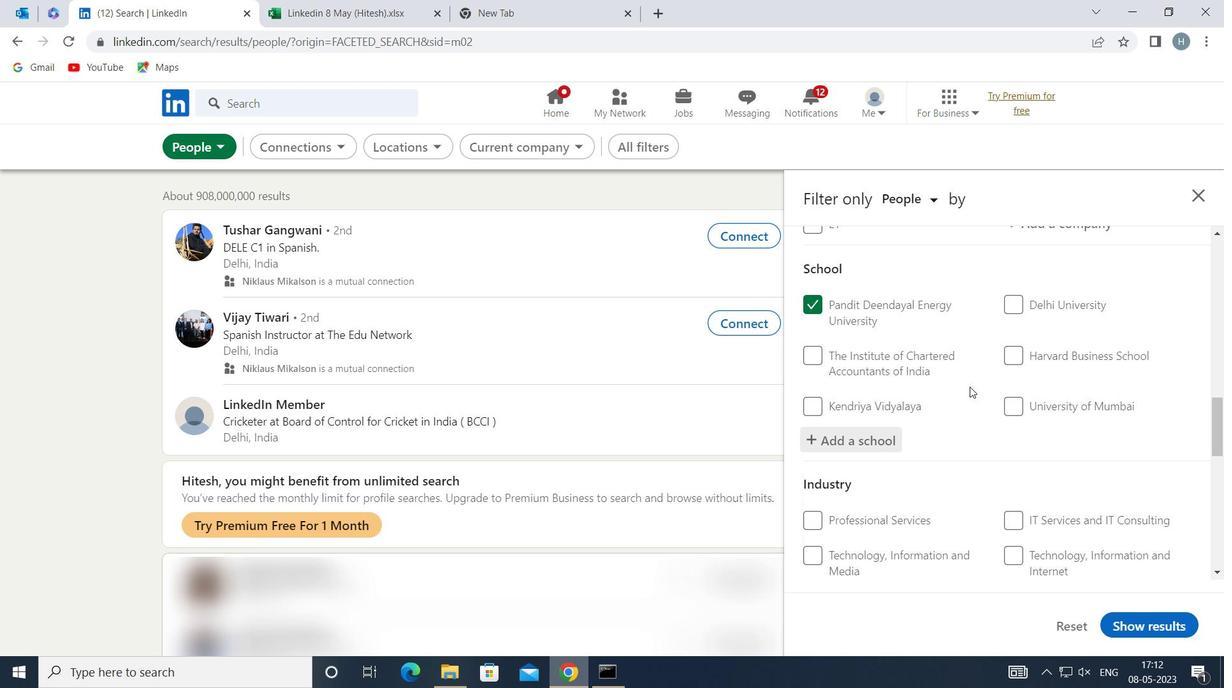 
Action: Mouse scrolled (969, 385) with delta (0, 0)
Screenshot: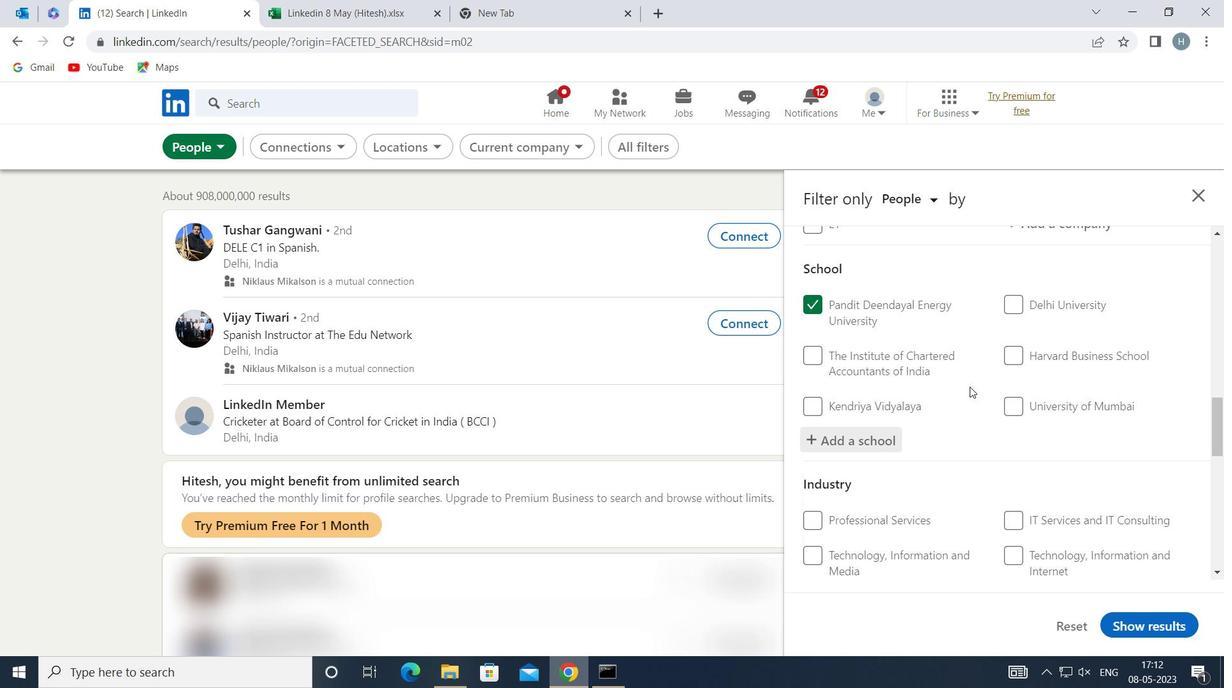 
Action: Mouse moved to (971, 382)
Screenshot: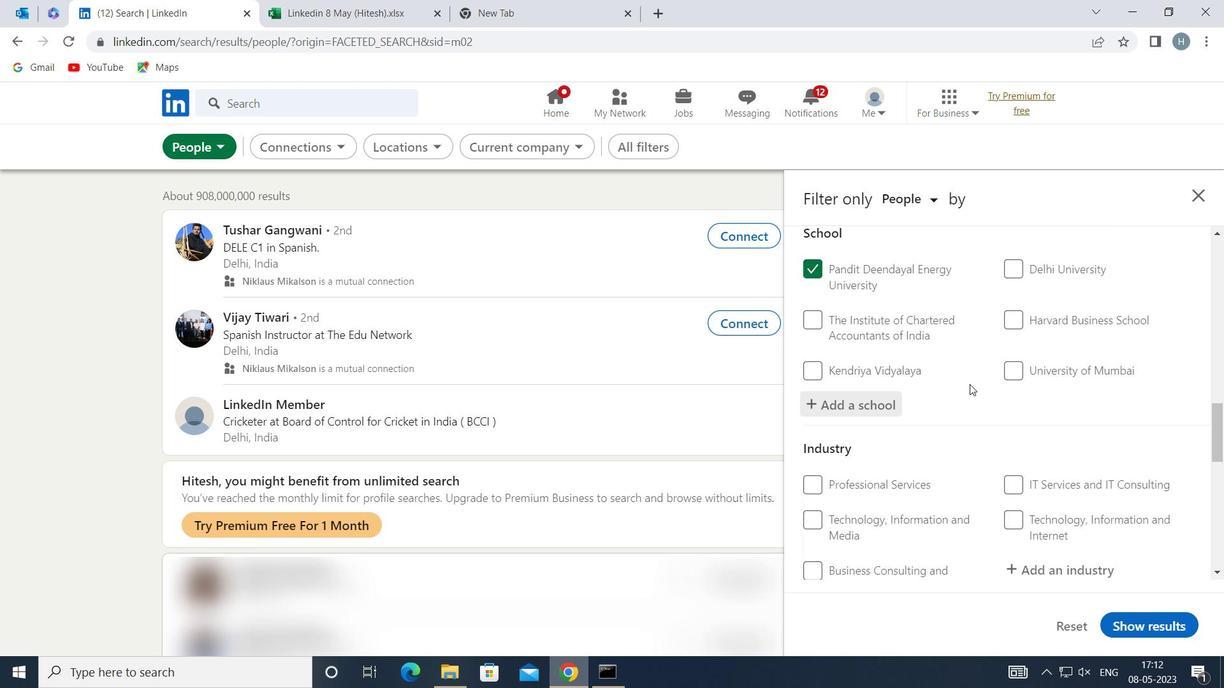 
Action: Mouse scrolled (971, 381) with delta (0, 0)
Screenshot: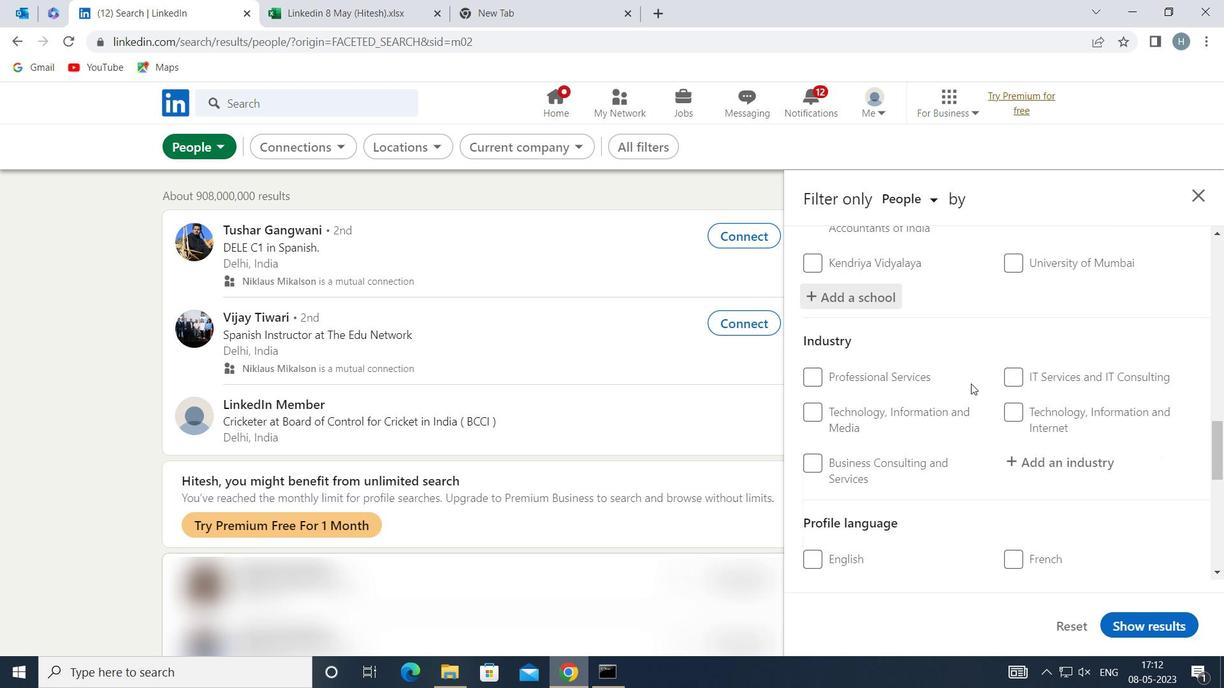 
Action: Mouse moved to (1059, 363)
Screenshot: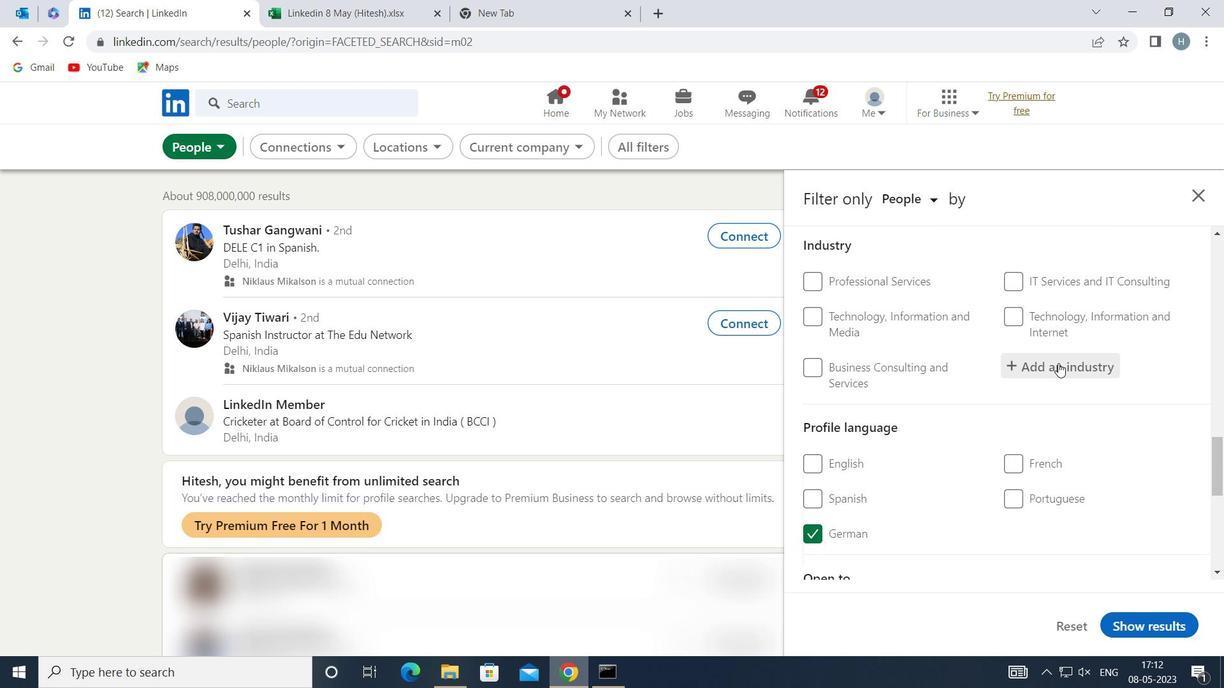 
Action: Mouse pressed left at (1059, 363)
Screenshot: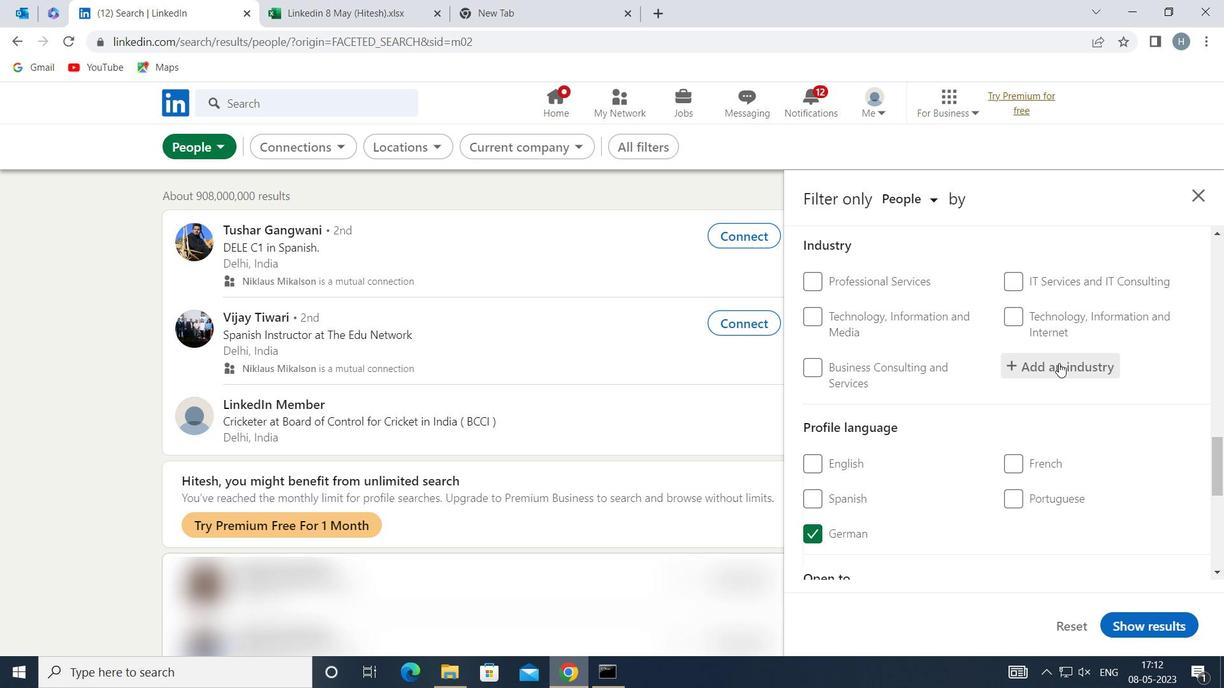 
Action: Key pressed <Key.shift>ROBOT<Key.space><Key.shift>MANU
Screenshot: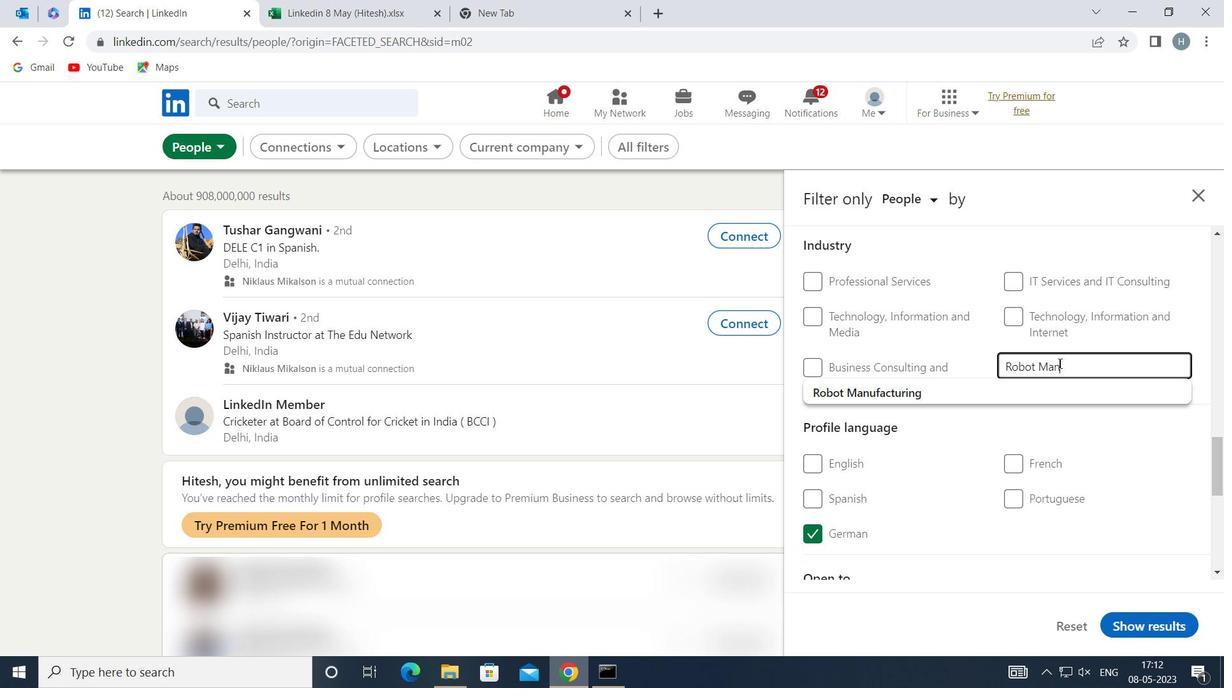 
Action: Mouse moved to (1017, 385)
Screenshot: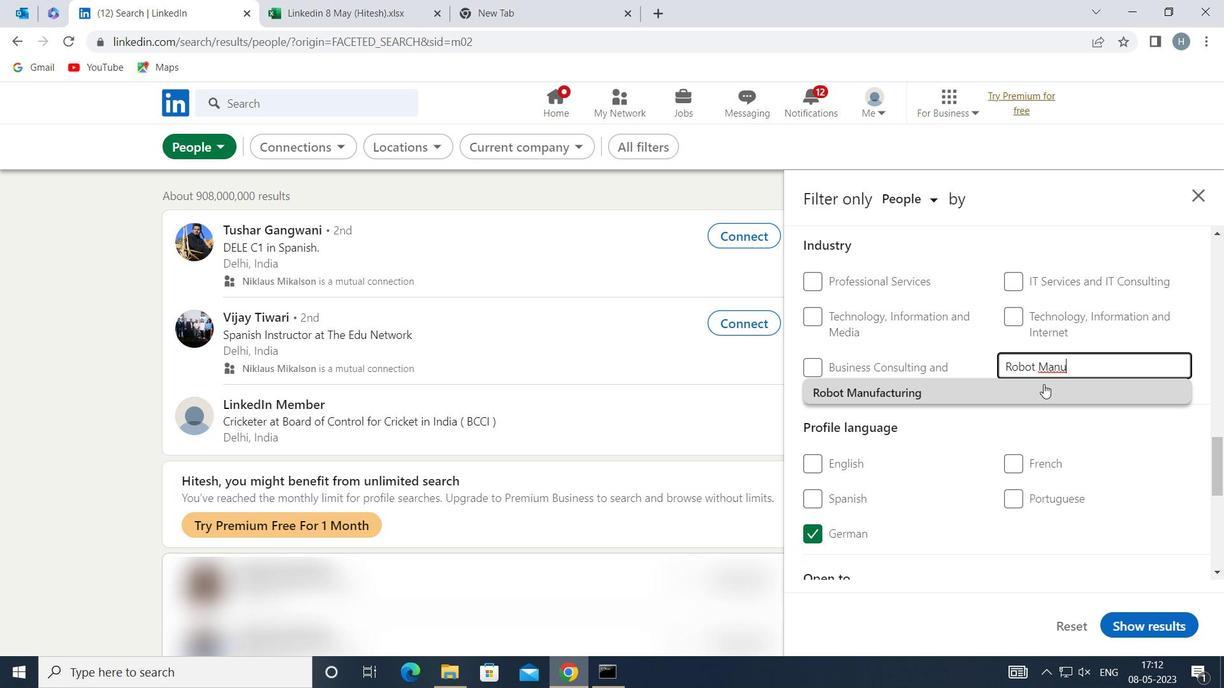 
Action: Mouse pressed left at (1017, 385)
Screenshot: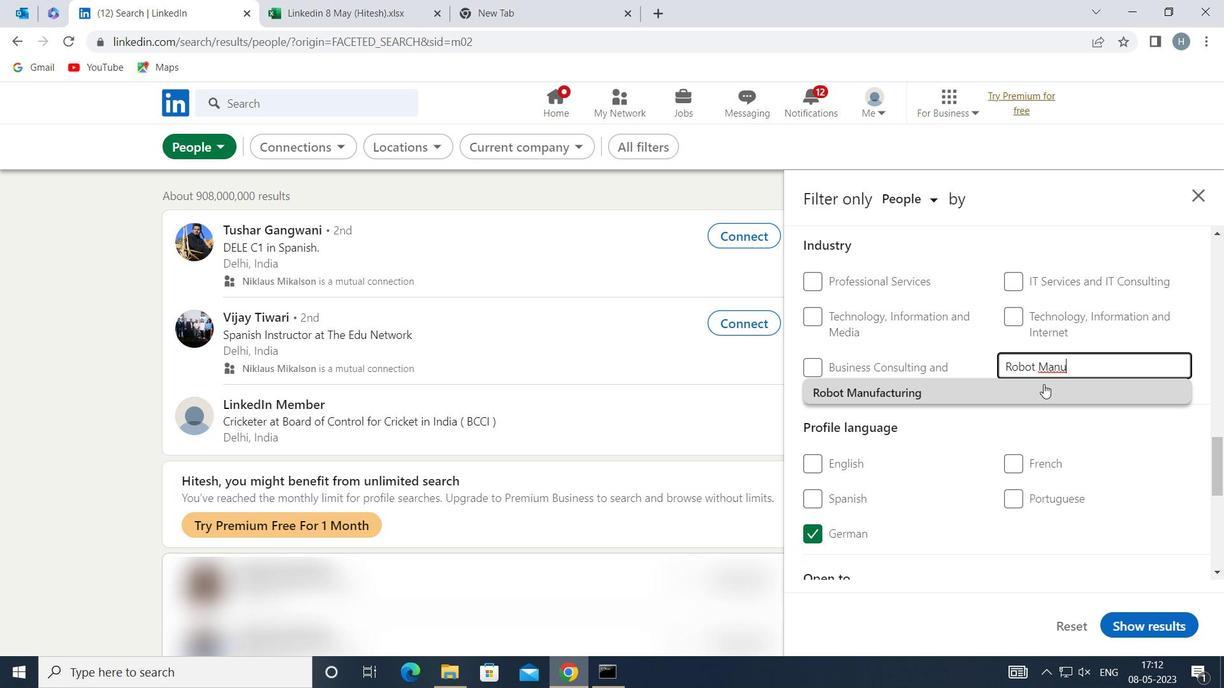 
Action: Mouse moved to (952, 392)
Screenshot: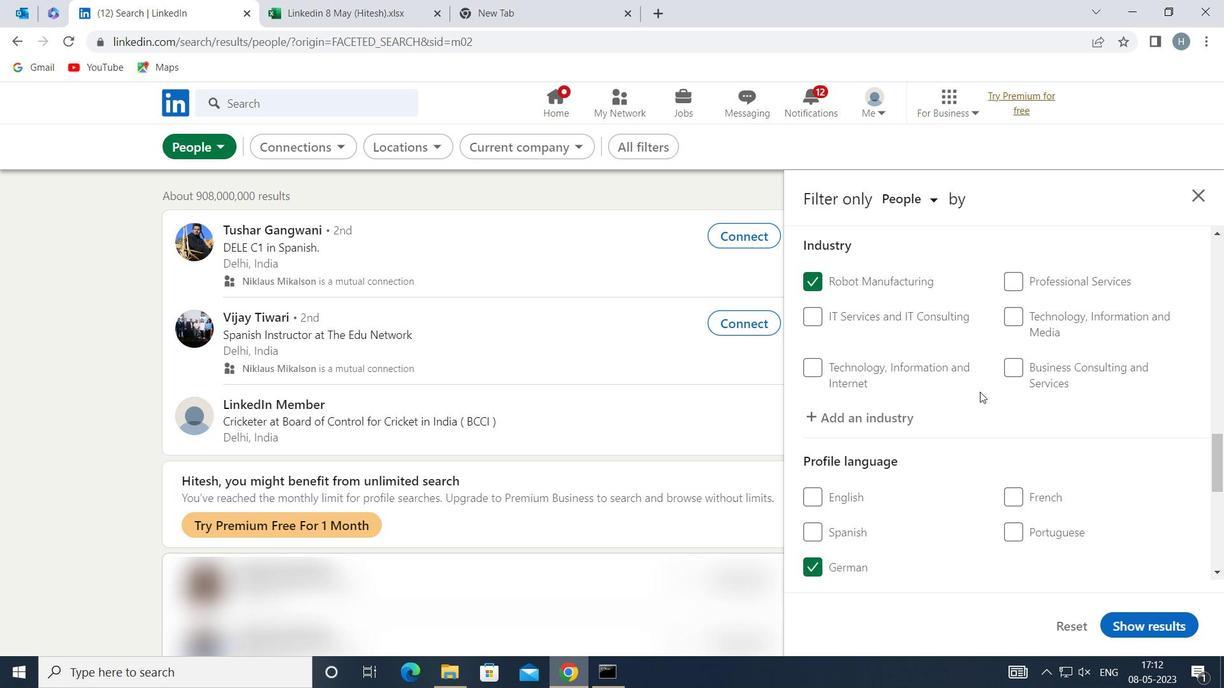 
Action: Mouse scrolled (952, 391) with delta (0, 0)
Screenshot: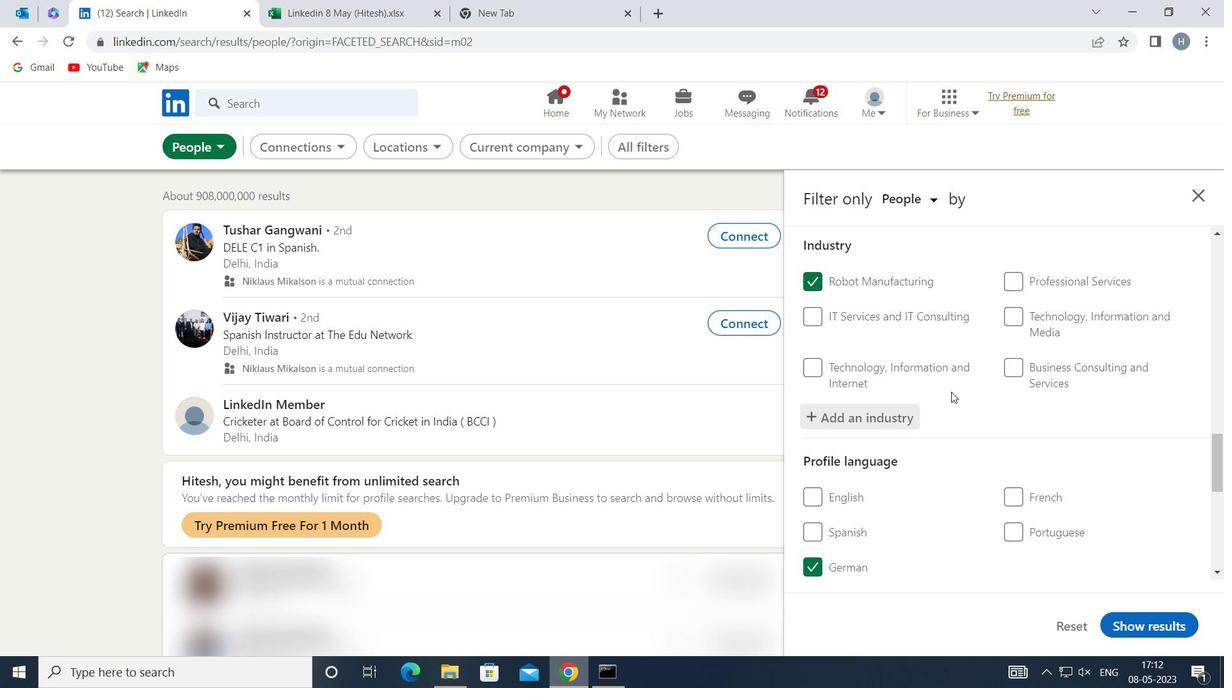 
Action: Mouse moved to (951, 392)
Screenshot: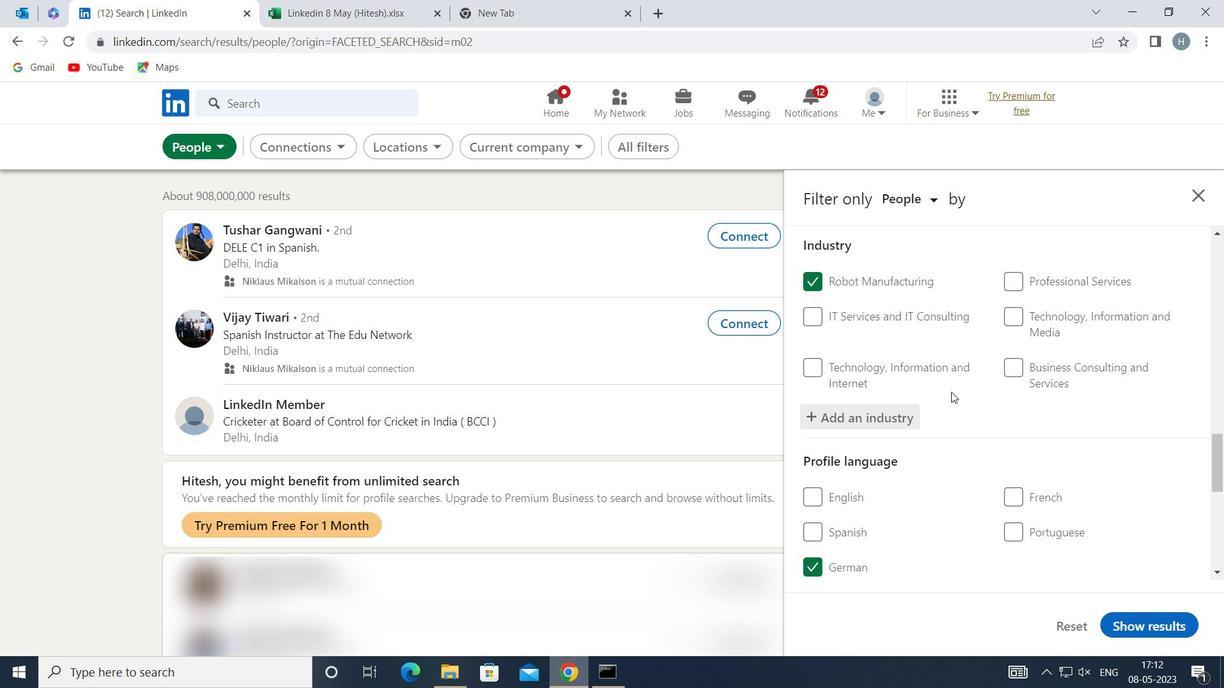 
Action: Mouse scrolled (951, 392) with delta (0, 0)
Screenshot: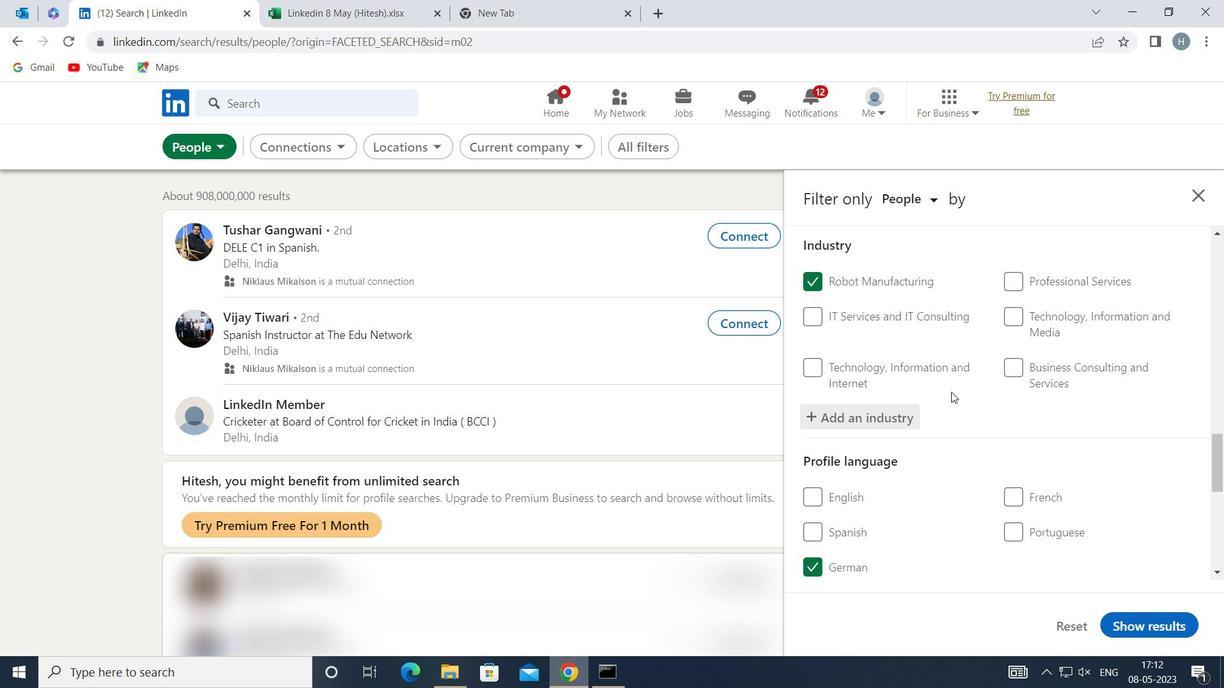 
Action: Mouse moved to (962, 385)
Screenshot: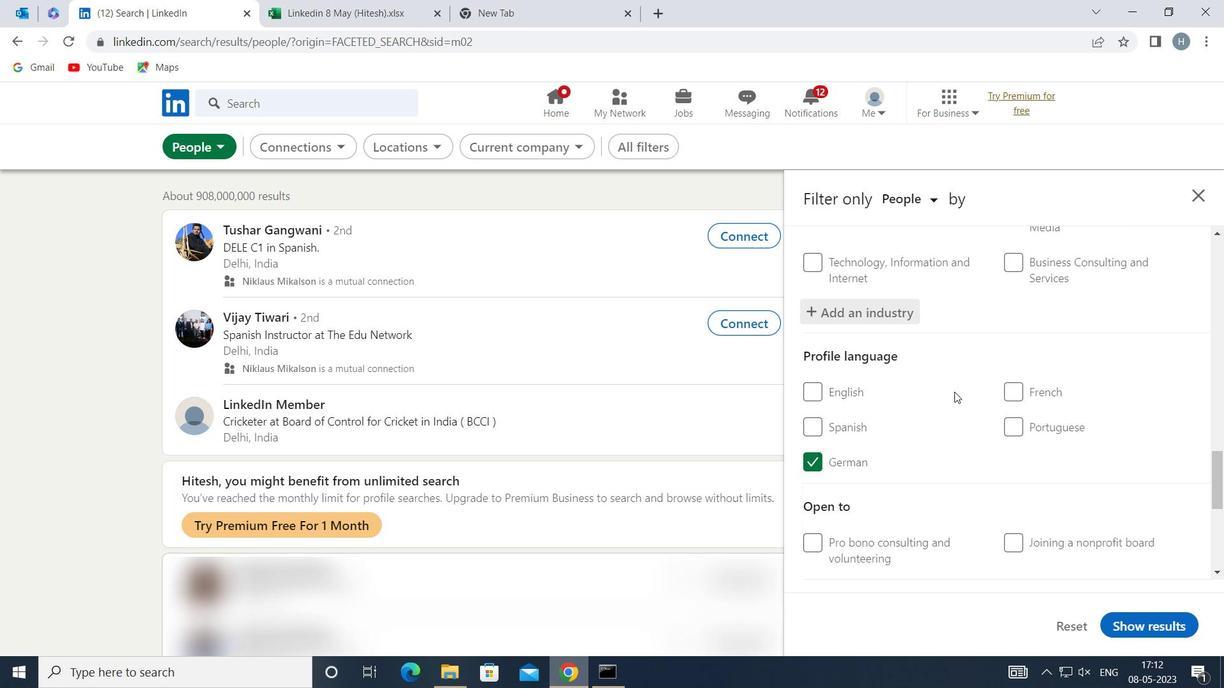 
Action: Mouse scrolled (962, 385) with delta (0, 0)
Screenshot: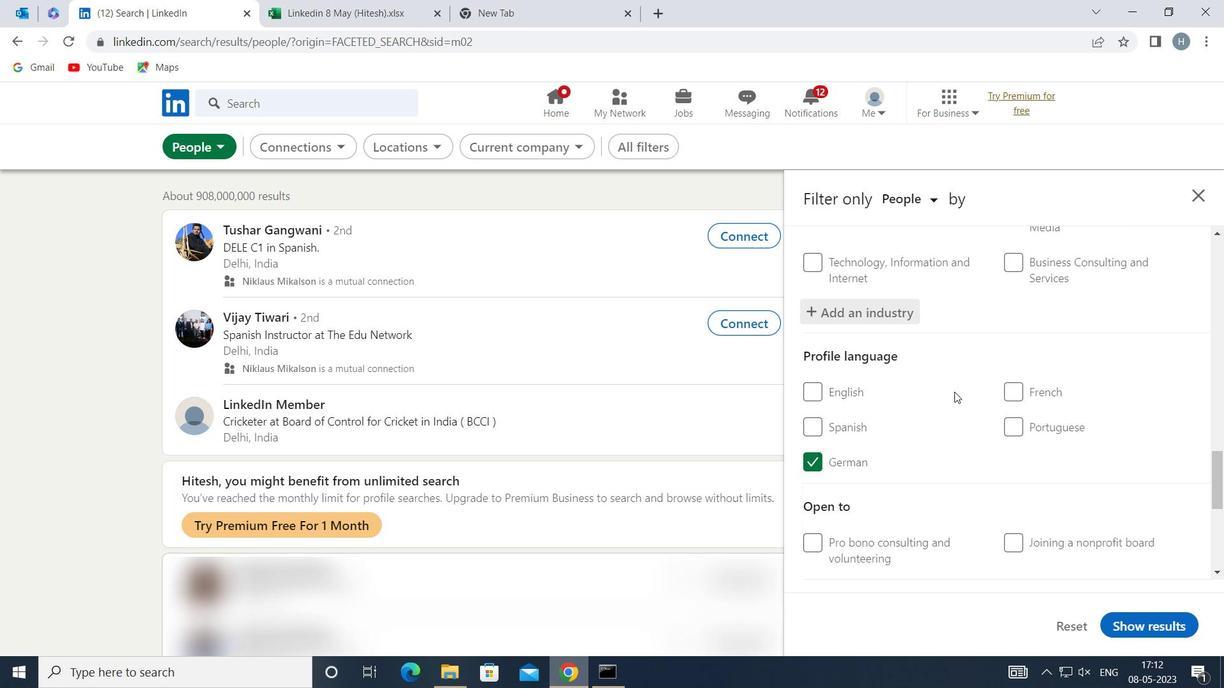 
Action: Mouse moved to (969, 385)
Screenshot: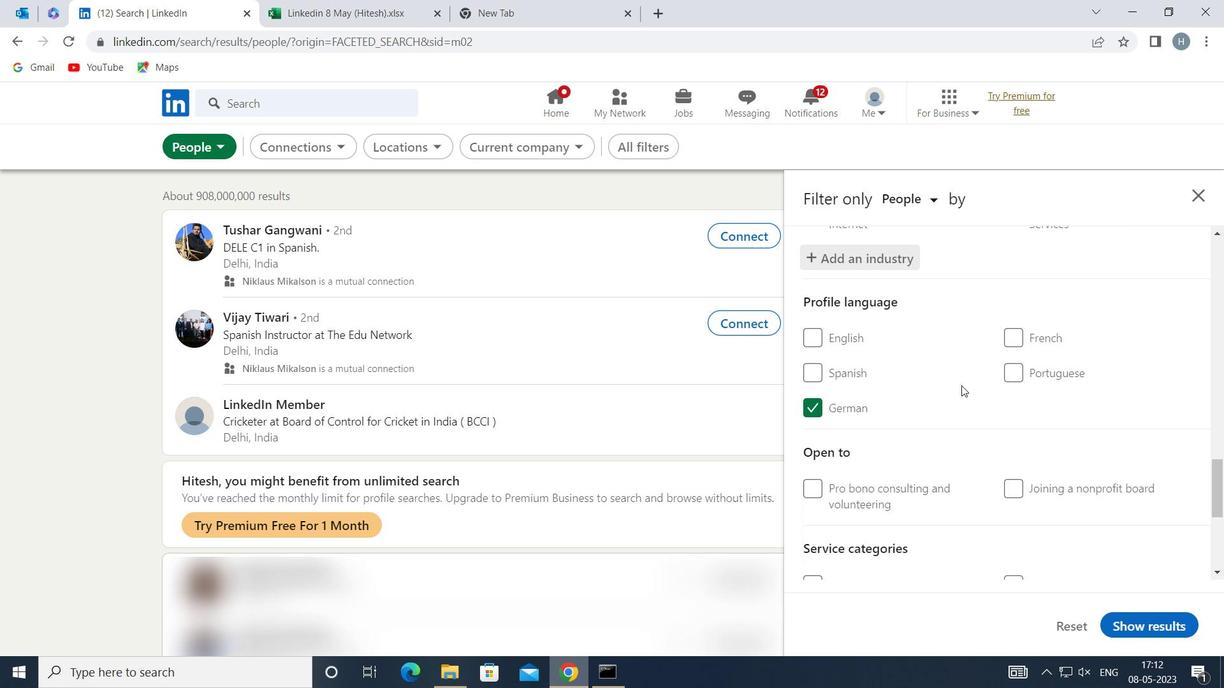 
Action: Mouse scrolled (969, 384) with delta (0, 0)
Screenshot: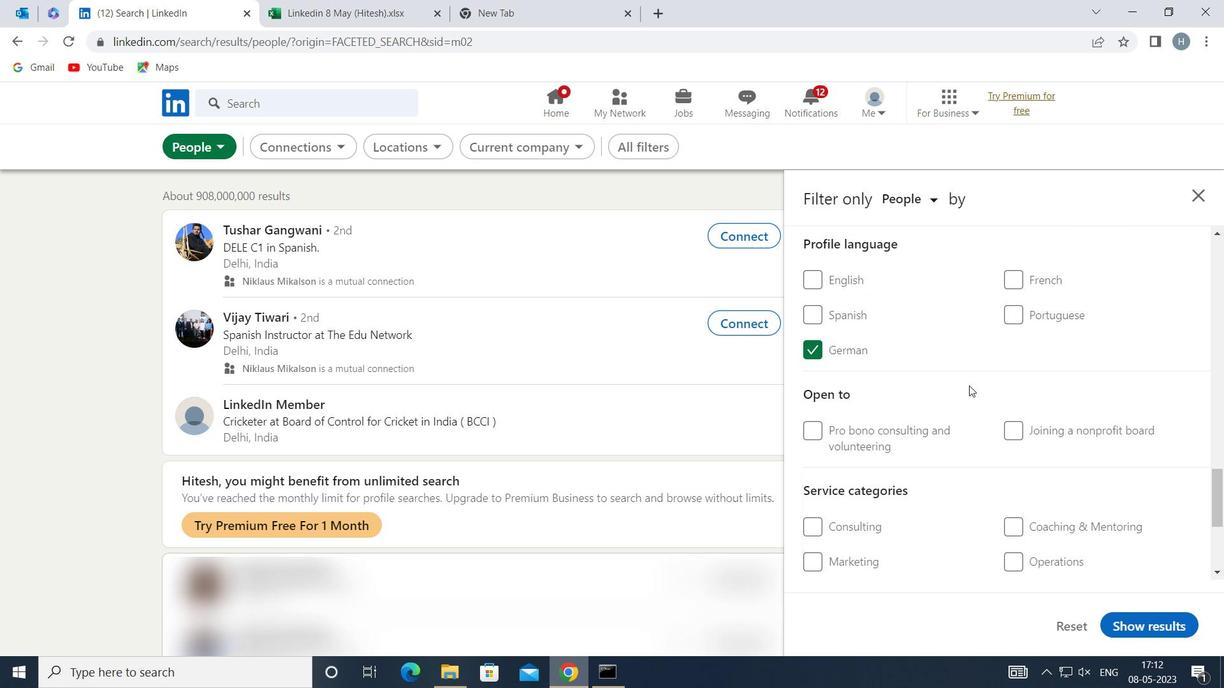 
Action: Mouse scrolled (969, 384) with delta (0, 0)
Screenshot: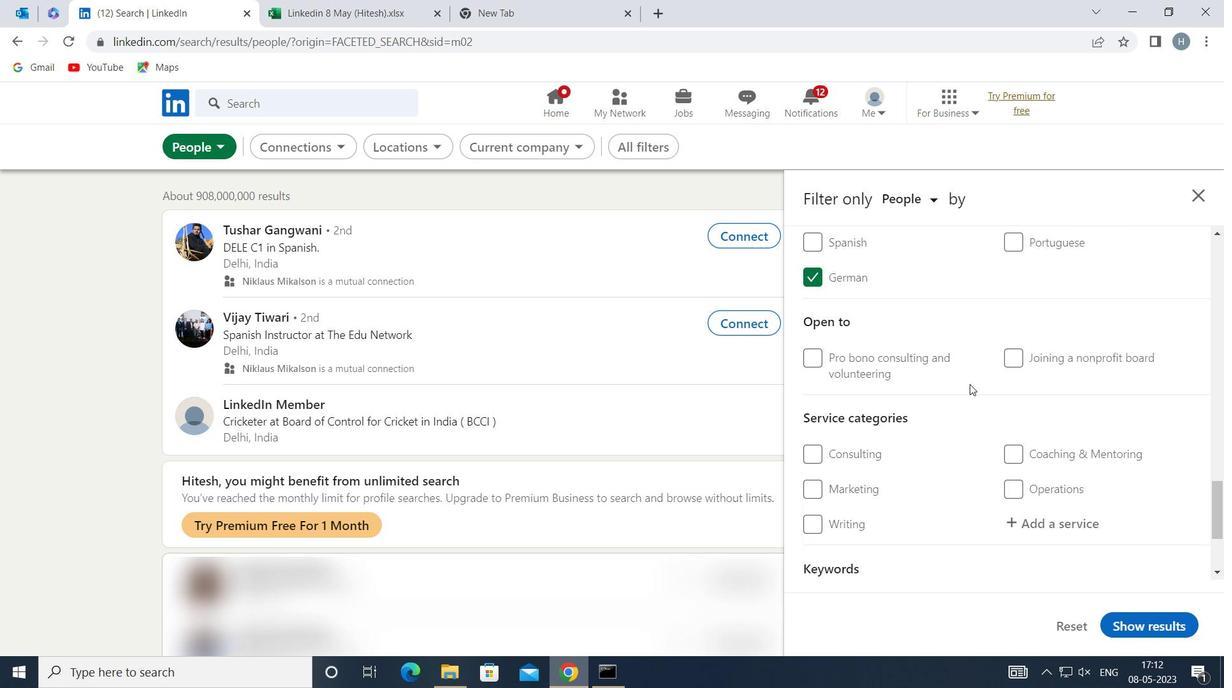 
Action: Mouse moved to (1045, 416)
Screenshot: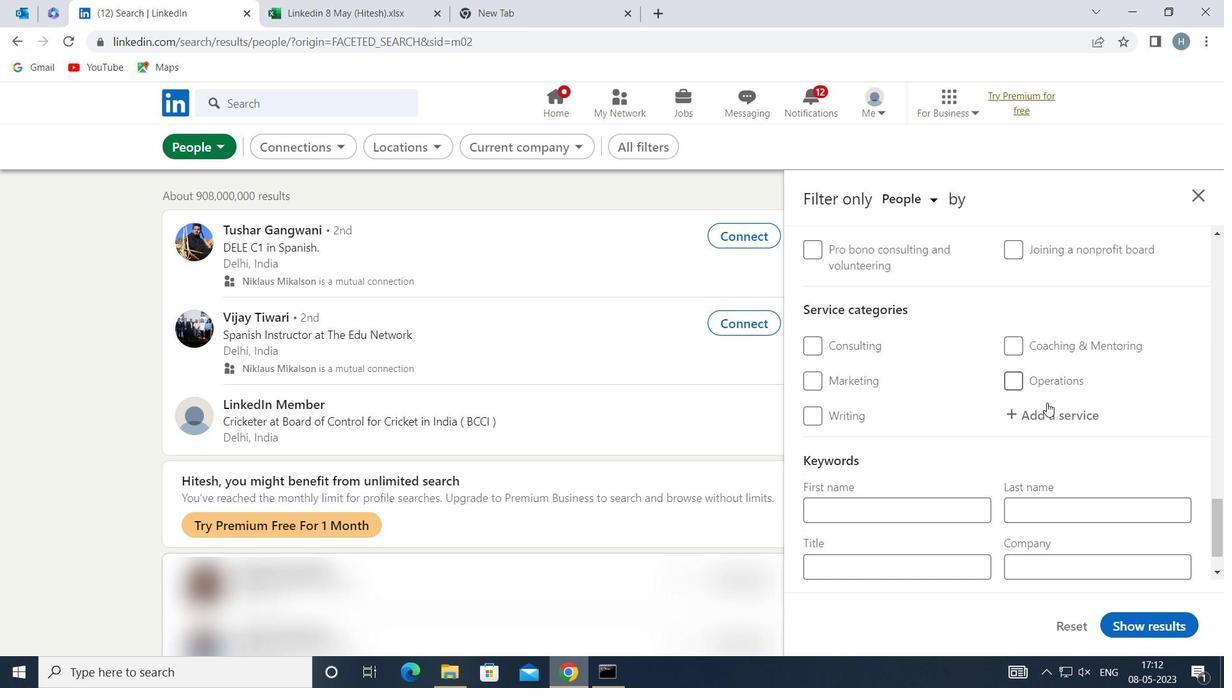 
Action: Mouse pressed left at (1045, 416)
Screenshot: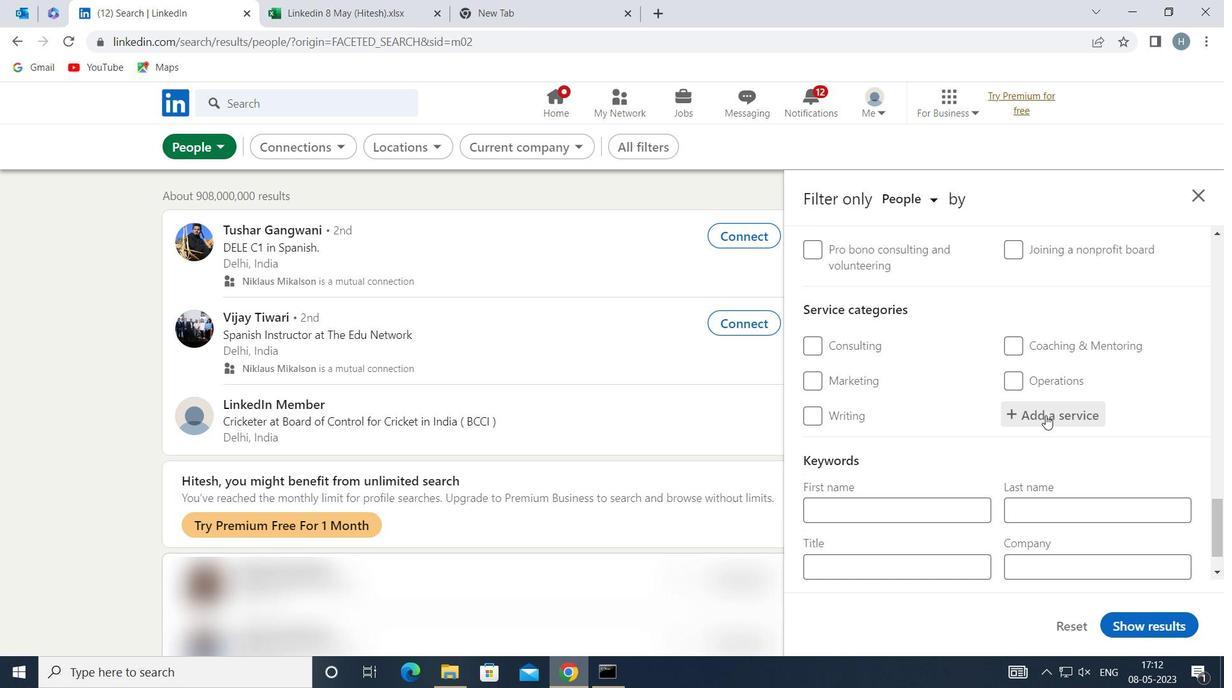 
Action: Key pressed <Key.shift>TRADE<Key.space><Key.shift>SHOWS
Screenshot: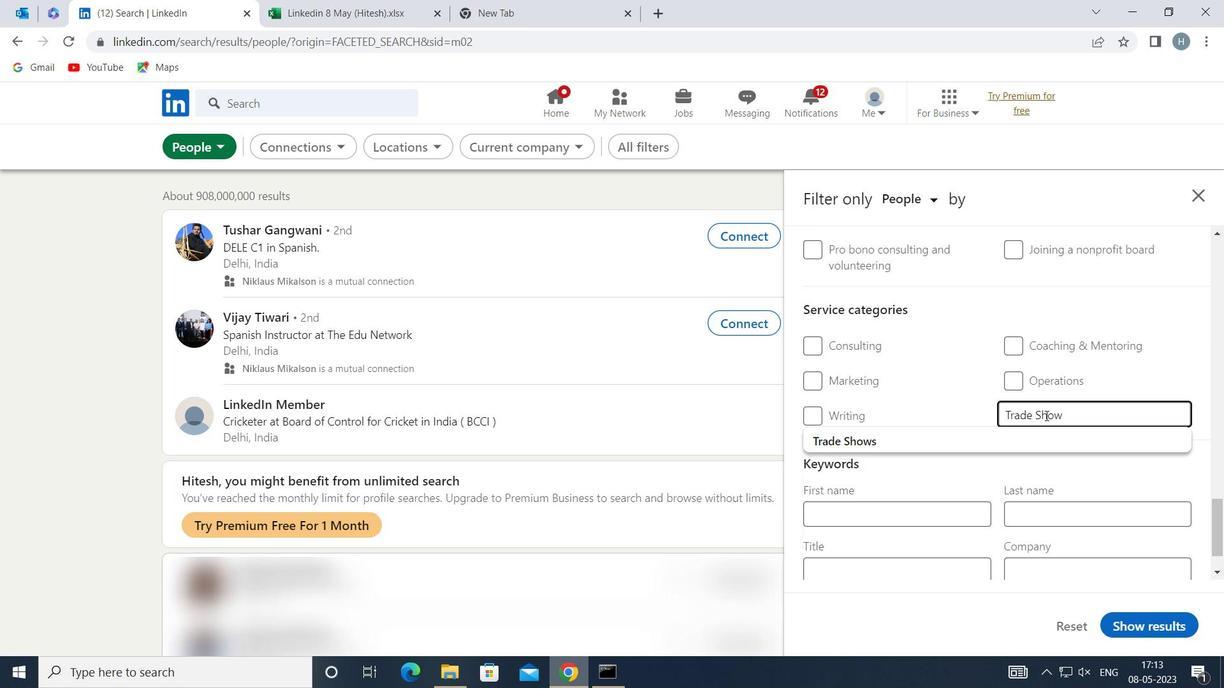 
Action: Mouse moved to (1002, 434)
Screenshot: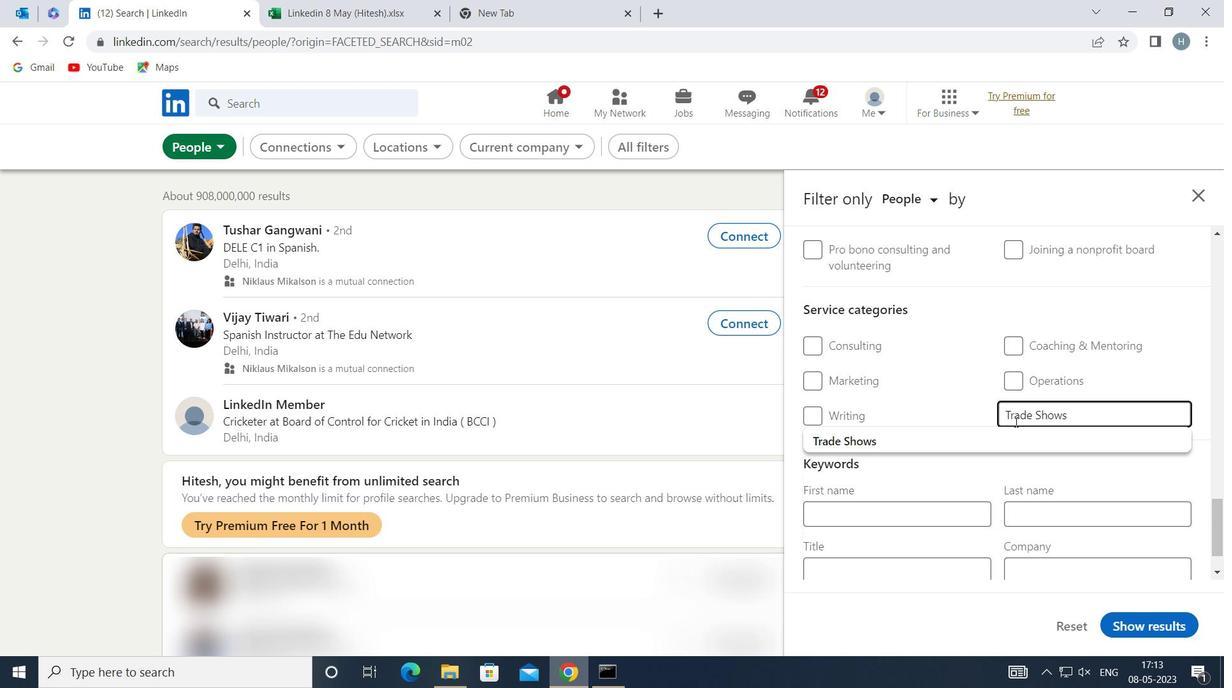 
Action: Mouse pressed left at (1002, 434)
Screenshot: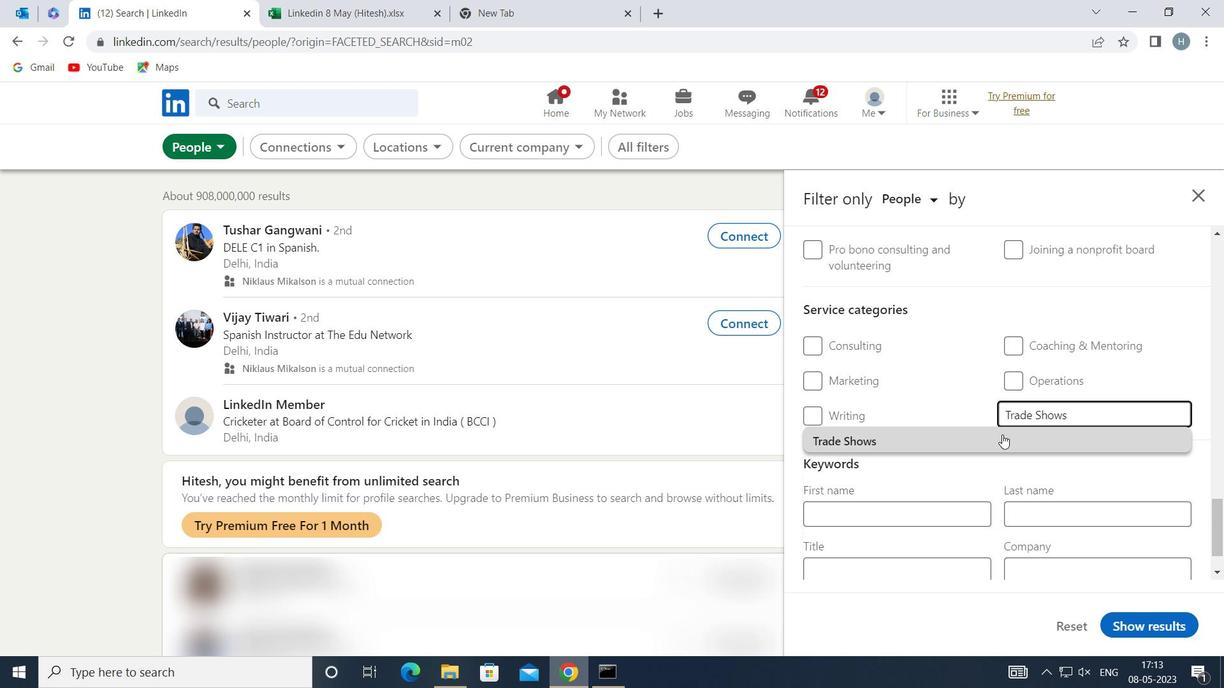 
Action: Mouse moved to (974, 450)
Screenshot: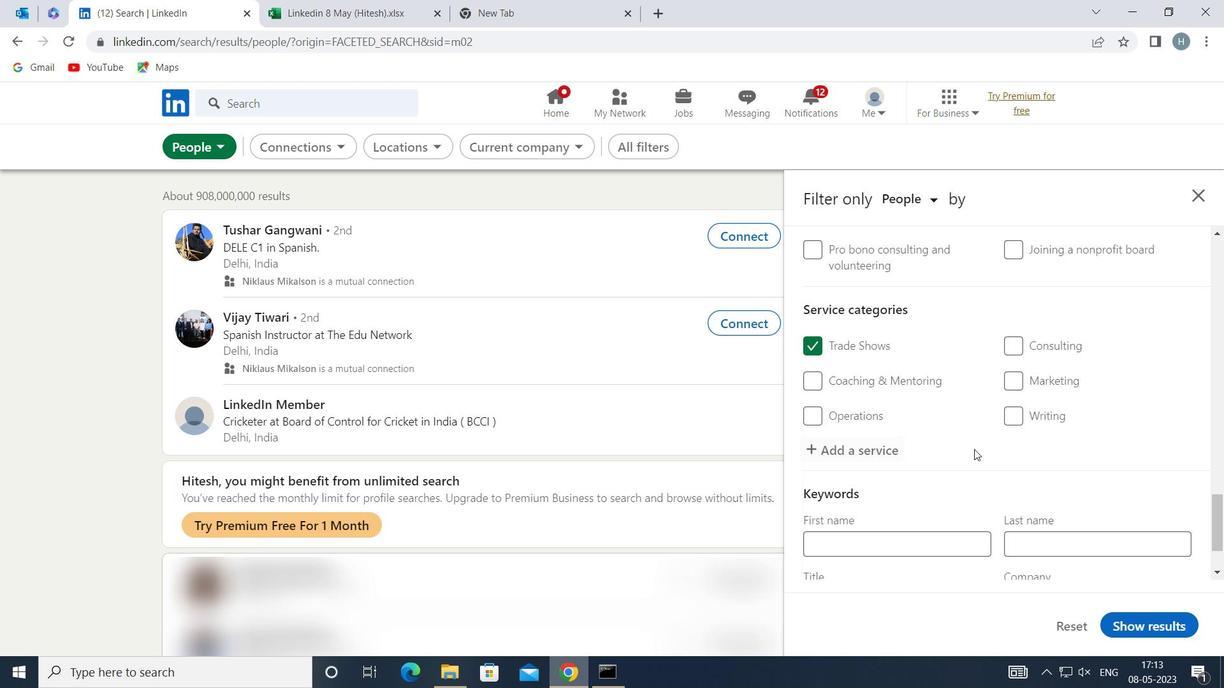 
Action: Mouse scrolled (974, 450) with delta (0, 0)
Screenshot: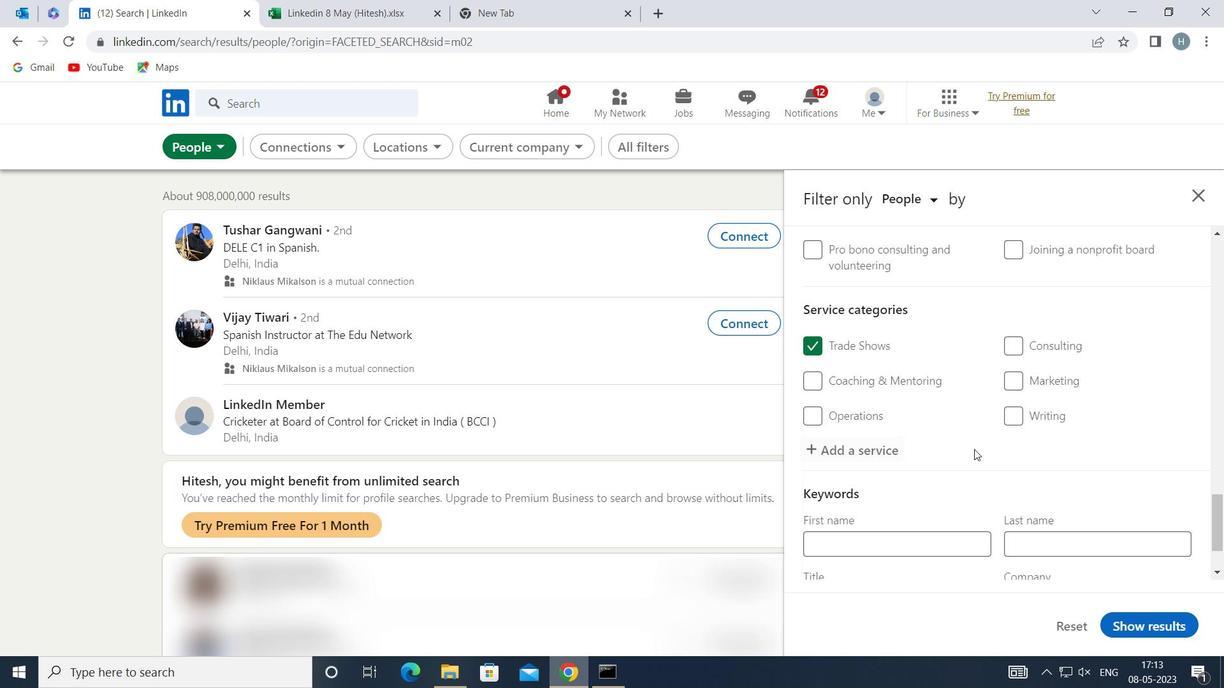 
Action: Mouse scrolled (974, 450) with delta (0, 0)
Screenshot: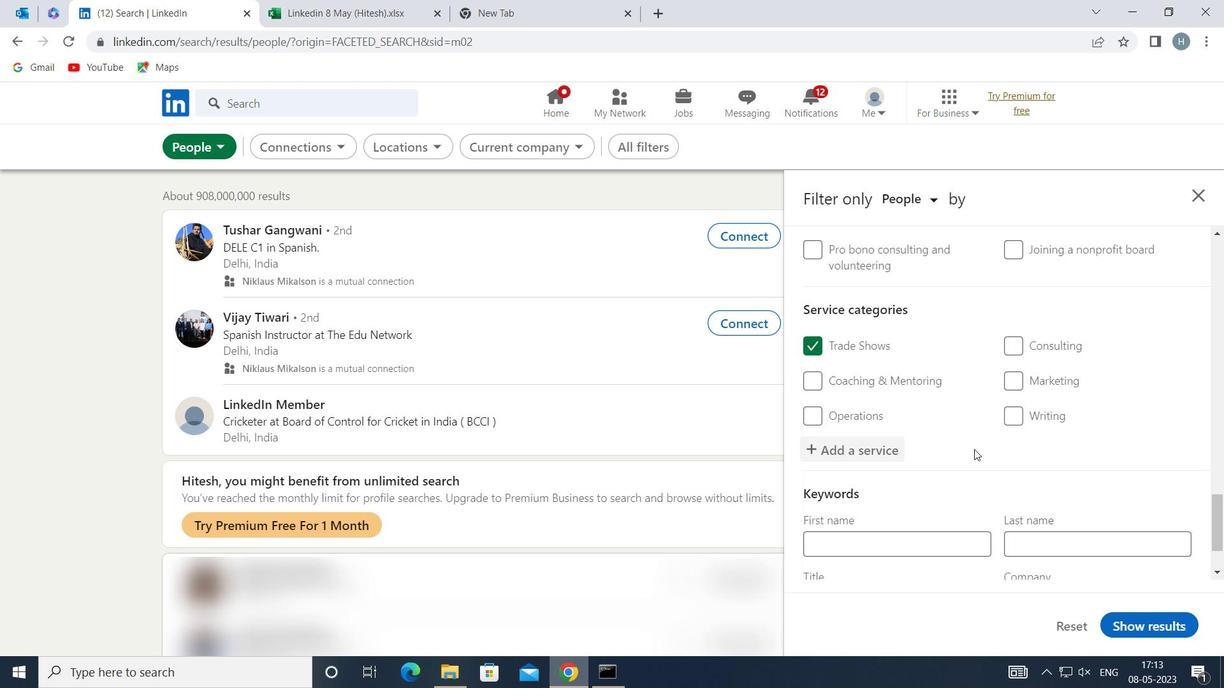 
Action: Mouse scrolled (974, 450) with delta (0, 0)
Screenshot: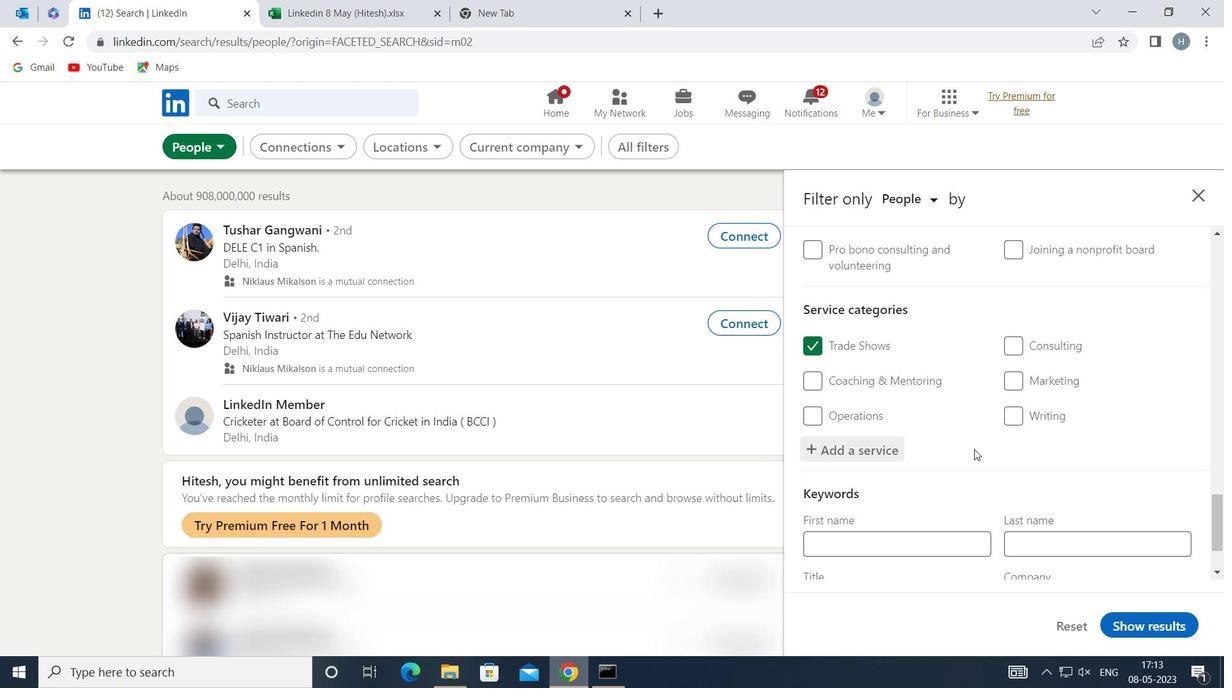 
Action: Mouse moved to (972, 452)
Screenshot: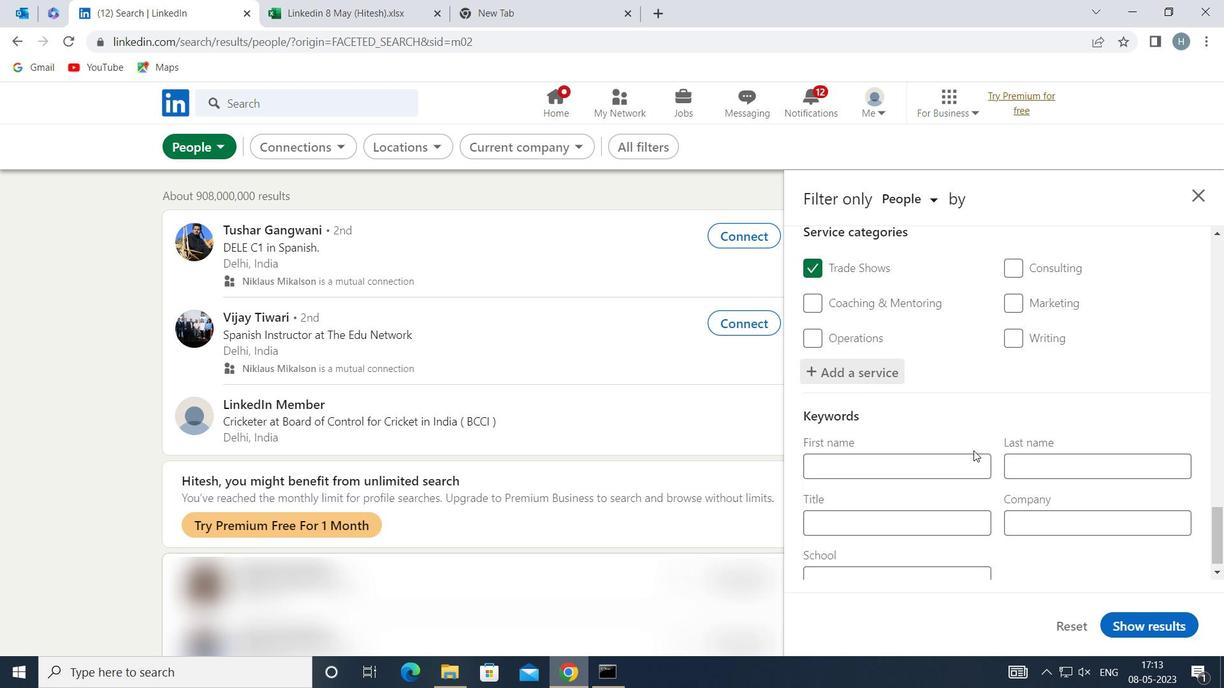 
Action: Mouse scrolled (972, 452) with delta (0, 0)
Screenshot: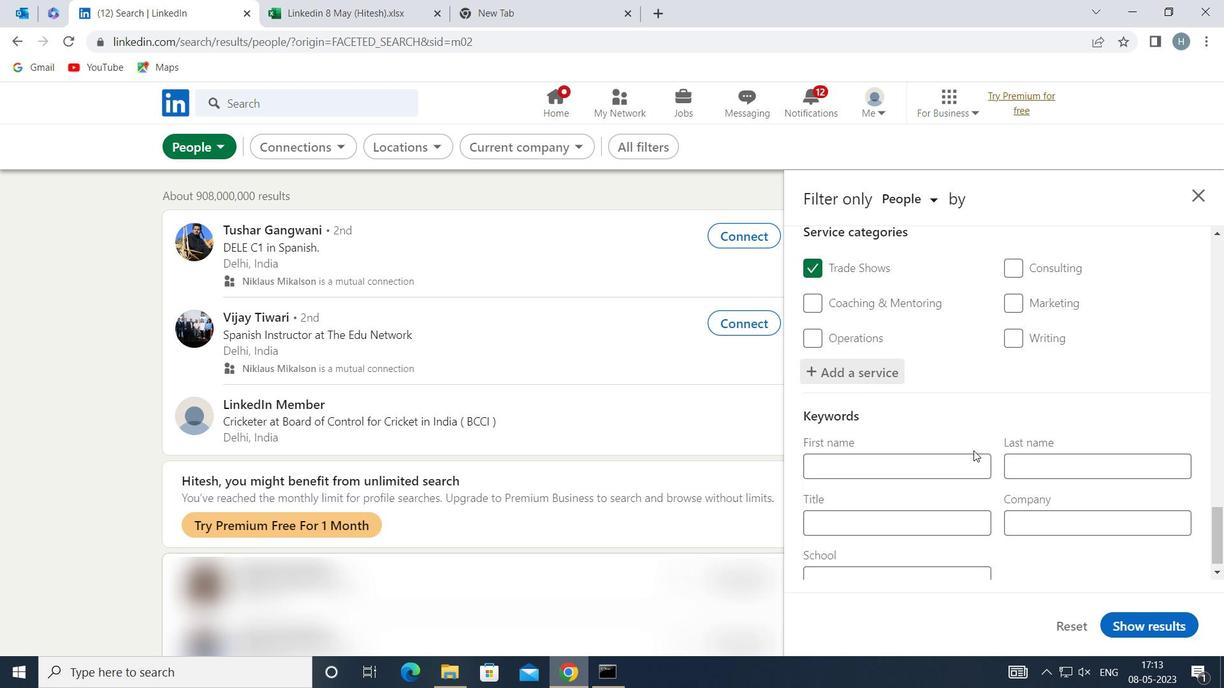 
Action: Mouse scrolled (972, 452) with delta (0, 0)
Screenshot: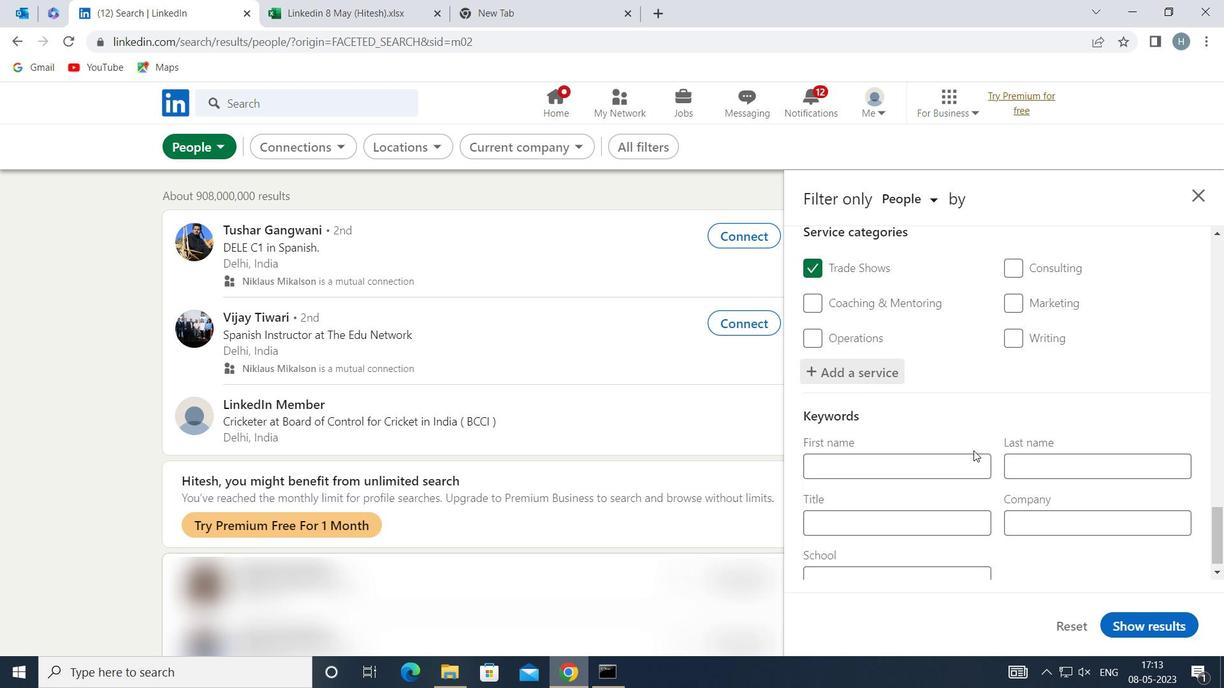 
Action: Mouse moved to (945, 505)
Screenshot: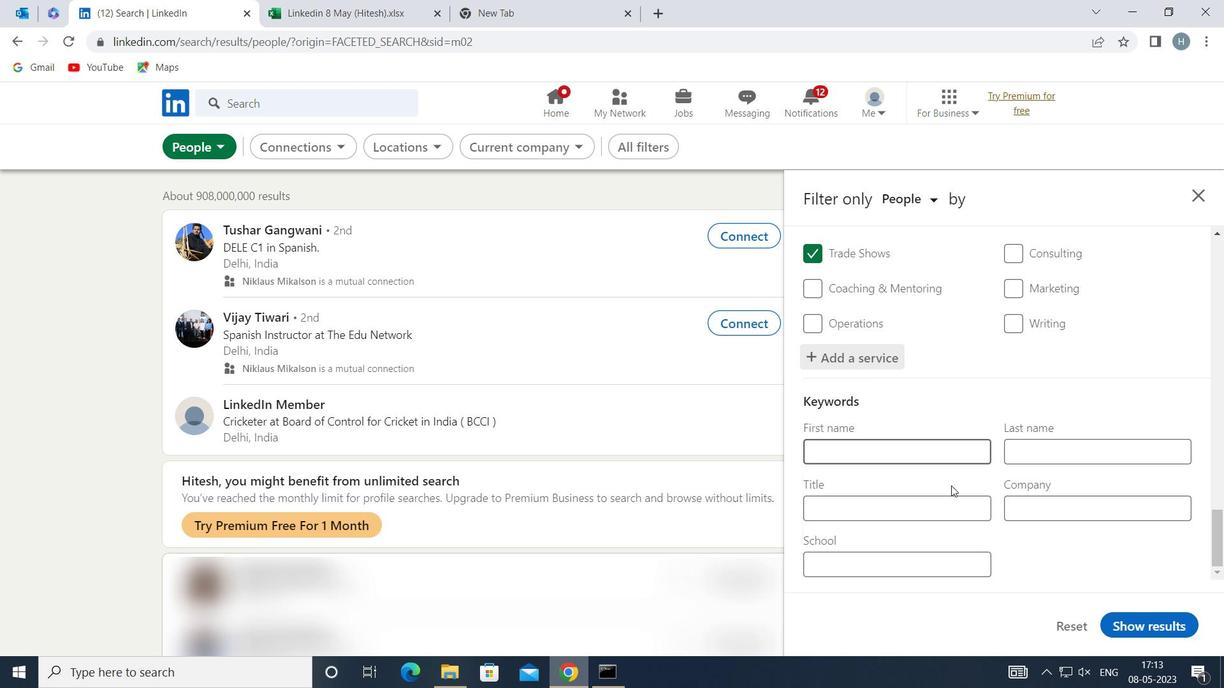 
Action: Mouse pressed left at (945, 505)
Screenshot: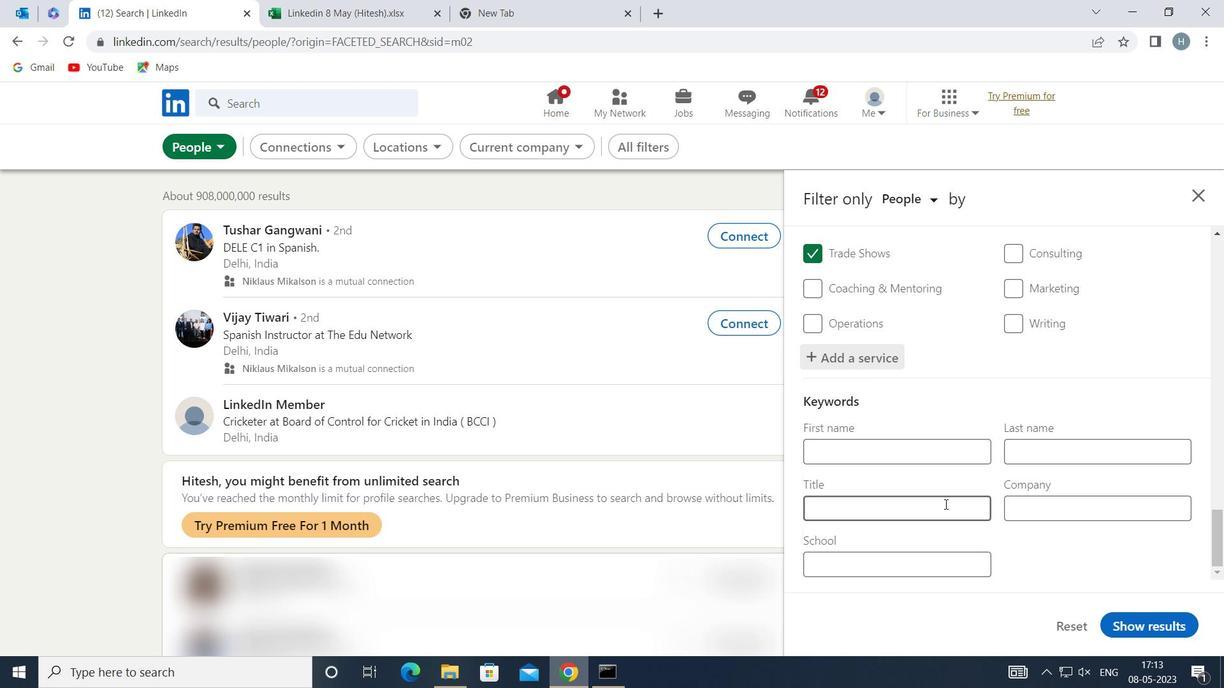 
Action: Key pressed <Key.shift>DIRECTOR<Key.space>OF<Key.space>B<Key.backspace><Key.shift>BR<Key.backspace>EAN<Key.space><Key.shift>COUNTING
Screenshot: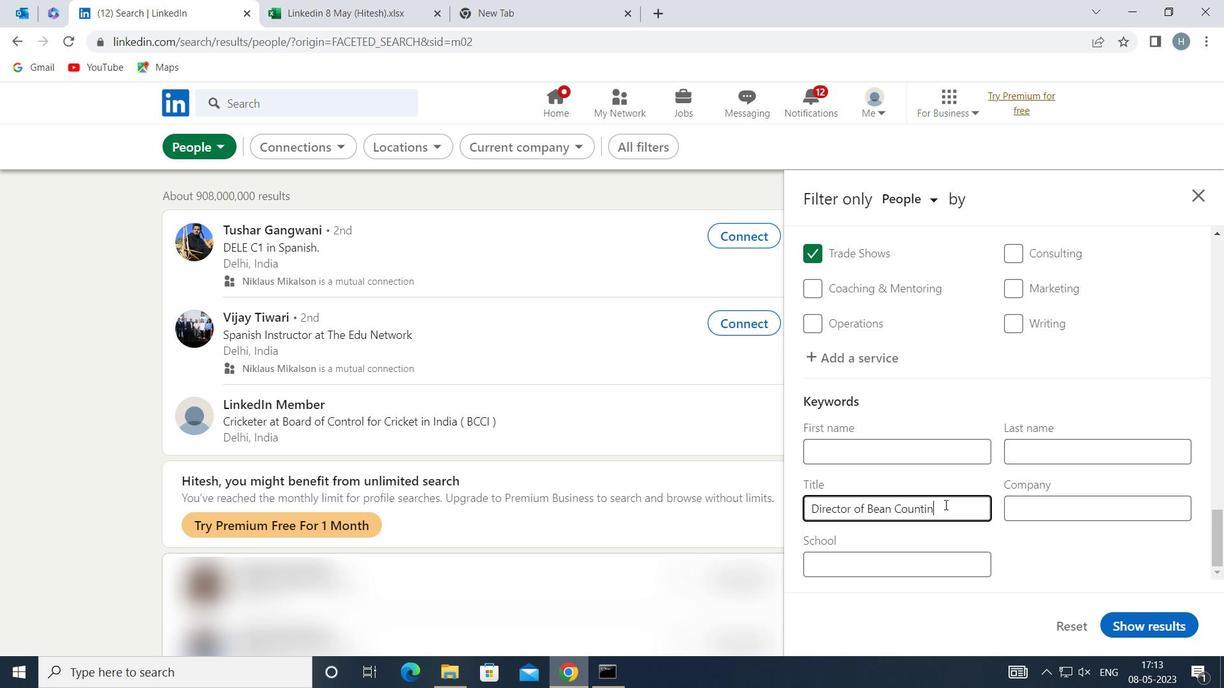 
Action: Mouse moved to (1142, 621)
Screenshot: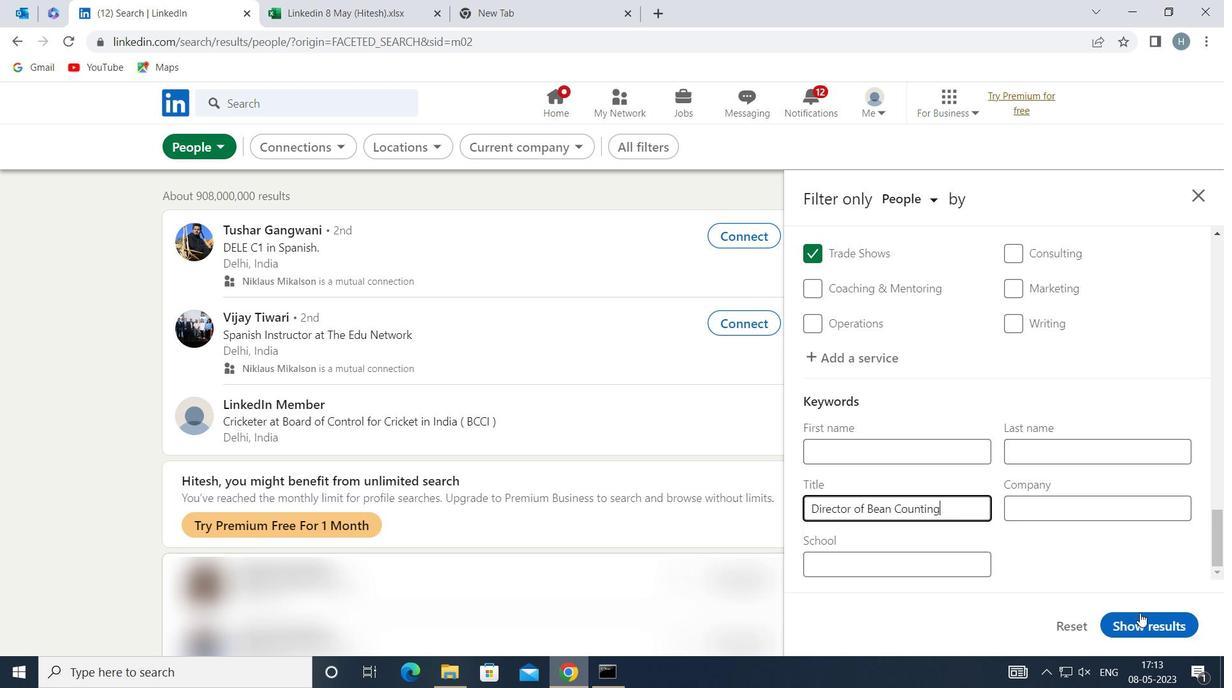 
Action: Mouse pressed left at (1142, 621)
Screenshot: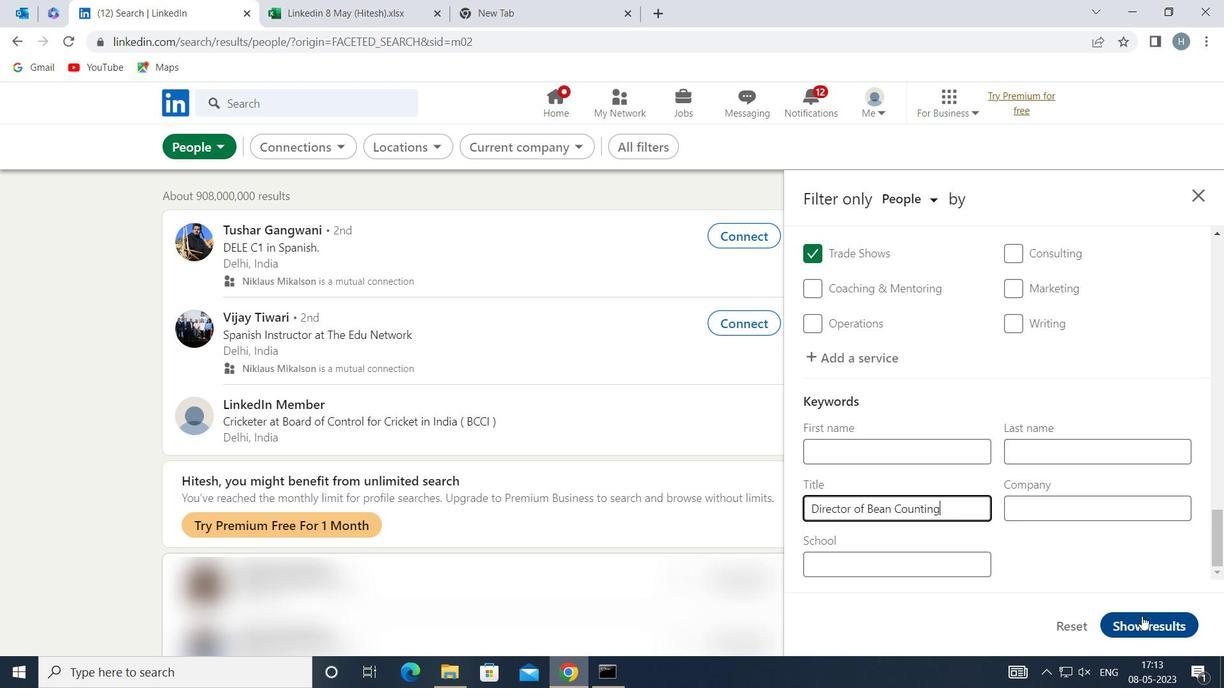 
Action: Mouse moved to (739, 64)
Screenshot: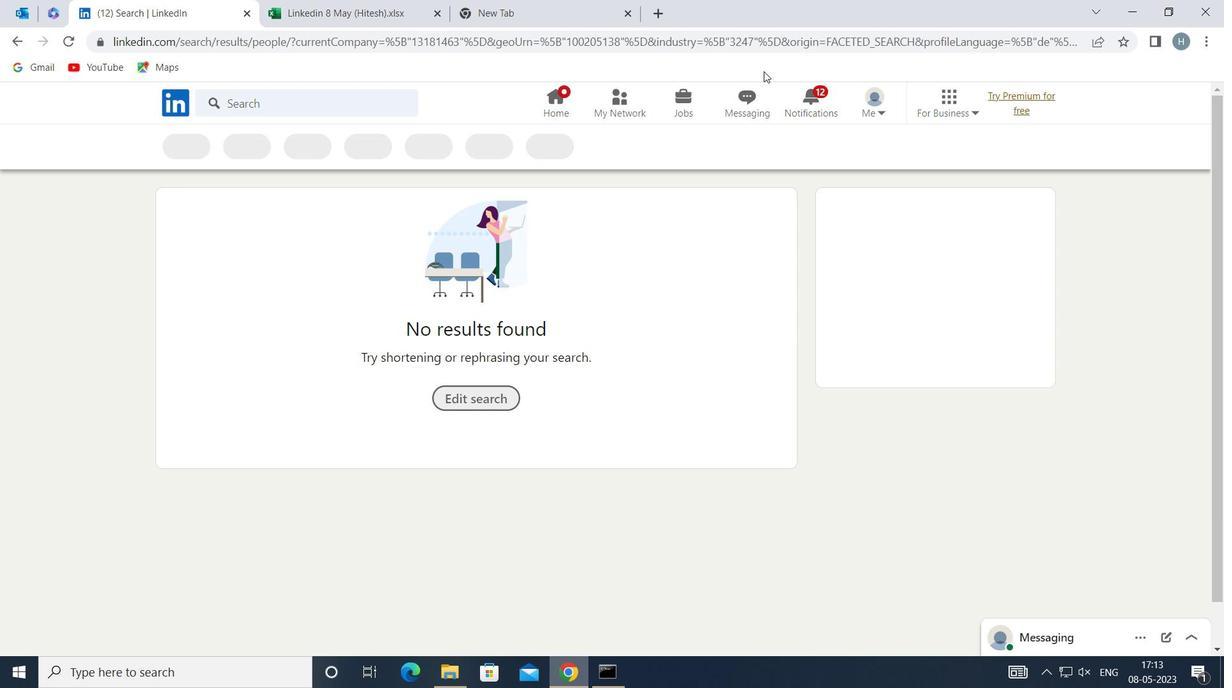 
